 Task: Reply All to email with the signature Erica Taylor with the subject Request for project resources from softage.1@softage.net with the message Please let me know if you require any assistance with the upcoming presentation., select first 2 words, change the font color from current to red and background color to green Send the email
Action: Mouse moved to (1020, 84)
Screenshot: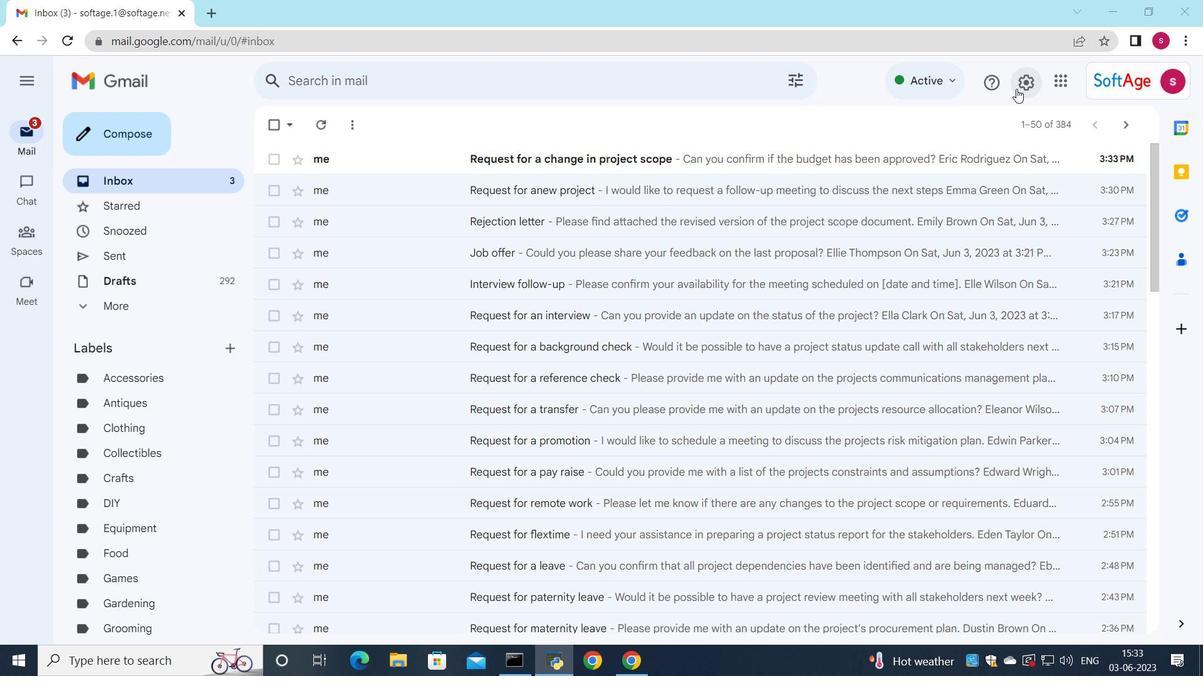 
Action: Mouse pressed left at (1020, 84)
Screenshot: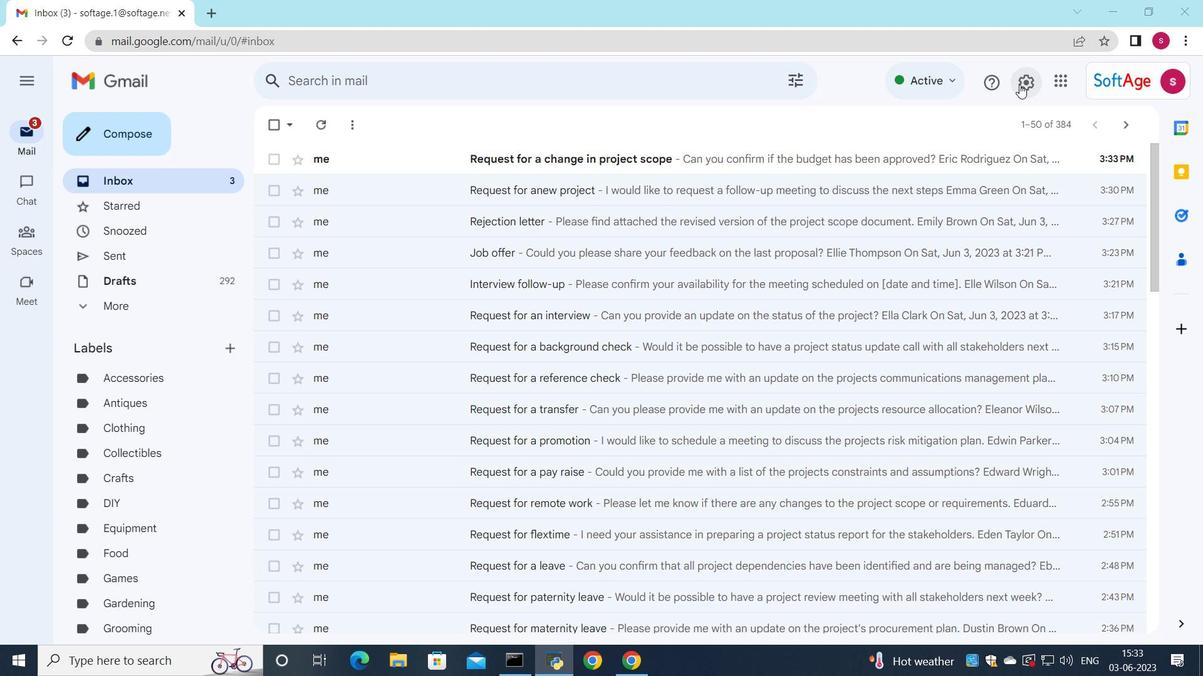 
Action: Mouse moved to (1002, 162)
Screenshot: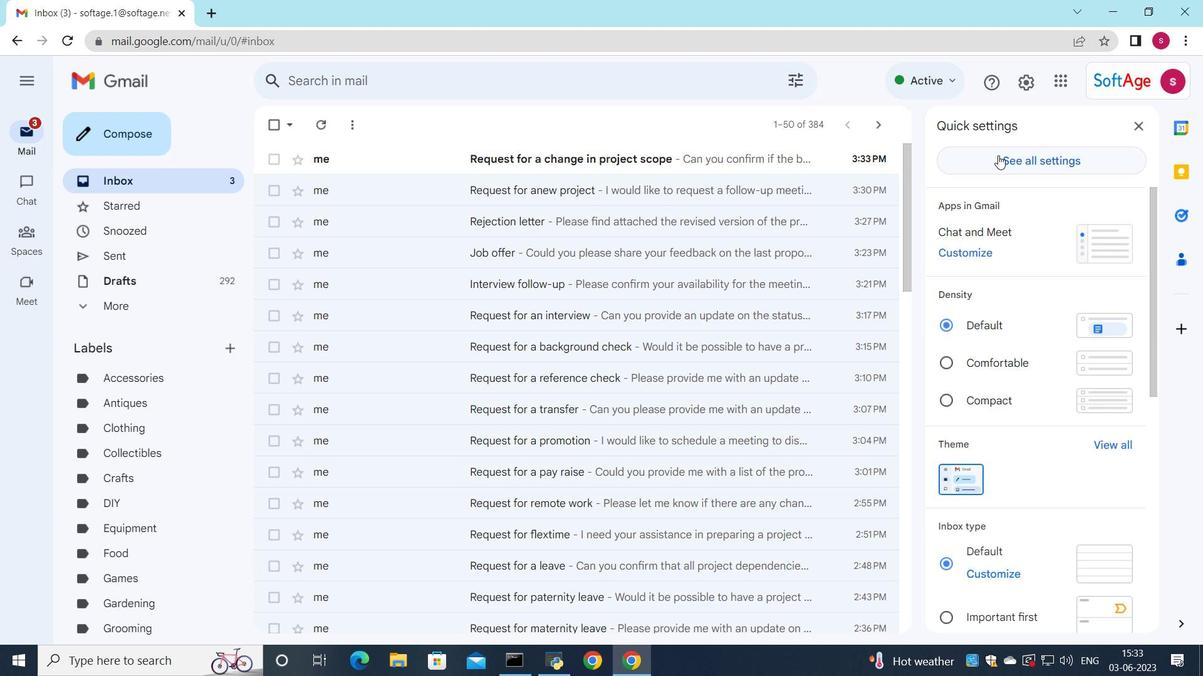 
Action: Mouse pressed left at (1002, 162)
Screenshot: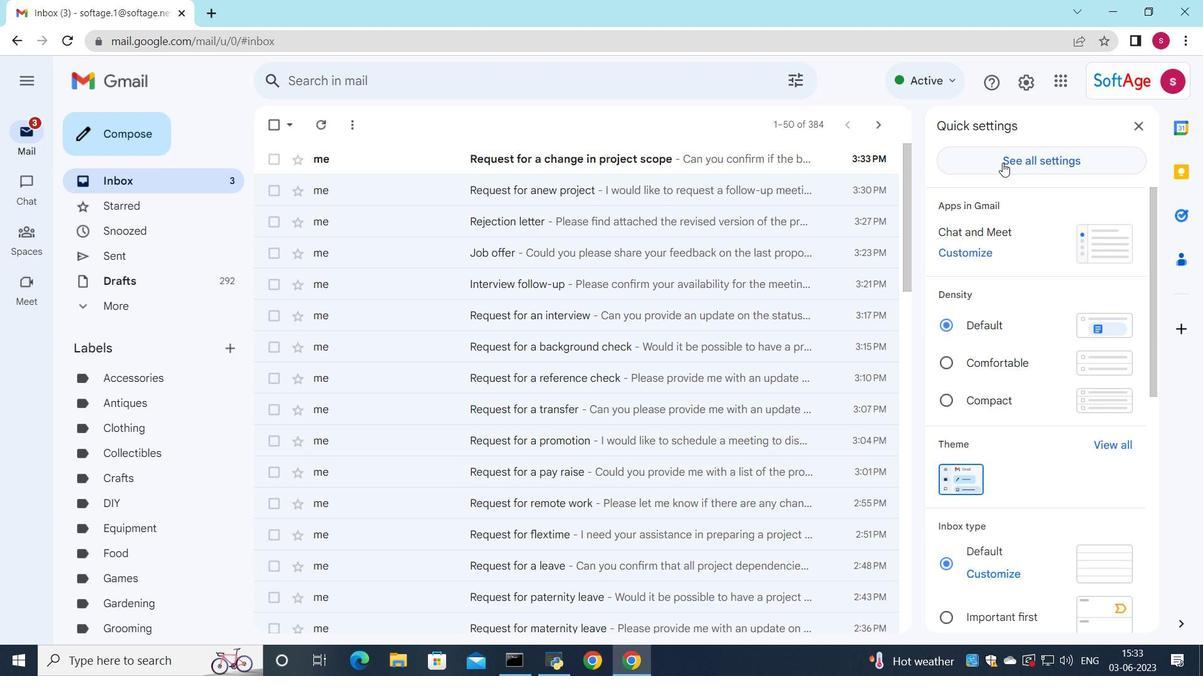 
Action: Mouse moved to (707, 278)
Screenshot: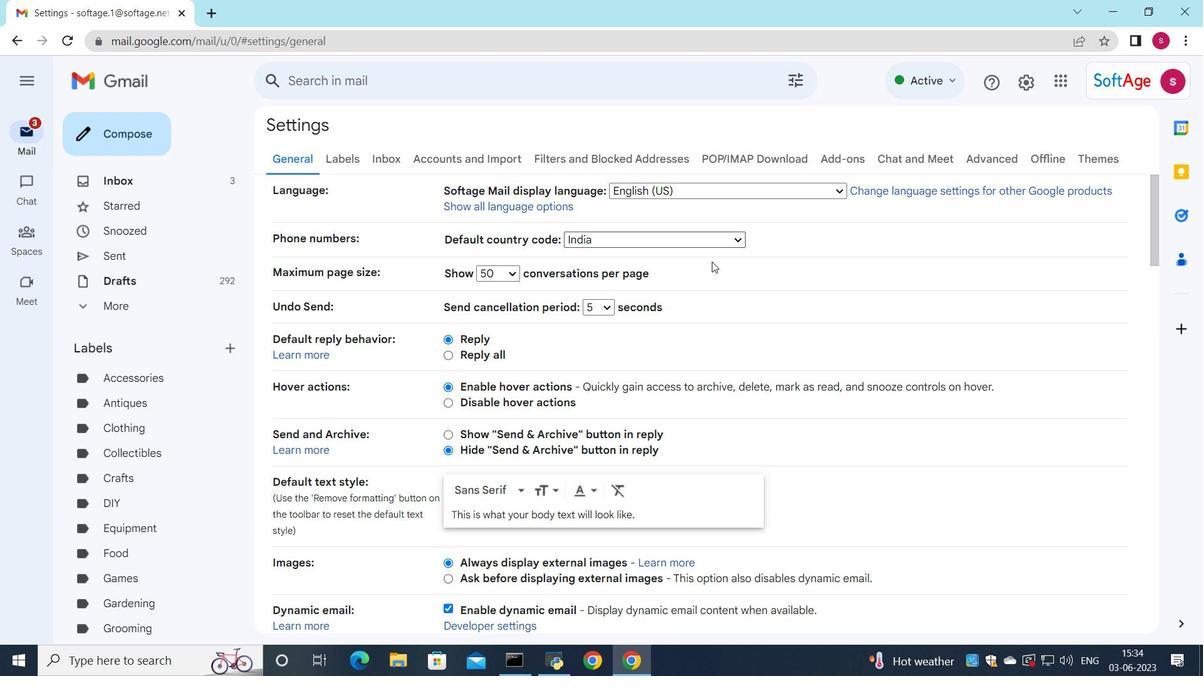 
Action: Mouse scrolled (707, 278) with delta (0, 0)
Screenshot: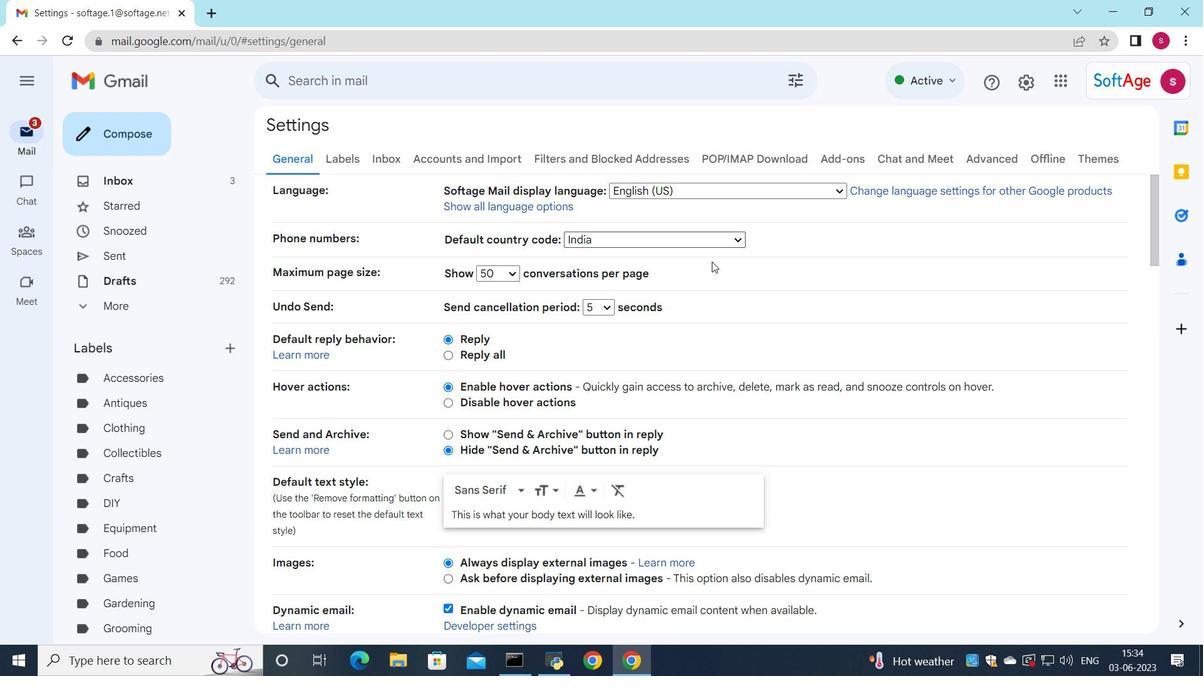 
Action: Mouse moved to (707, 280)
Screenshot: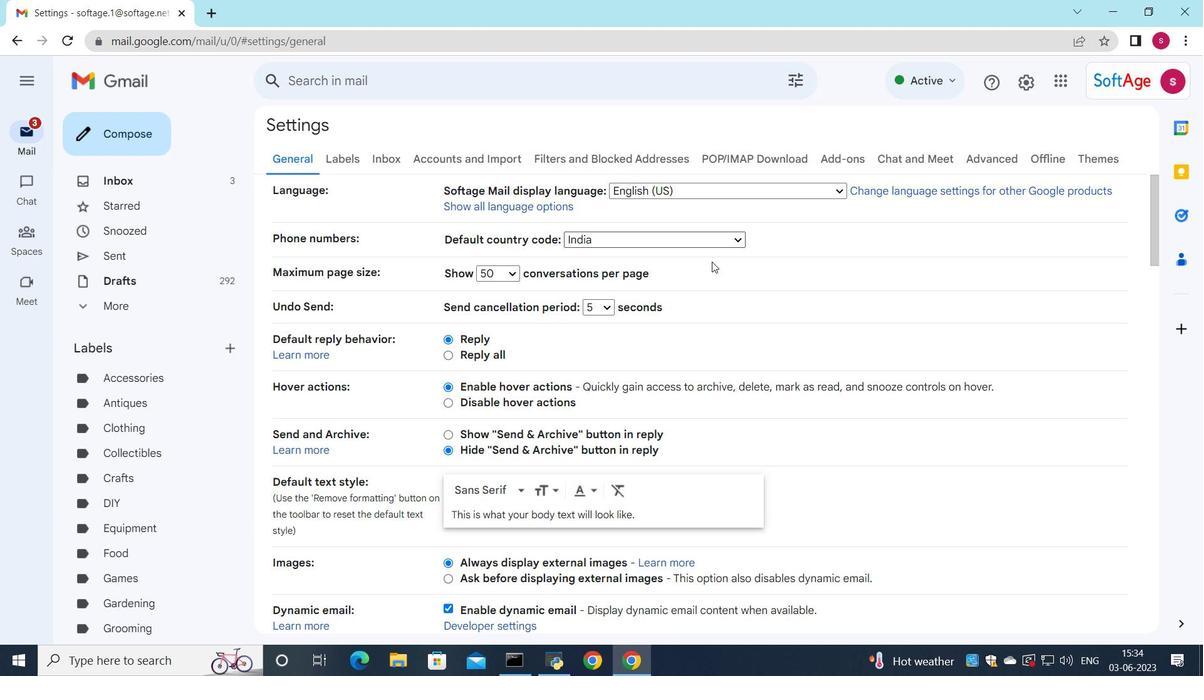 
Action: Mouse scrolled (707, 280) with delta (0, 0)
Screenshot: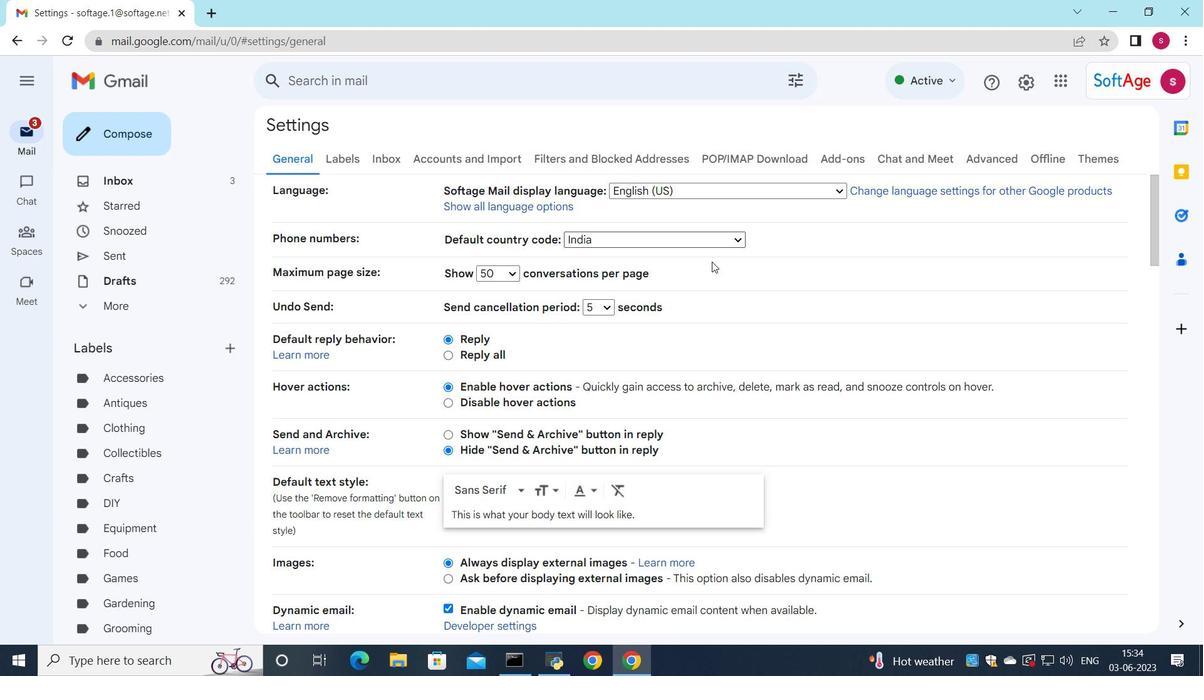 
Action: Mouse moved to (707, 280)
Screenshot: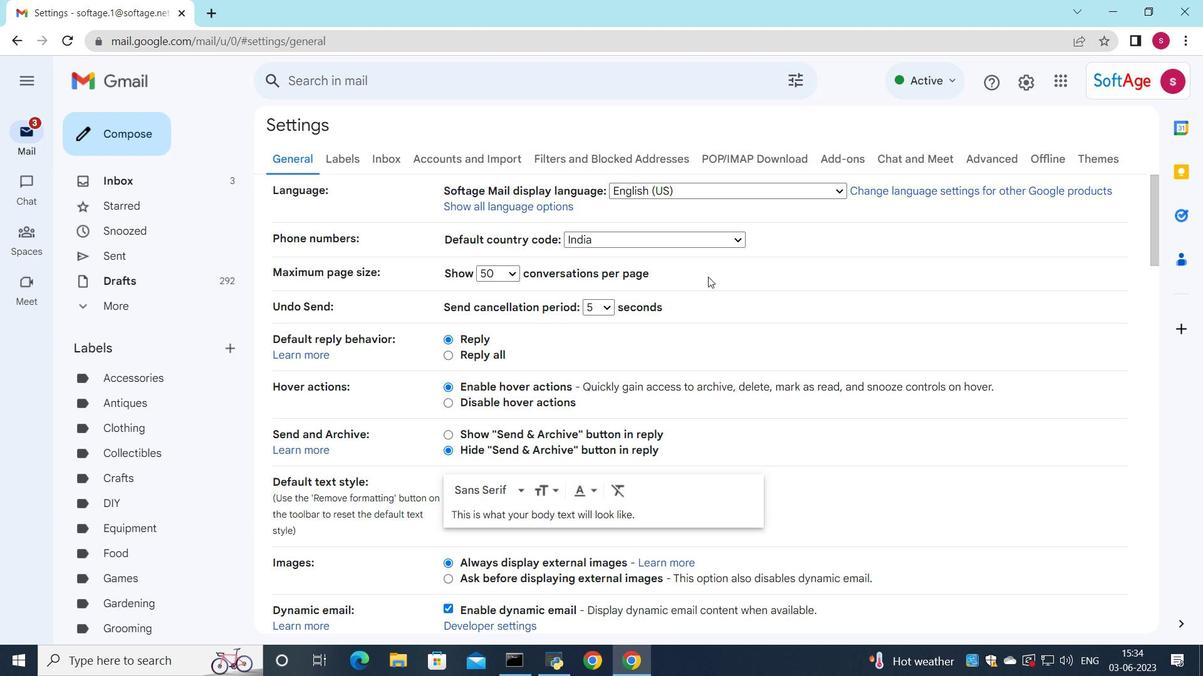 
Action: Mouse scrolled (707, 280) with delta (0, 0)
Screenshot: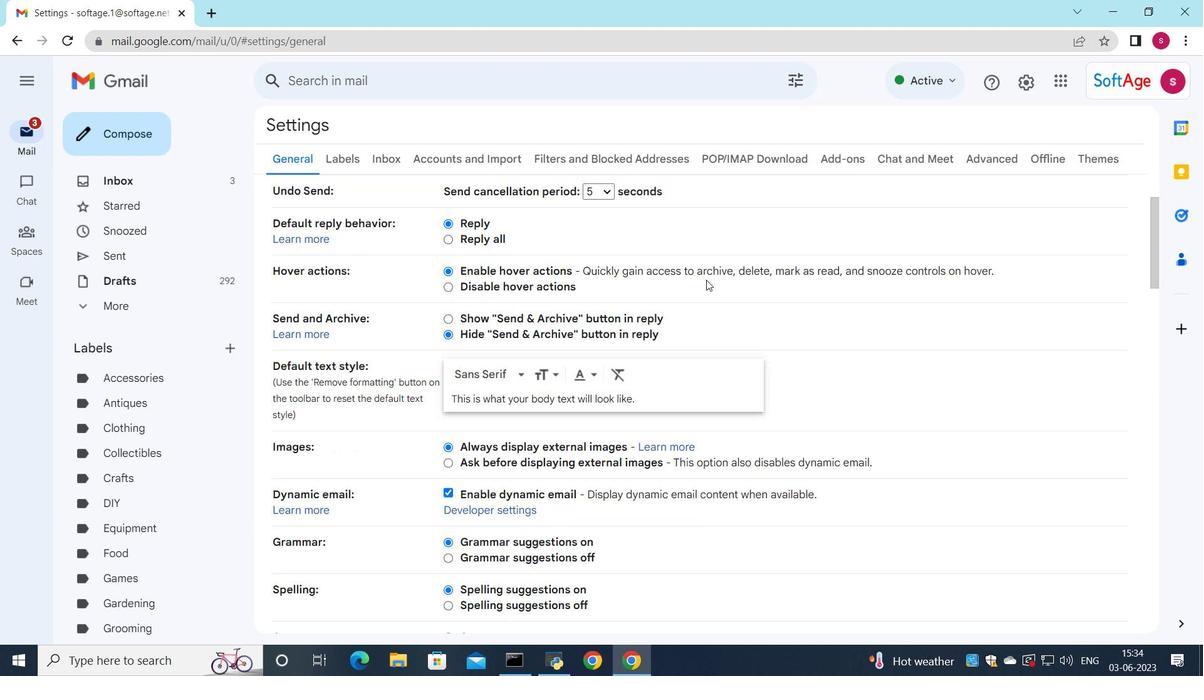 
Action: Mouse scrolled (707, 280) with delta (0, 0)
Screenshot: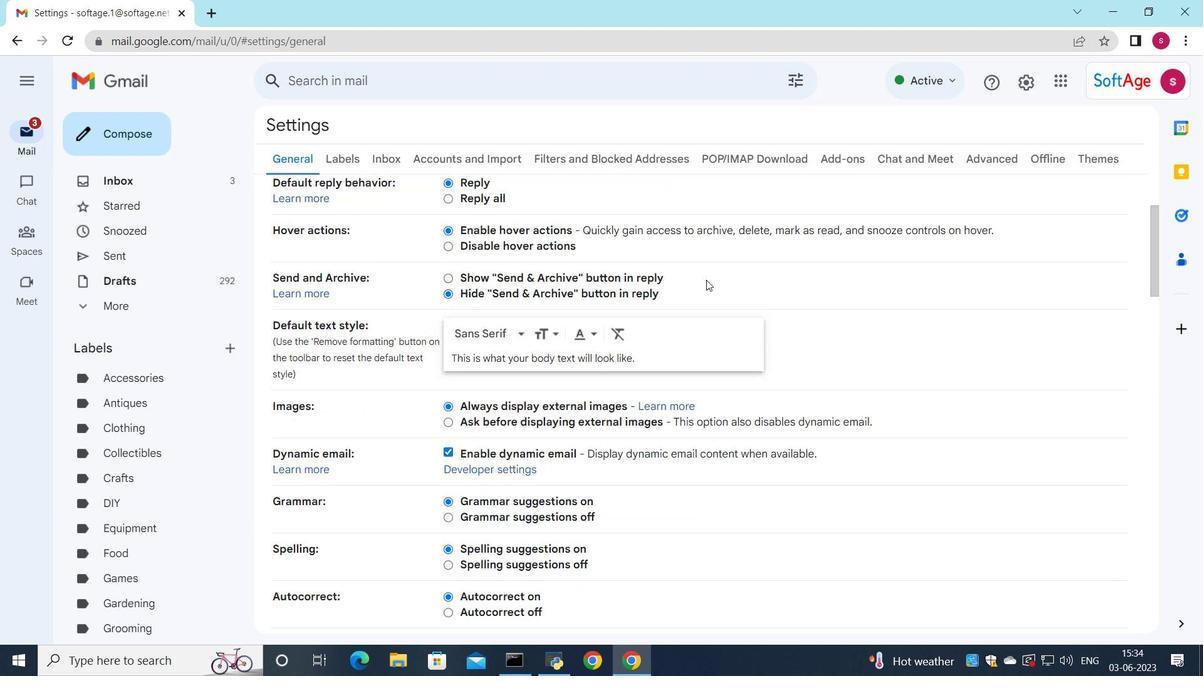 
Action: Mouse scrolled (707, 280) with delta (0, 0)
Screenshot: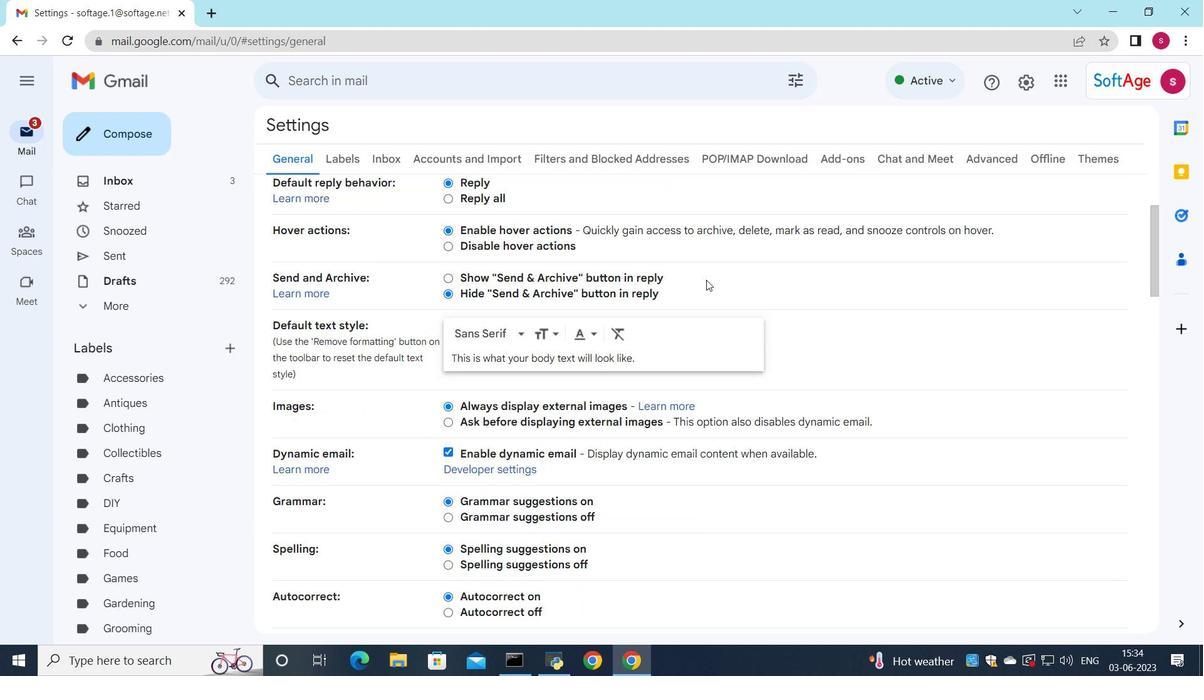 
Action: Mouse scrolled (707, 280) with delta (0, 0)
Screenshot: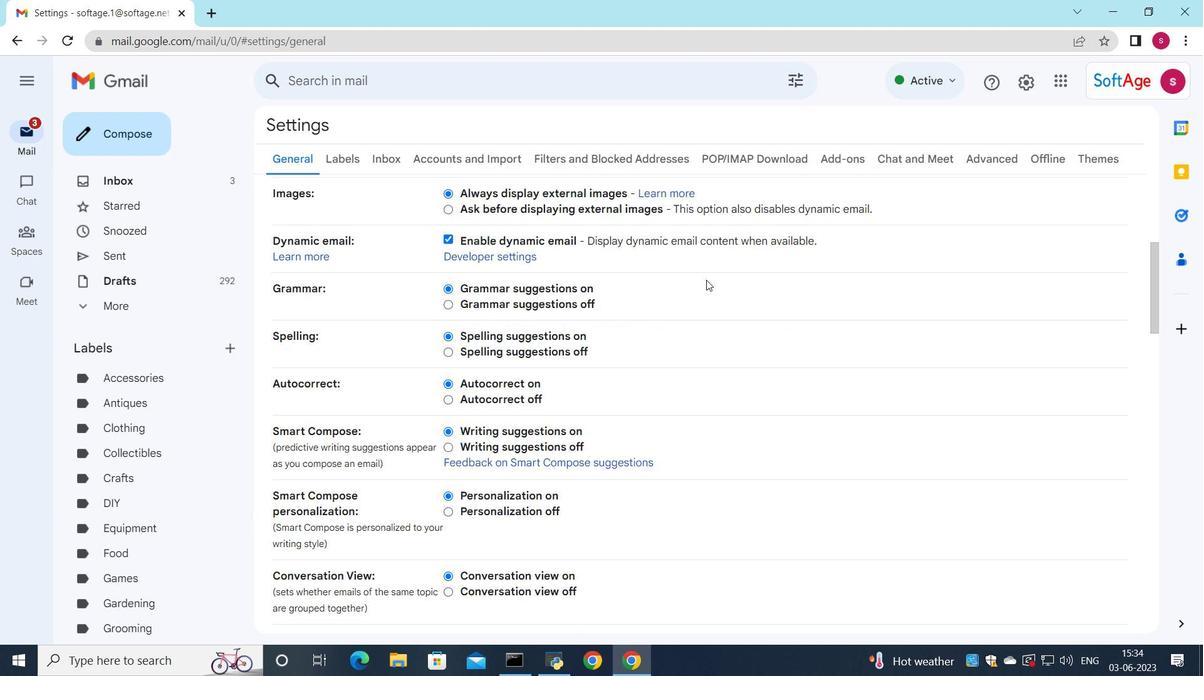 
Action: Mouse scrolled (707, 280) with delta (0, 0)
Screenshot: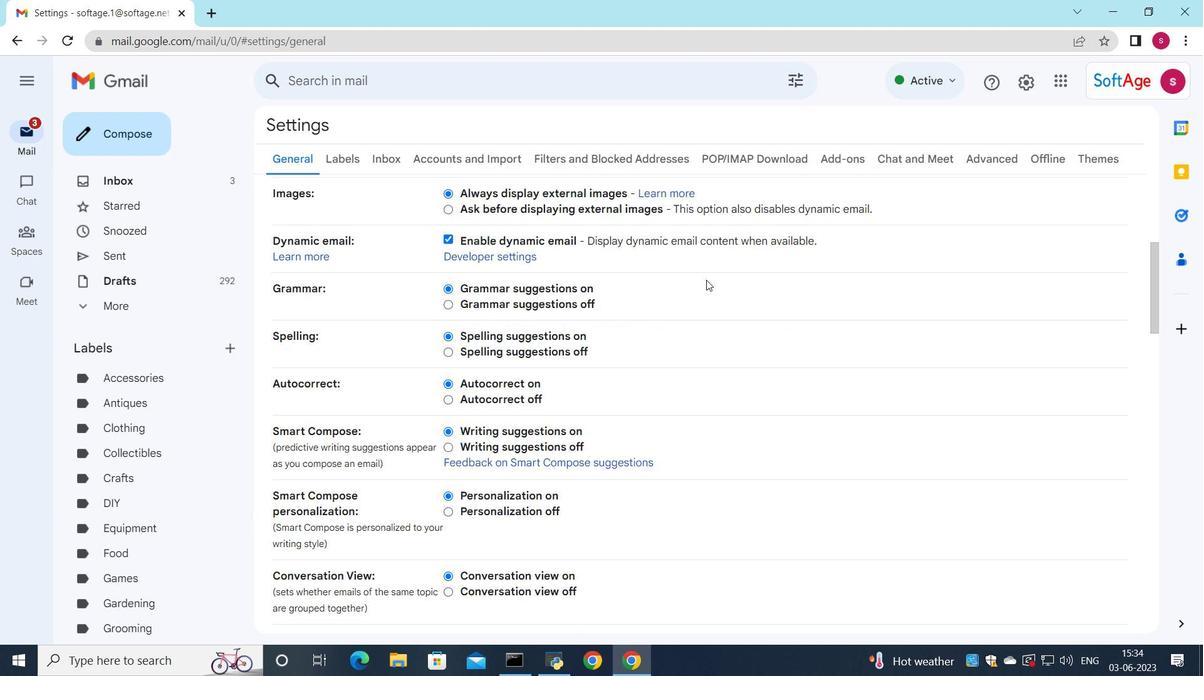 
Action: Mouse scrolled (707, 280) with delta (0, 0)
Screenshot: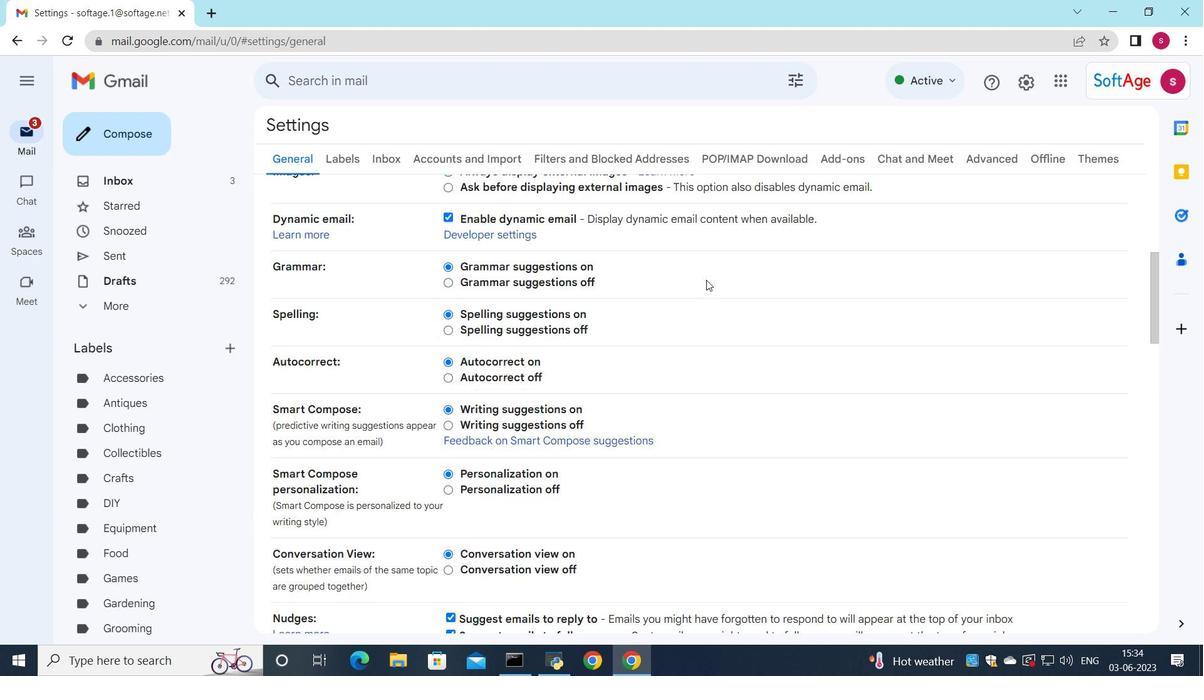 
Action: Mouse moved to (707, 280)
Screenshot: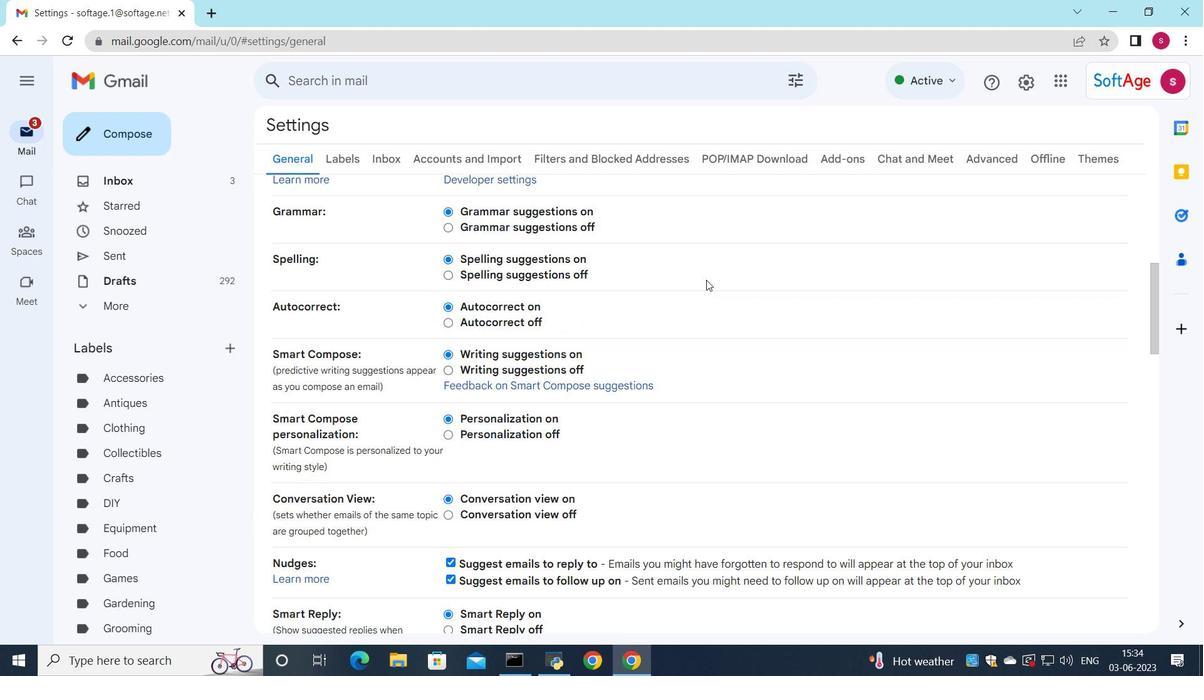 
Action: Mouse scrolled (707, 280) with delta (0, 0)
Screenshot: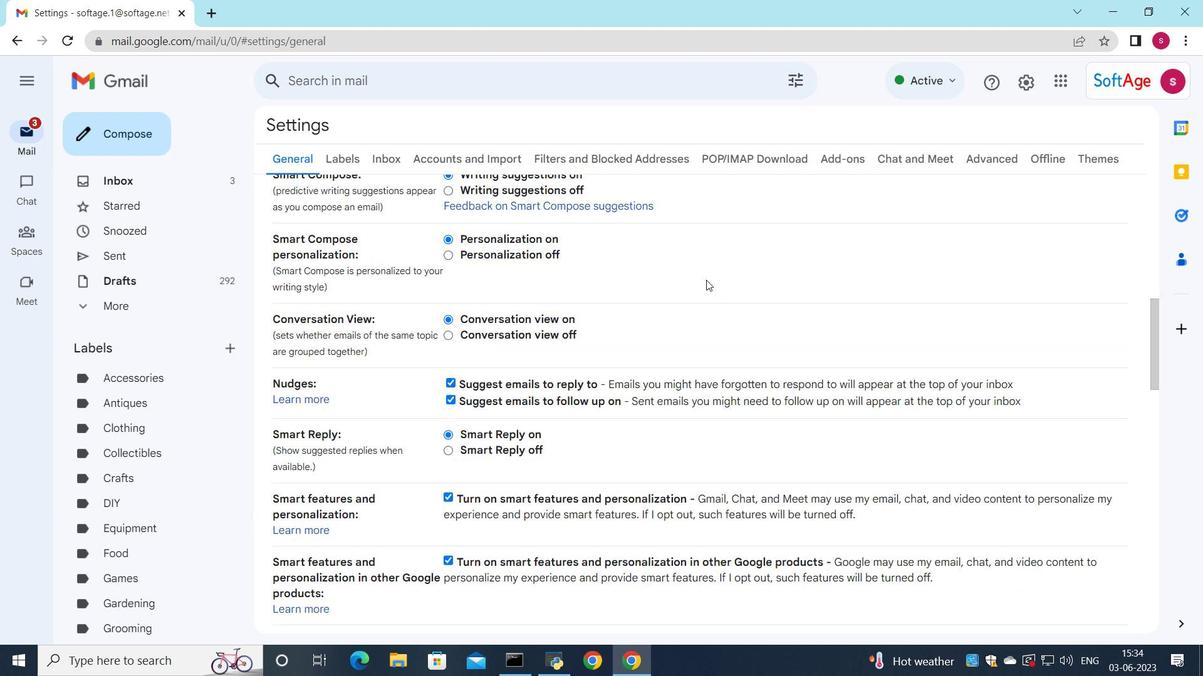 
Action: Mouse scrolled (707, 280) with delta (0, 0)
Screenshot: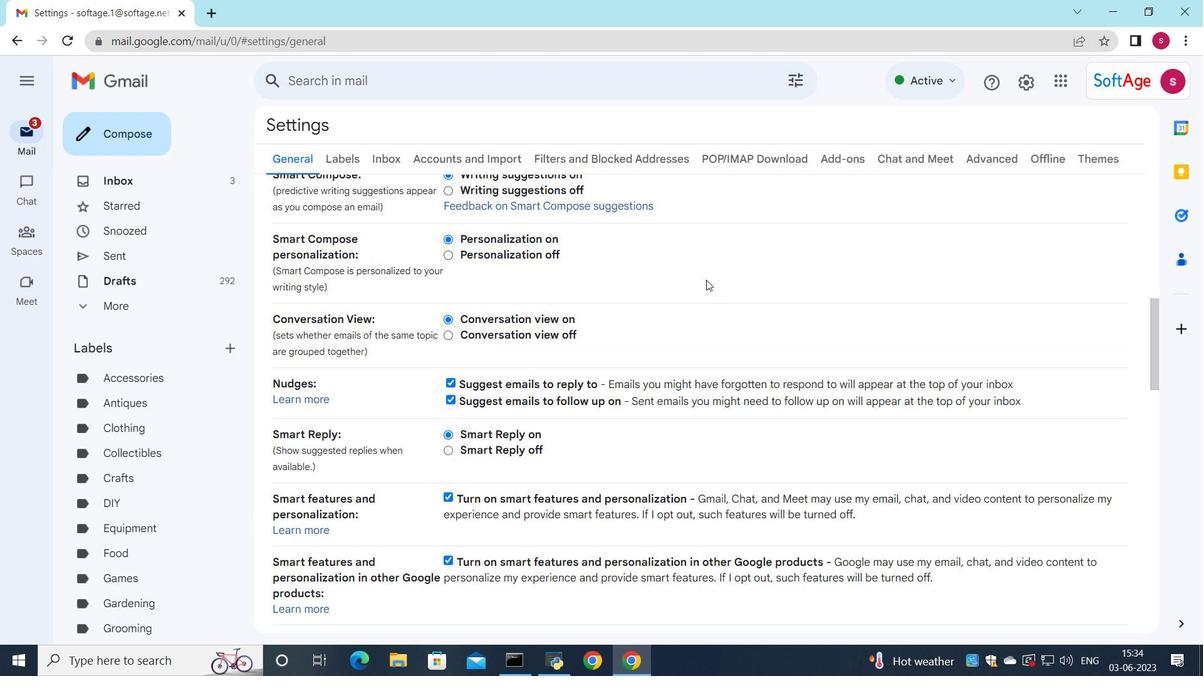 
Action: Mouse scrolled (707, 280) with delta (0, 0)
Screenshot: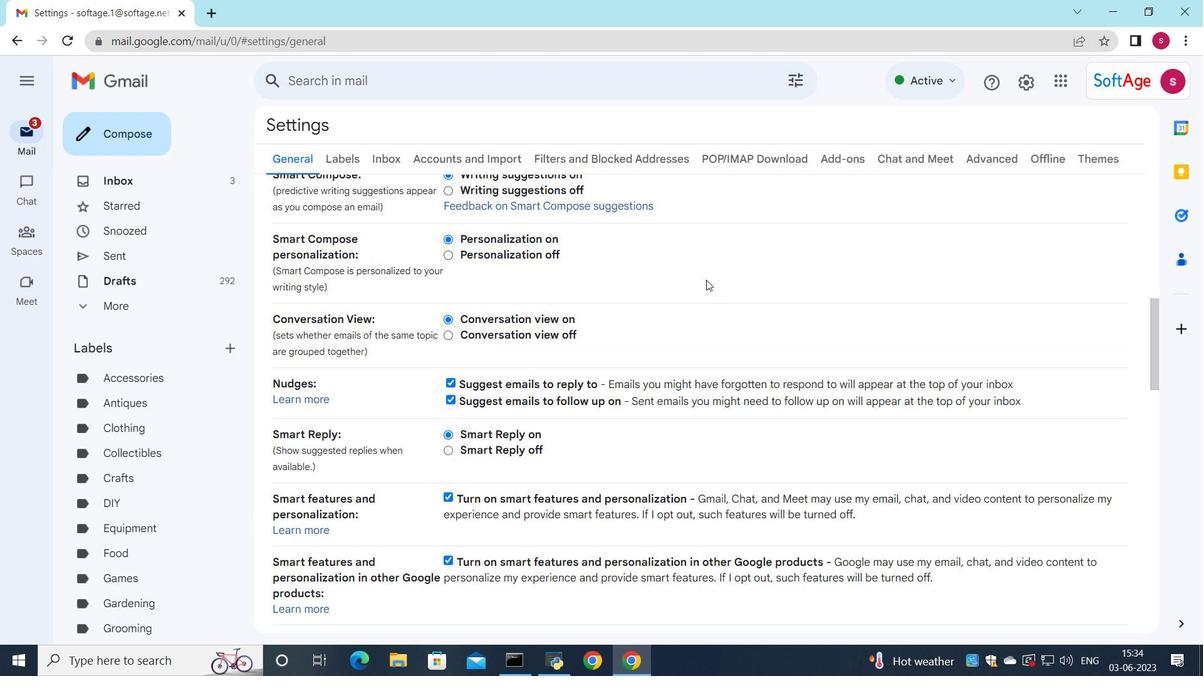 
Action: Mouse scrolled (707, 280) with delta (0, 0)
Screenshot: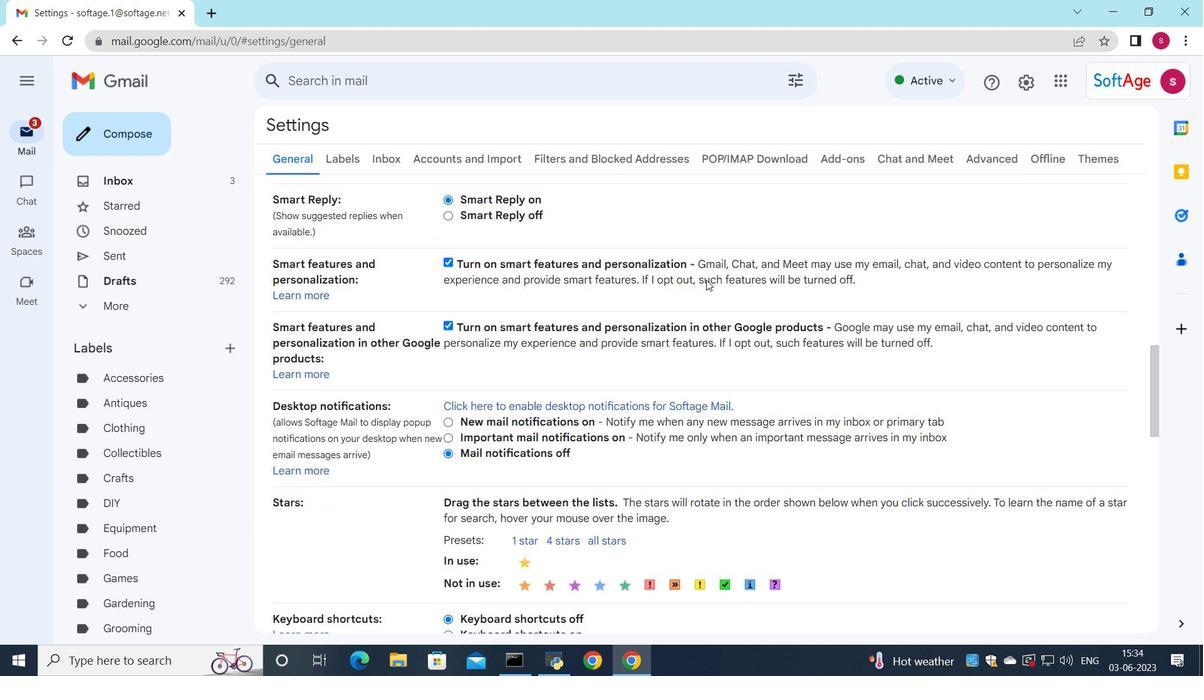 
Action: Mouse scrolled (707, 280) with delta (0, 0)
Screenshot: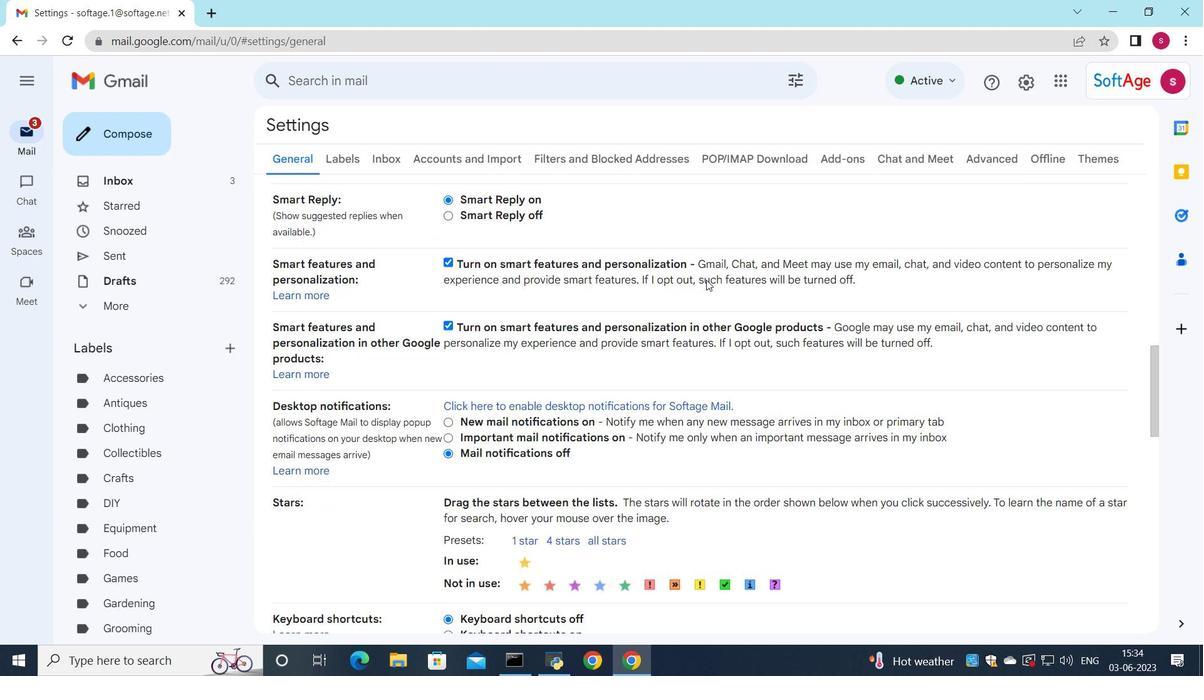 
Action: Mouse moved to (707, 281)
Screenshot: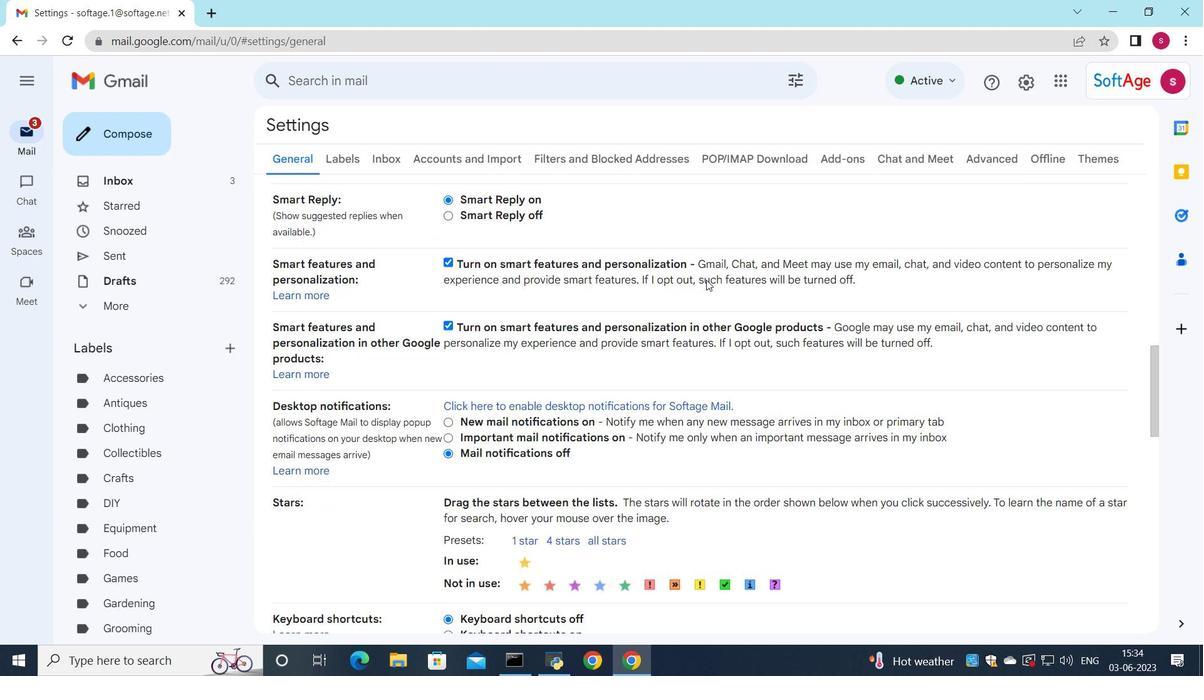 
Action: Mouse scrolled (707, 280) with delta (0, 0)
Screenshot: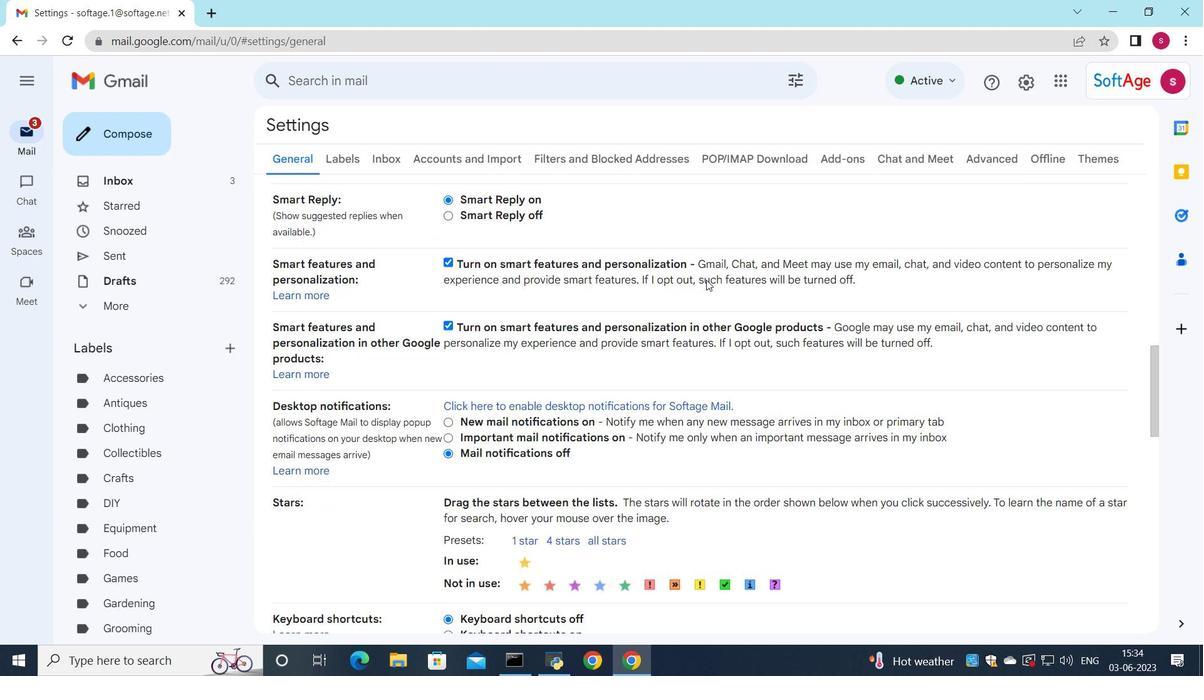 
Action: Mouse moved to (707, 294)
Screenshot: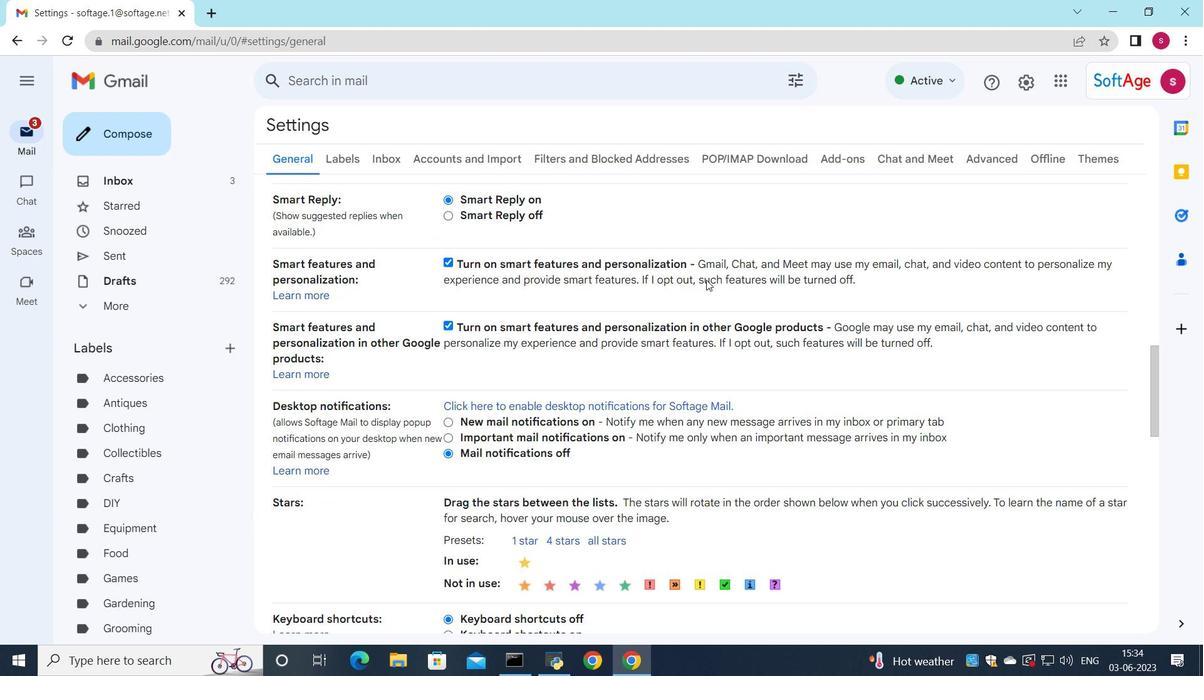 
Action: Mouse scrolled (707, 293) with delta (0, 0)
Screenshot: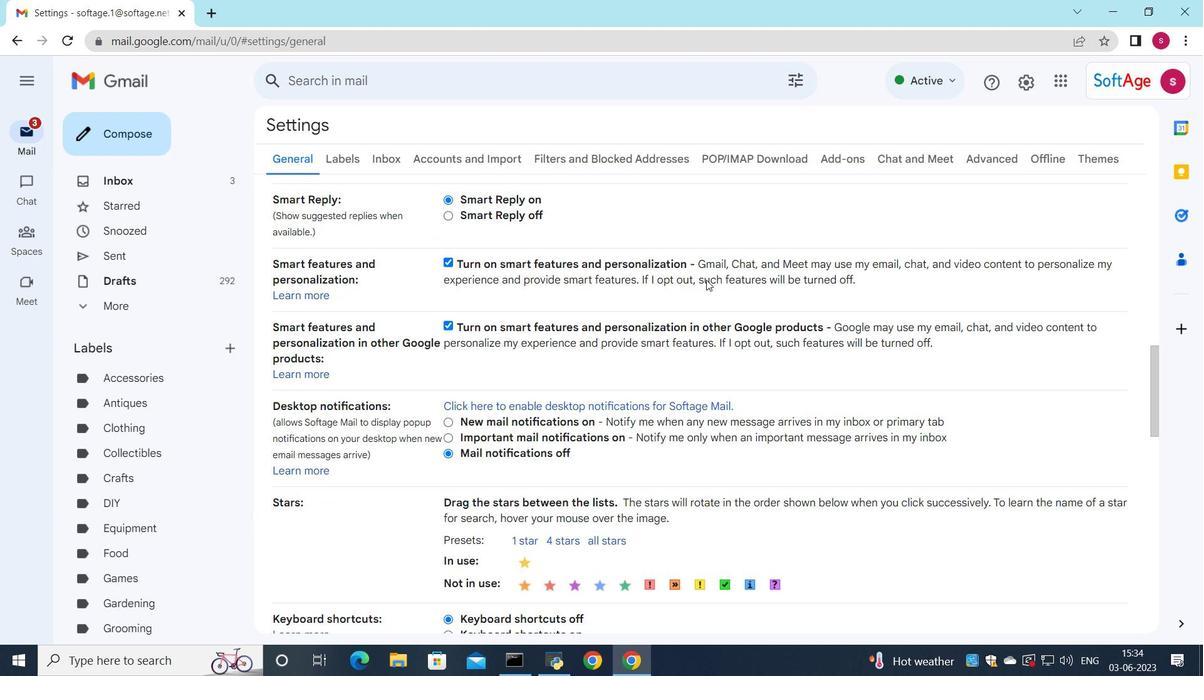 
Action: Mouse moved to (707, 298)
Screenshot: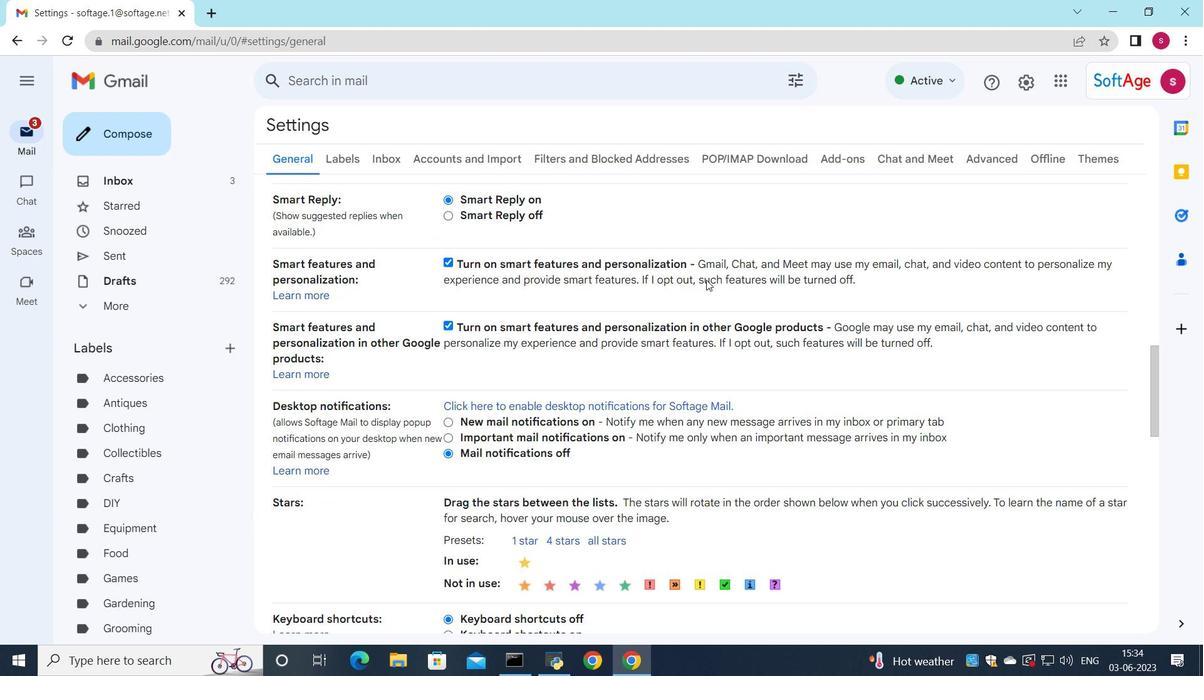 
Action: Mouse scrolled (707, 297) with delta (0, 0)
Screenshot: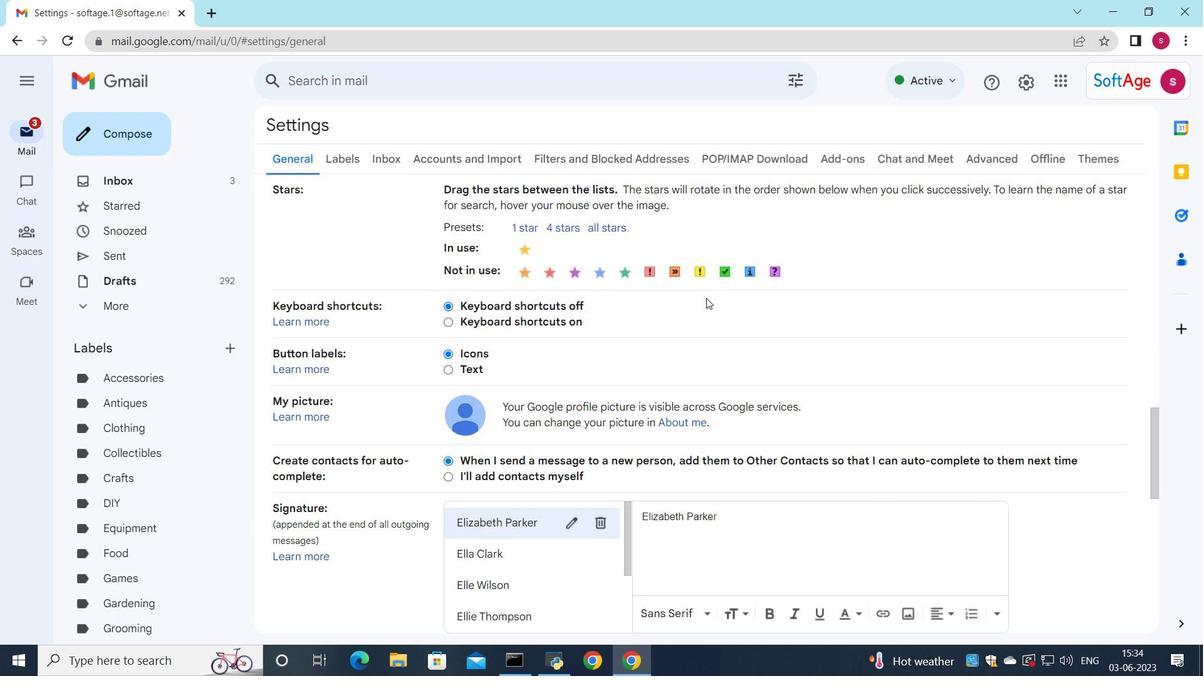 
Action: Mouse scrolled (707, 297) with delta (0, 0)
Screenshot: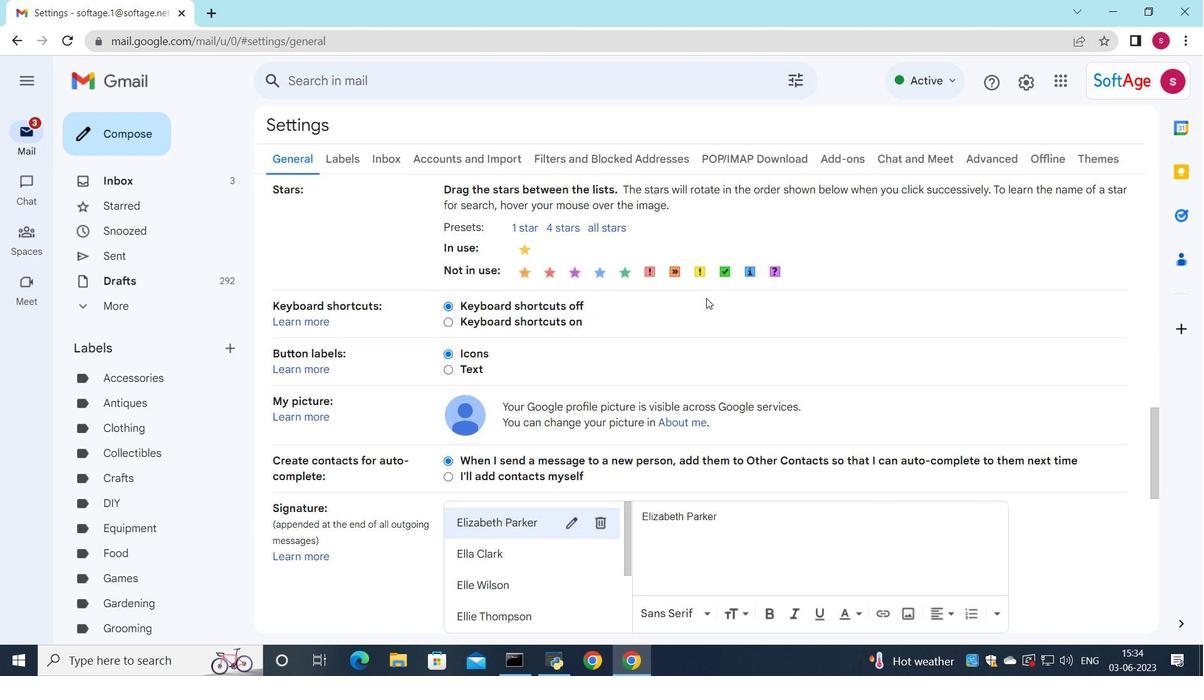 
Action: Mouse scrolled (707, 297) with delta (0, 0)
Screenshot: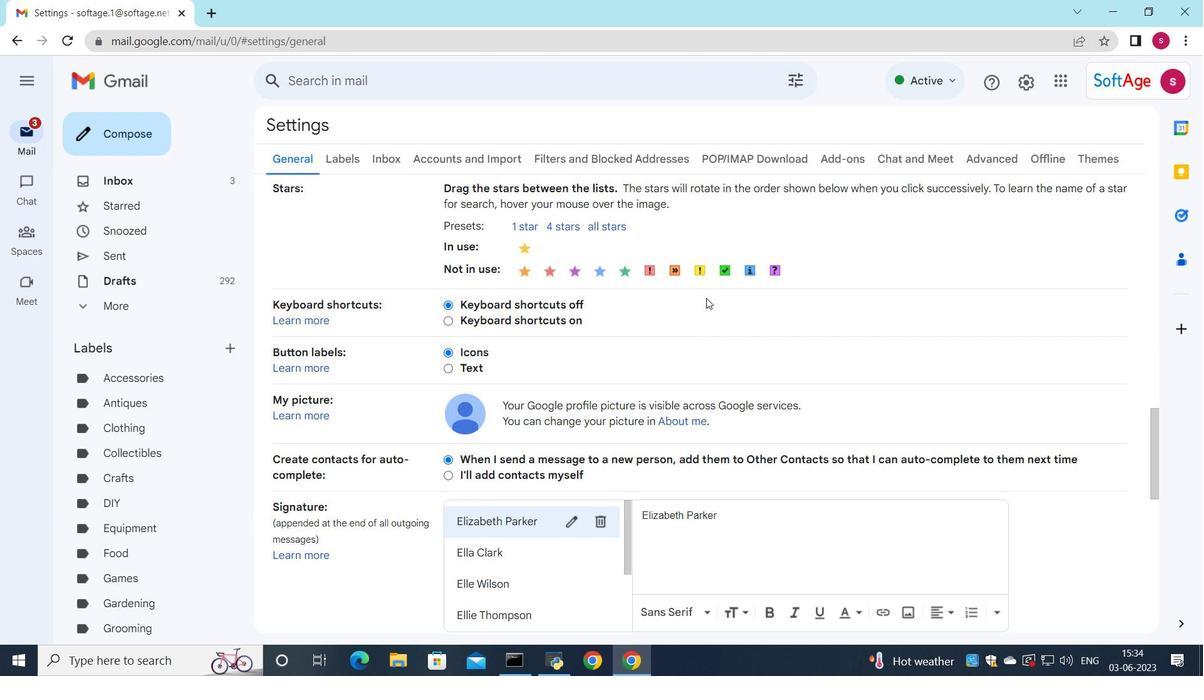 
Action: Mouse moved to (579, 464)
Screenshot: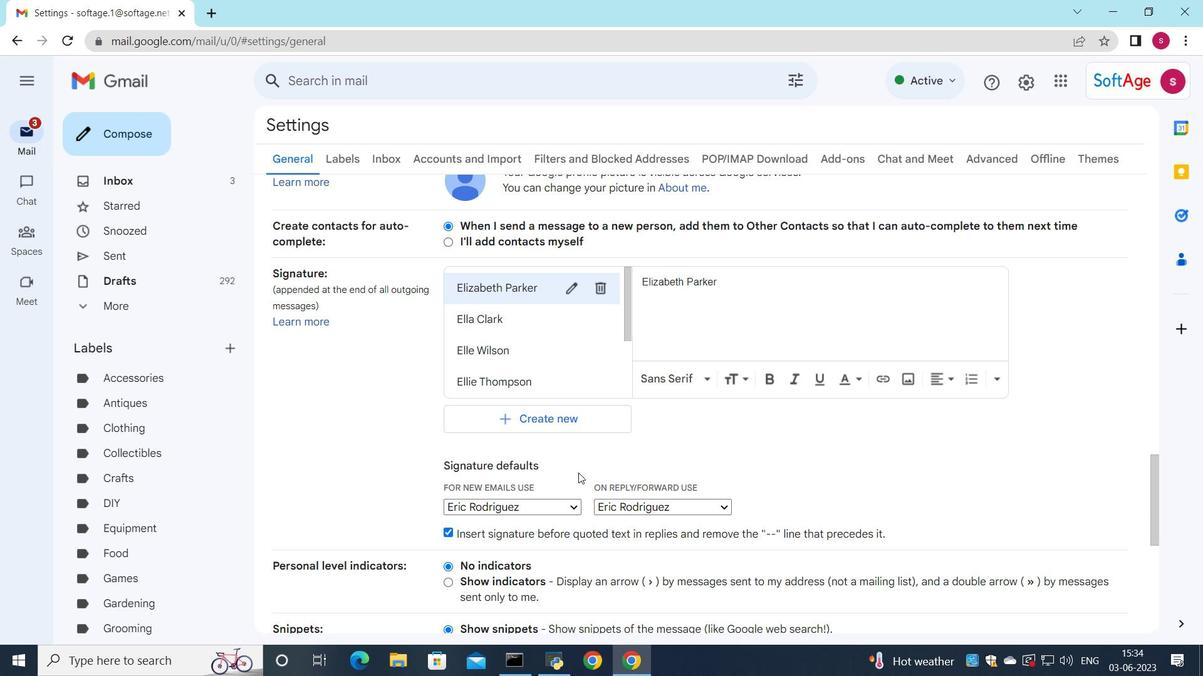 
Action: Mouse scrolled (579, 468) with delta (0, 0)
Screenshot: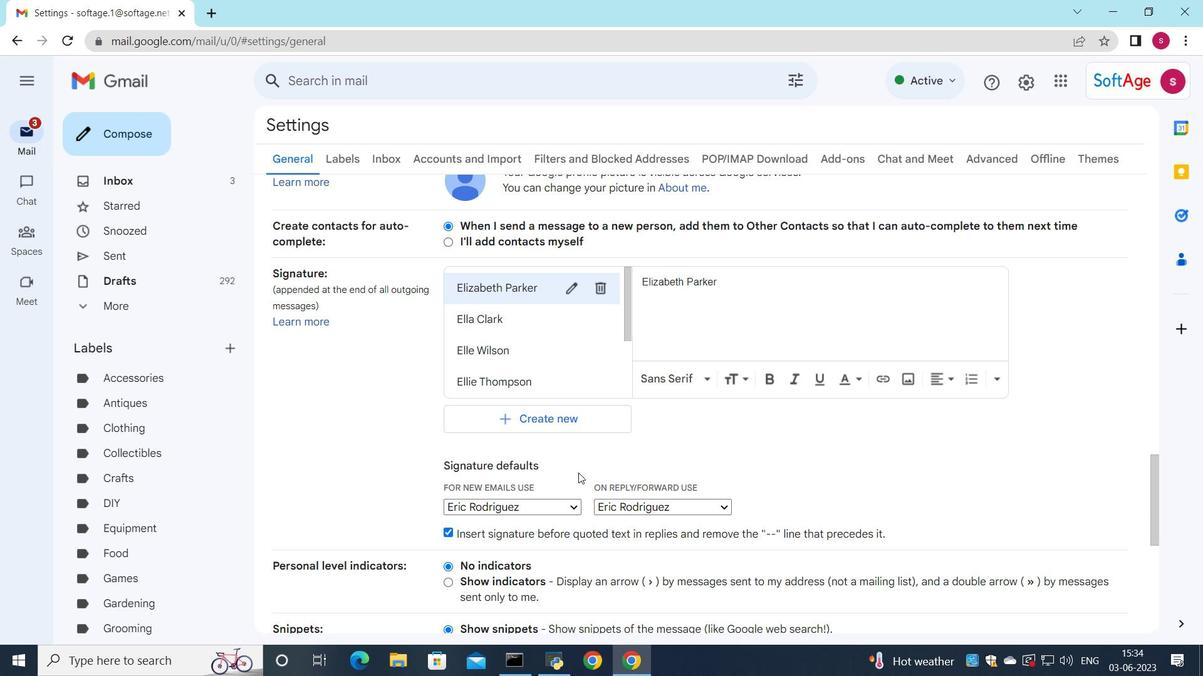 
Action: Mouse moved to (605, 331)
Screenshot: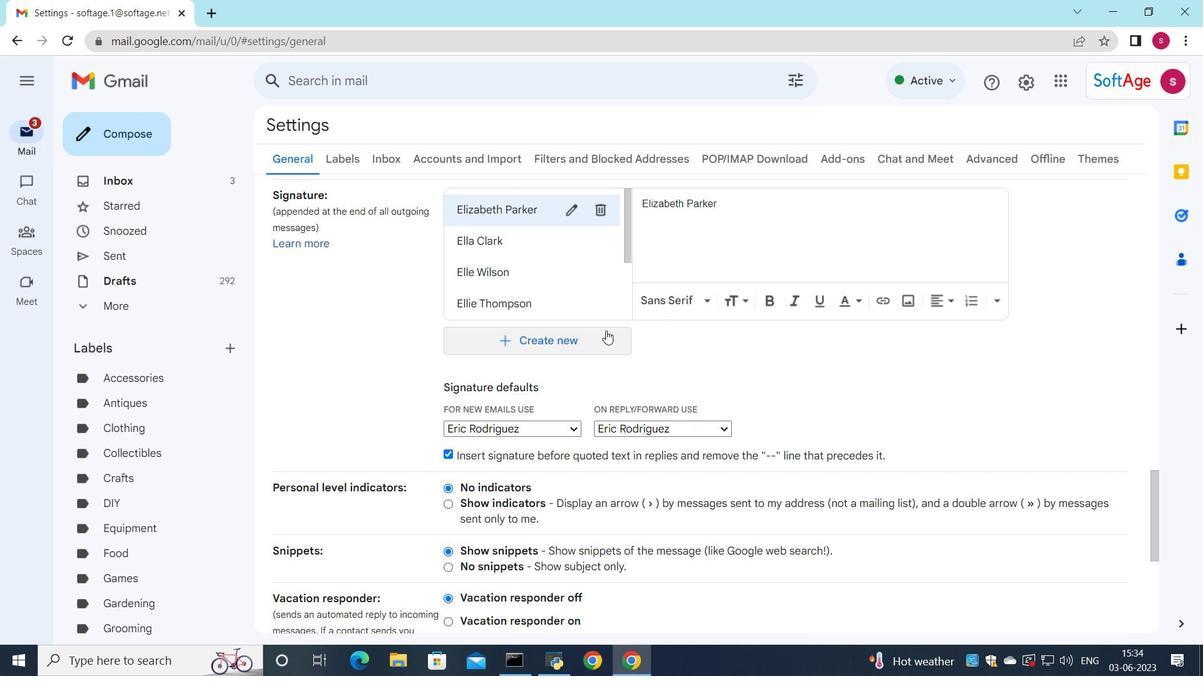 
Action: Mouse pressed left at (605, 331)
Screenshot: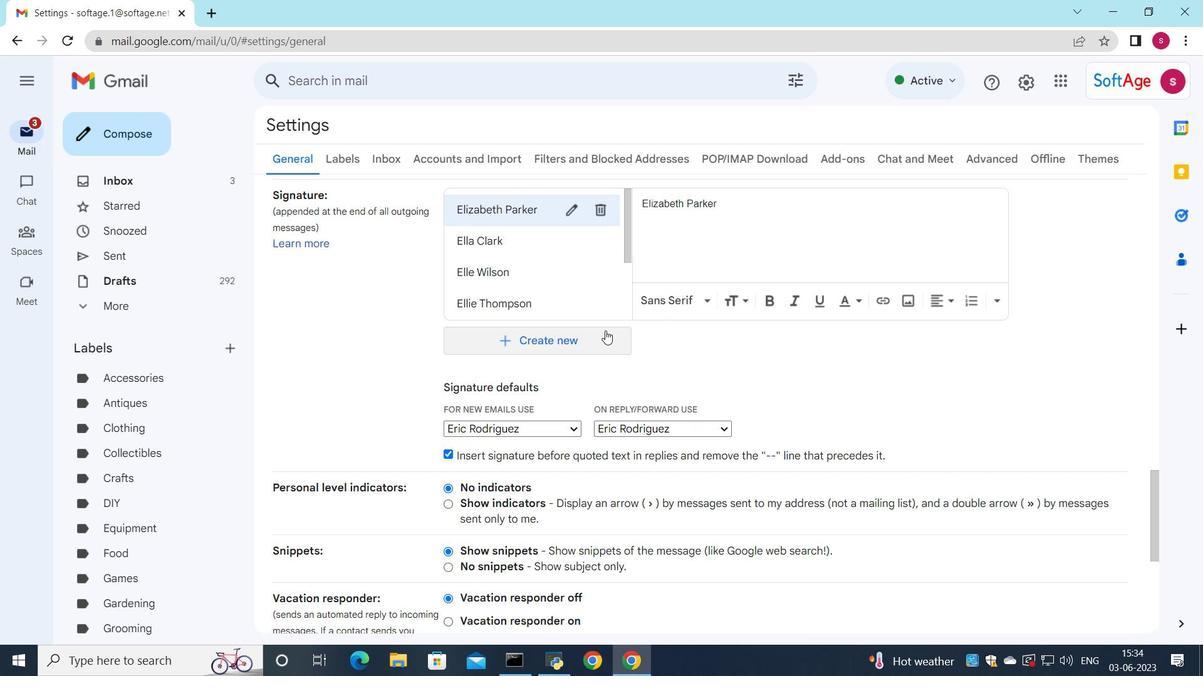 
Action: Mouse moved to (596, 351)
Screenshot: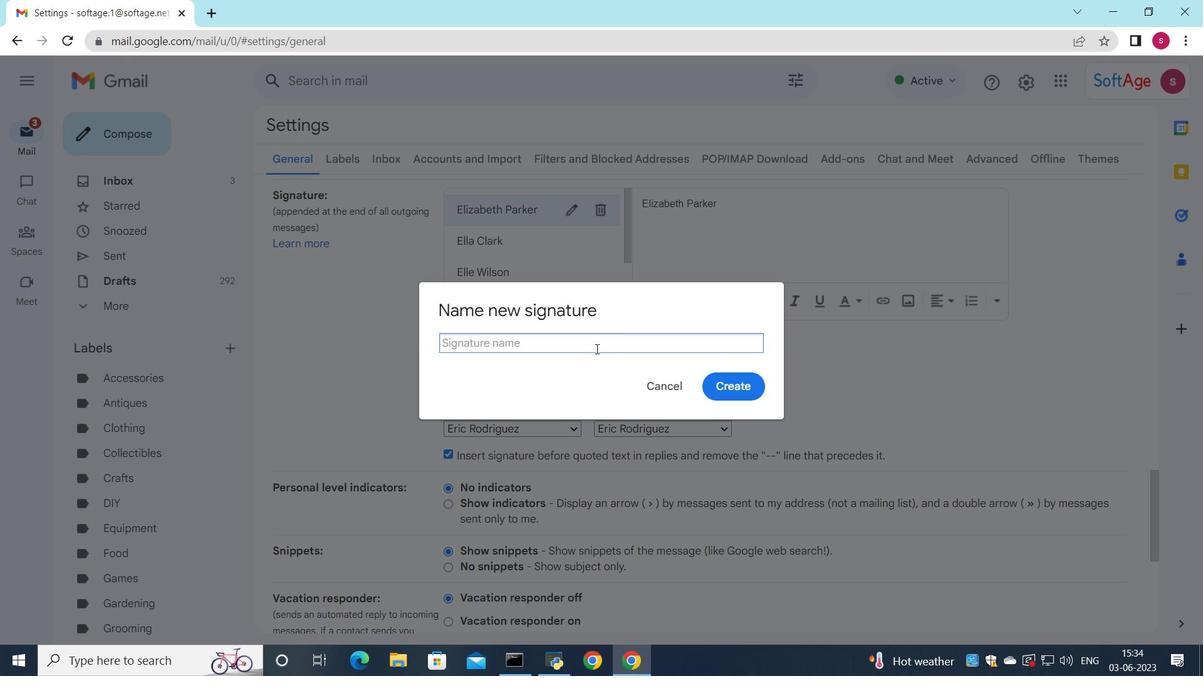 
Action: Key pressed <Key.shift>erica<Key.space><Key.shift>Taylor
Screenshot: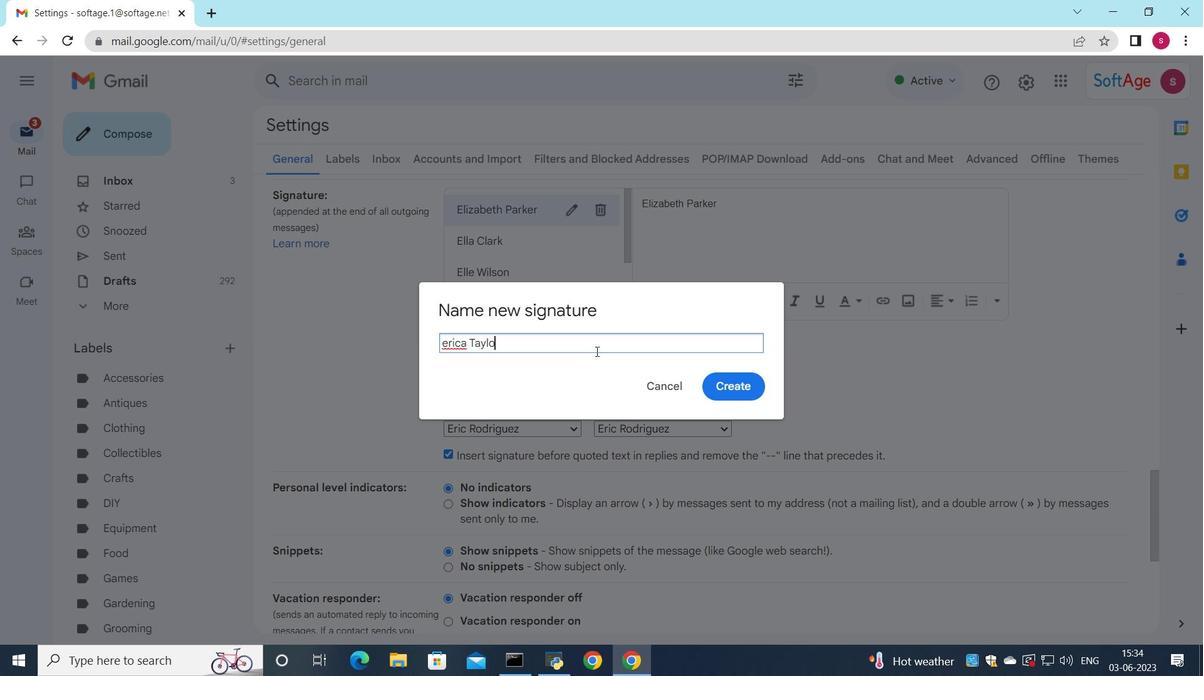 
Action: Mouse moved to (448, 345)
Screenshot: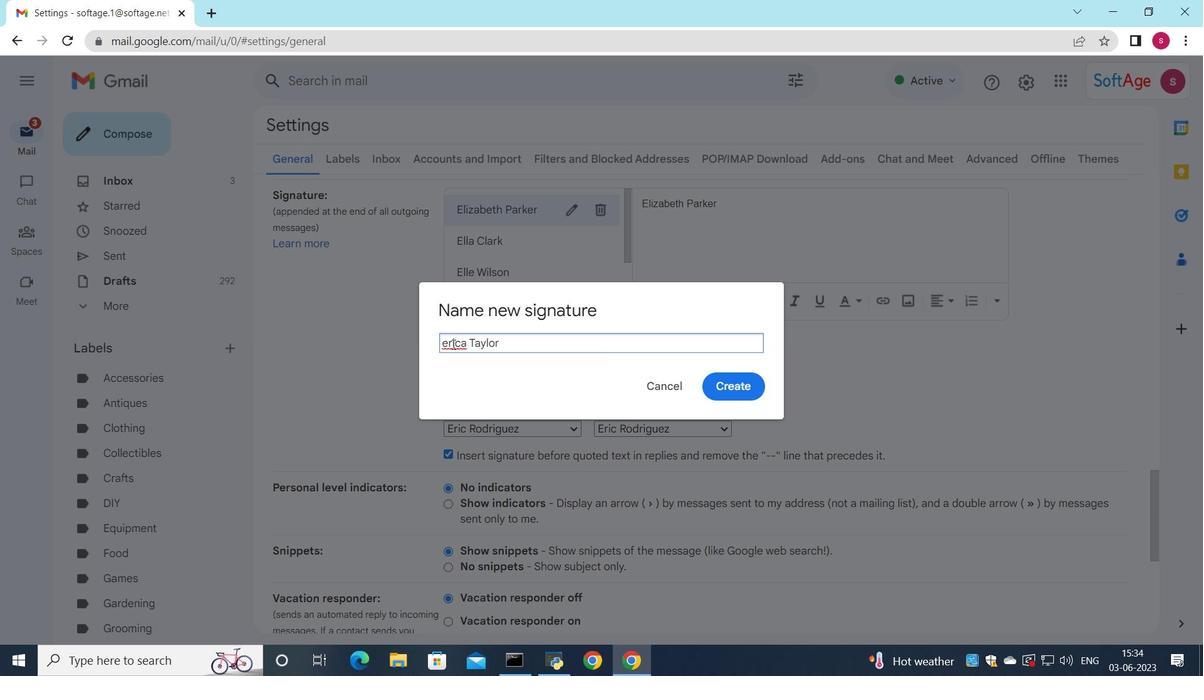 
Action: Mouse pressed left at (448, 345)
Screenshot: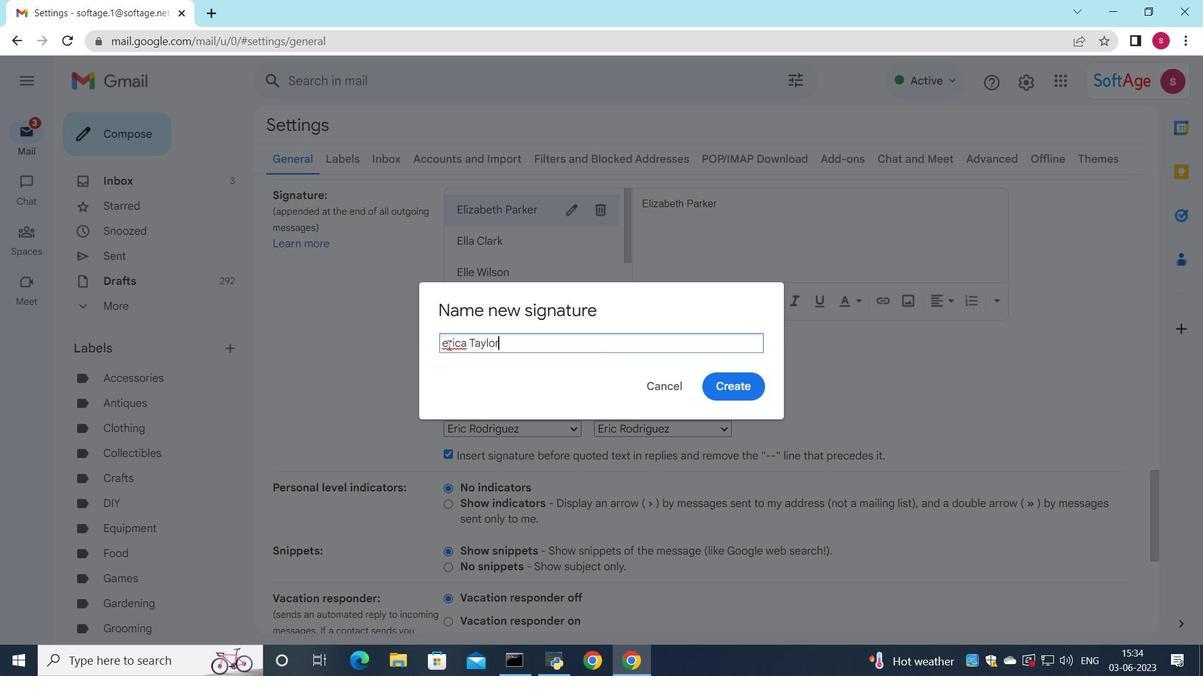 
Action: Key pressed <Key.backspace><Key.shift>E
Screenshot: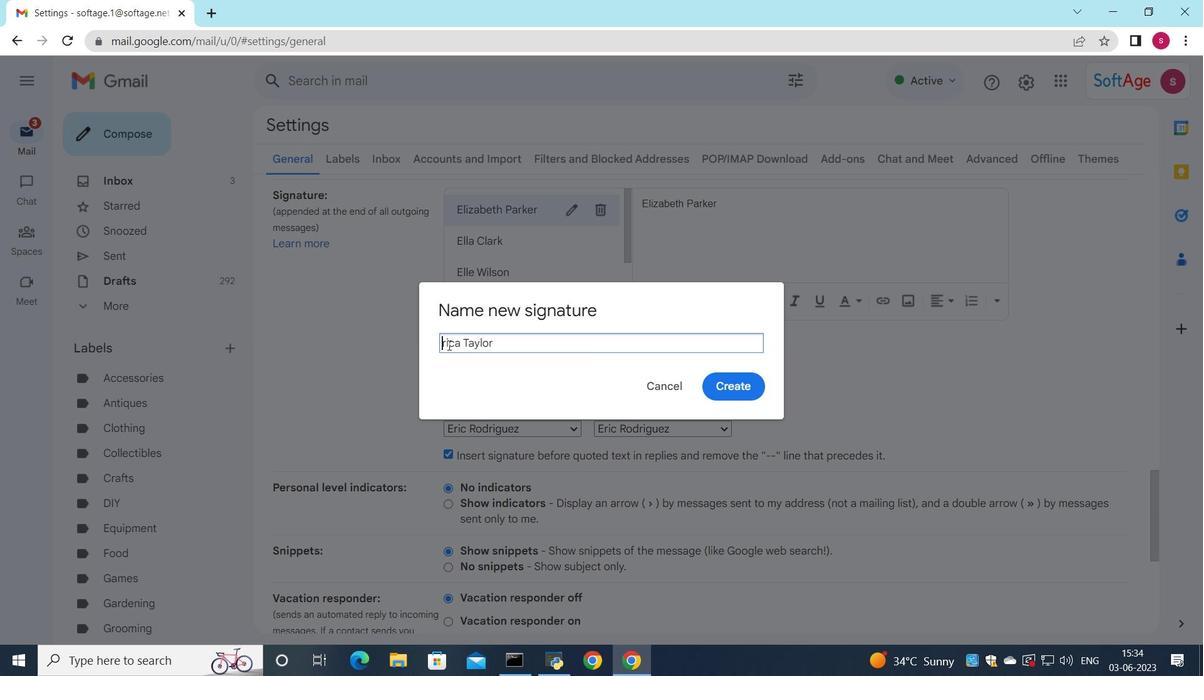 
Action: Mouse moved to (743, 381)
Screenshot: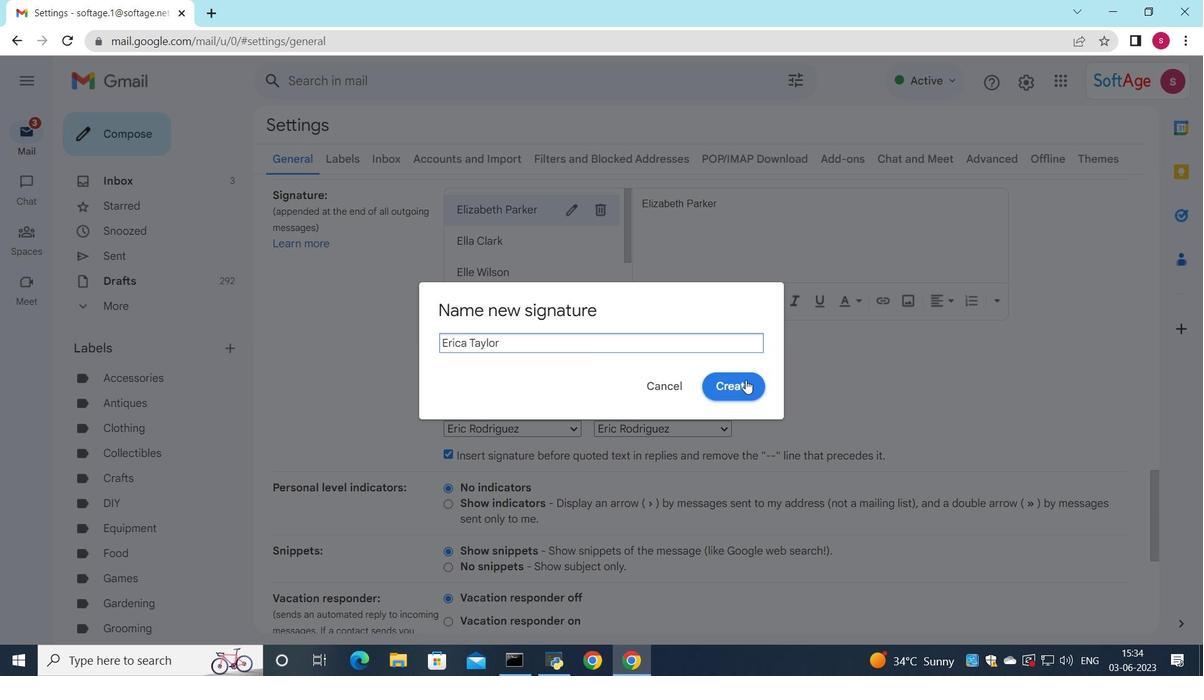 
Action: Mouse pressed left at (743, 381)
Screenshot: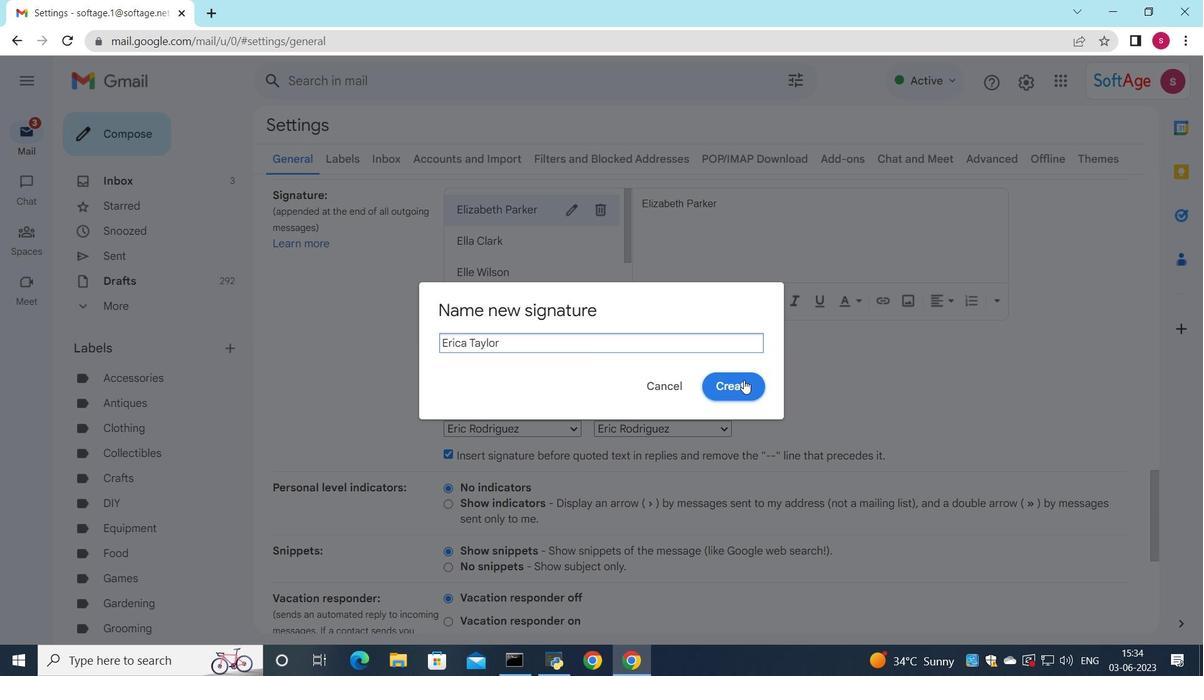 
Action: Mouse moved to (728, 240)
Screenshot: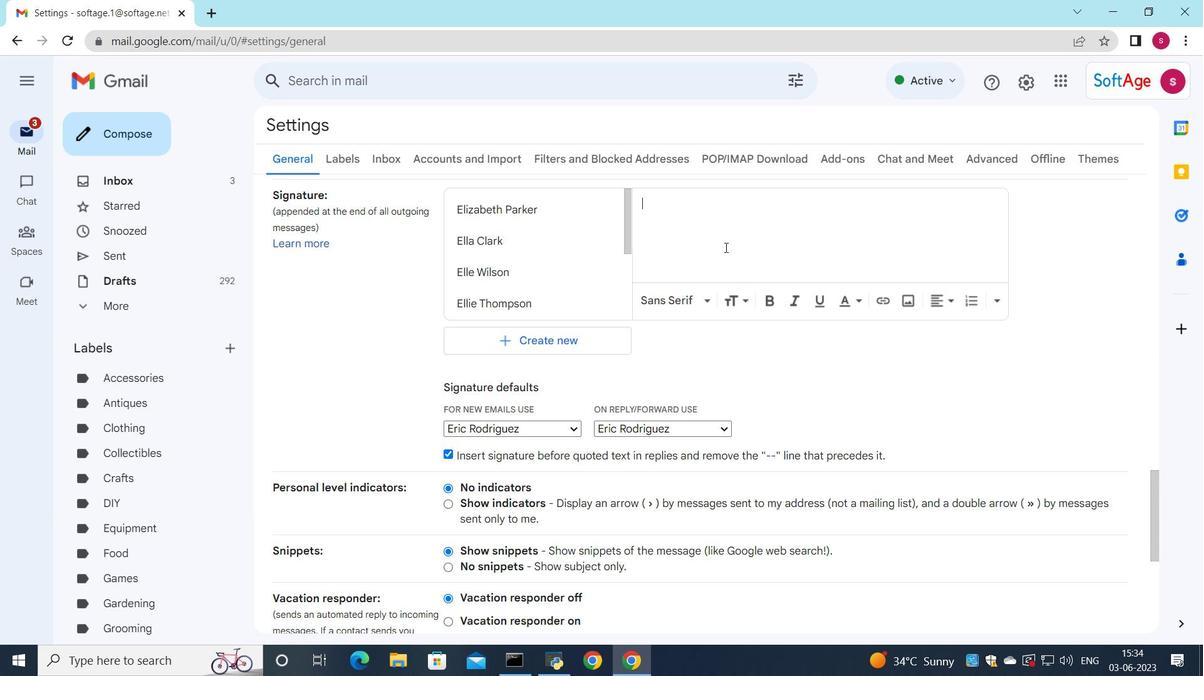 
Action: Key pressed <Key.shift>Erica<Key.space><Key.shift>Taylor
Screenshot: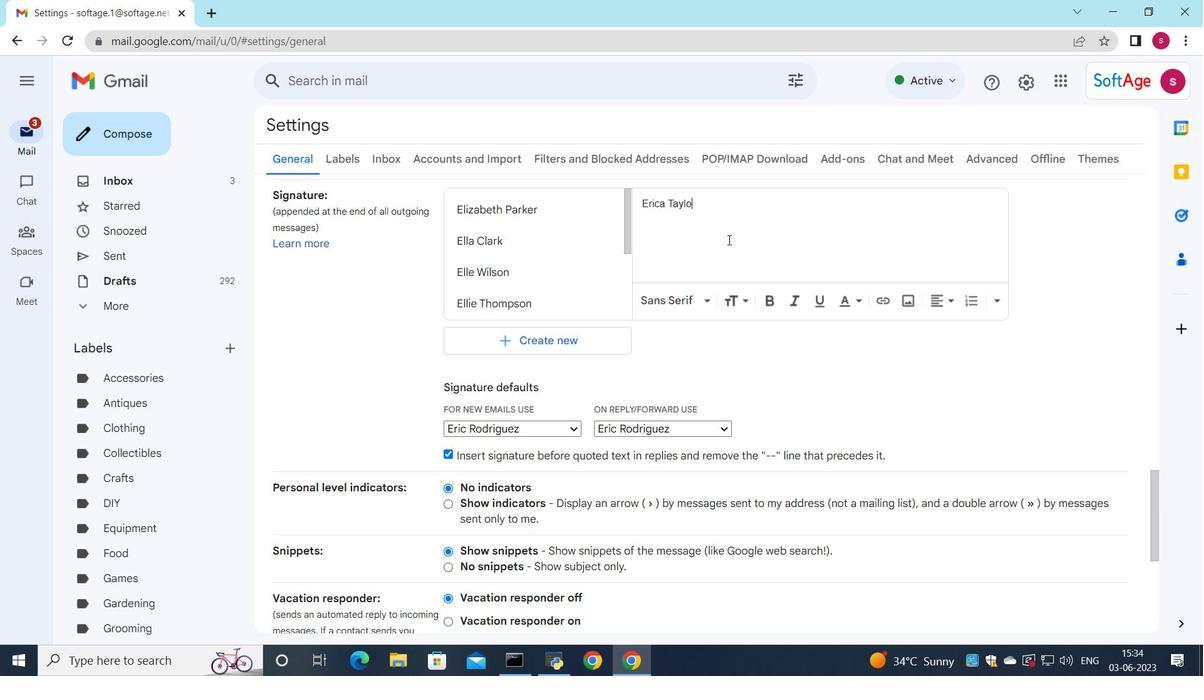 
Action: Mouse moved to (571, 433)
Screenshot: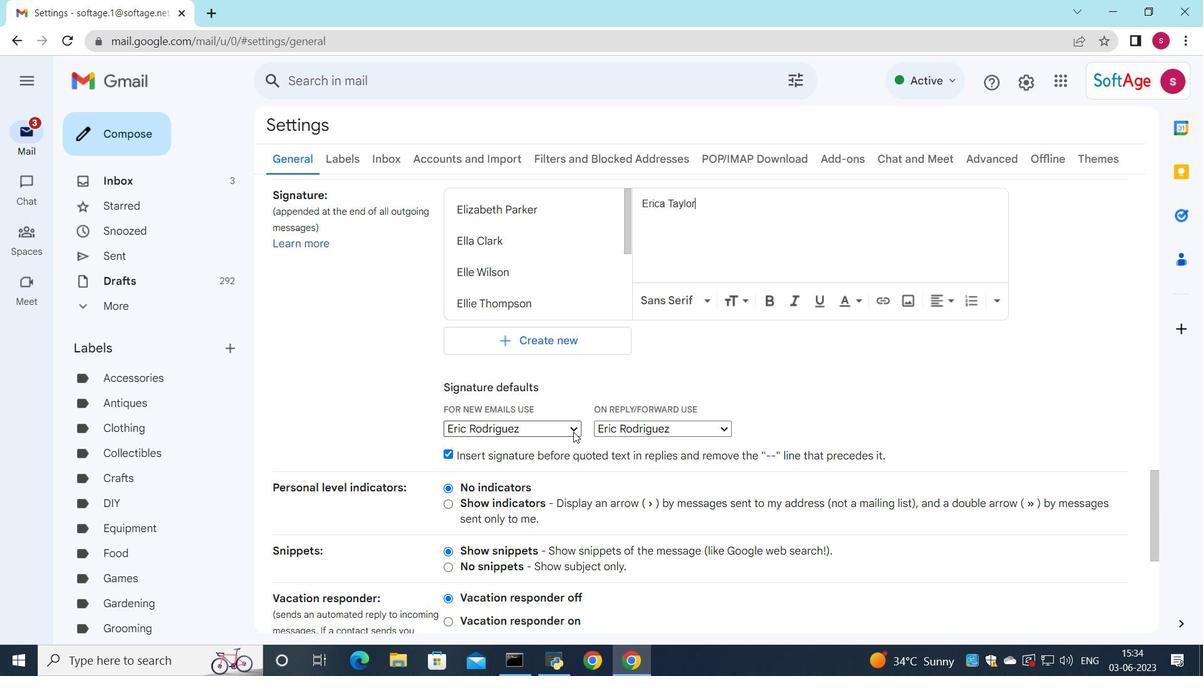 
Action: Mouse pressed left at (571, 433)
Screenshot: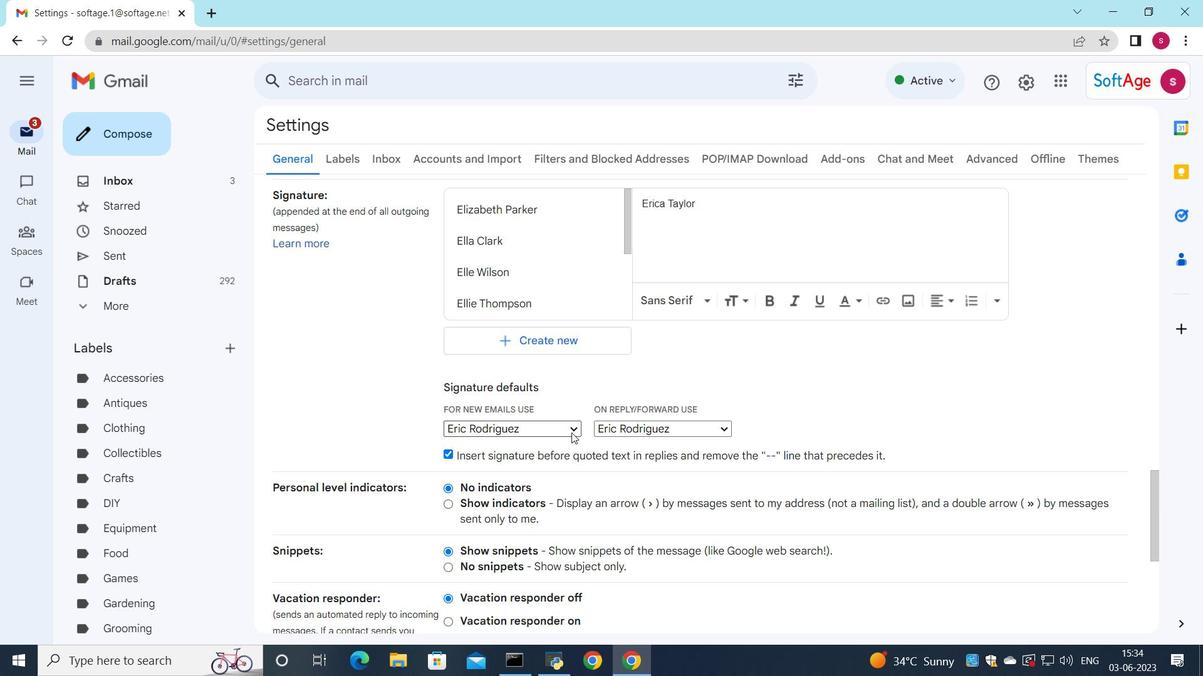 
Action: Mouse moved to (550, 555)
Screenshot: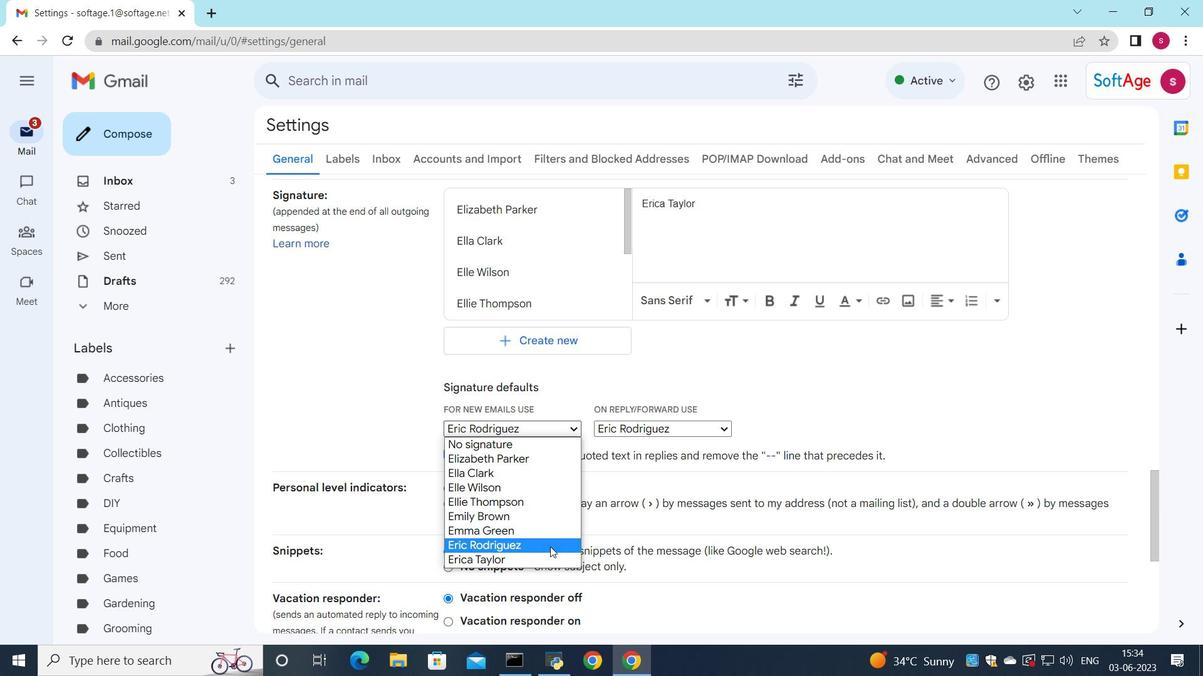 
Action: Mouse pressed left at (550, 555)
Screenshot: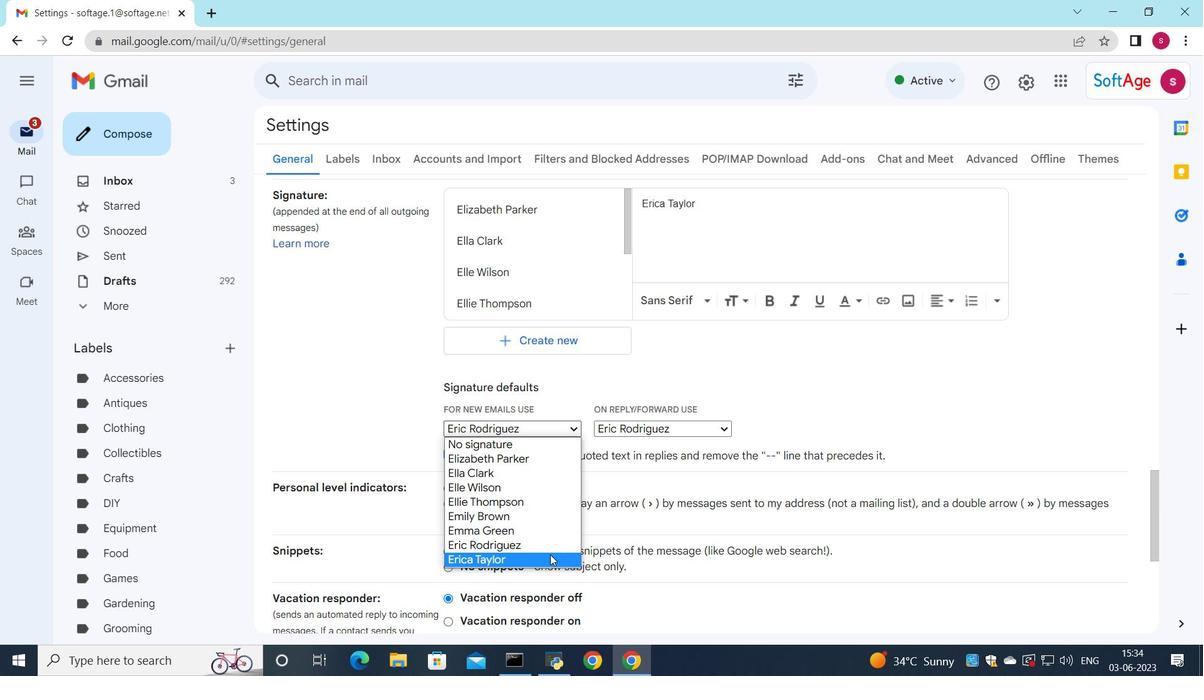 
Action: Mouse moved to (682, 423)
Screenshot: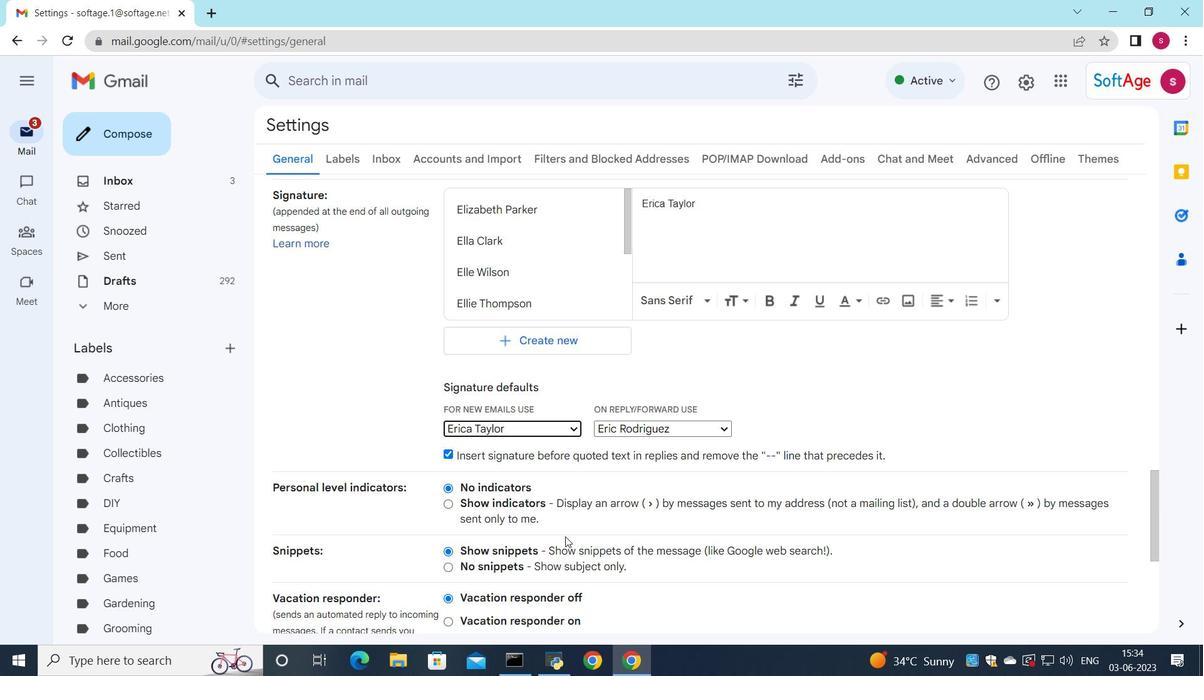 
Action: Mouse pressed left at (682, 423)
Screenshot: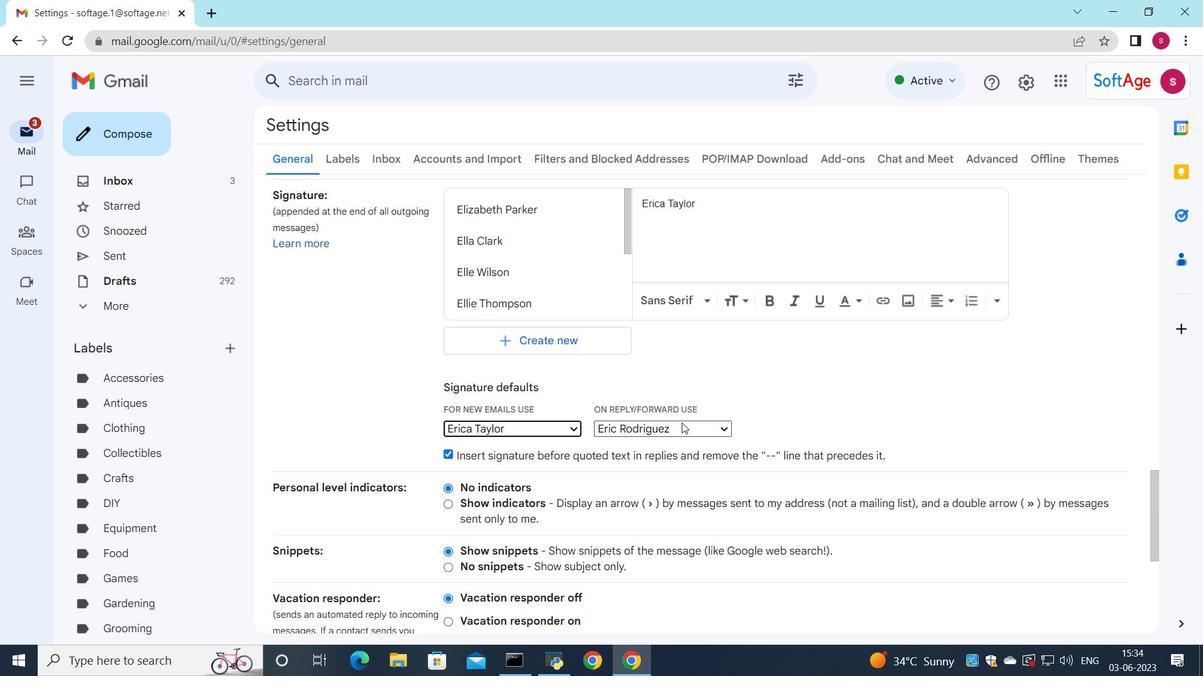 
Action: Mouse moved to (638, 558)
Screenshot: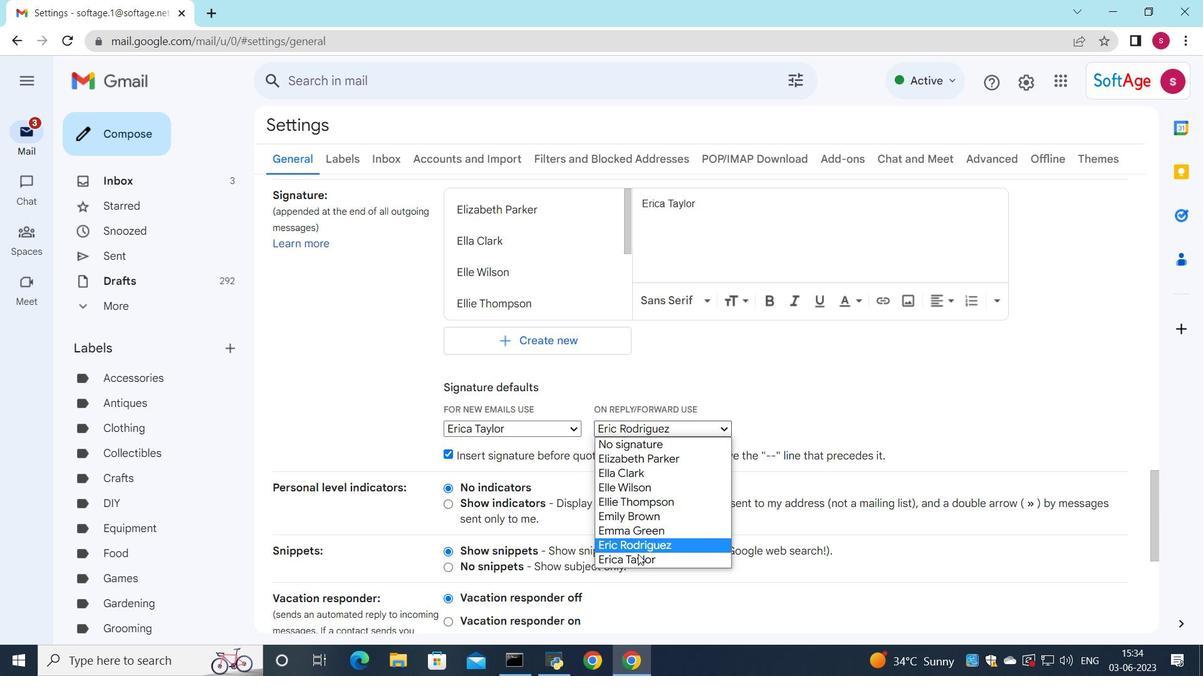 
Action: Mouse pressed left at (638, 558)
Screenshot: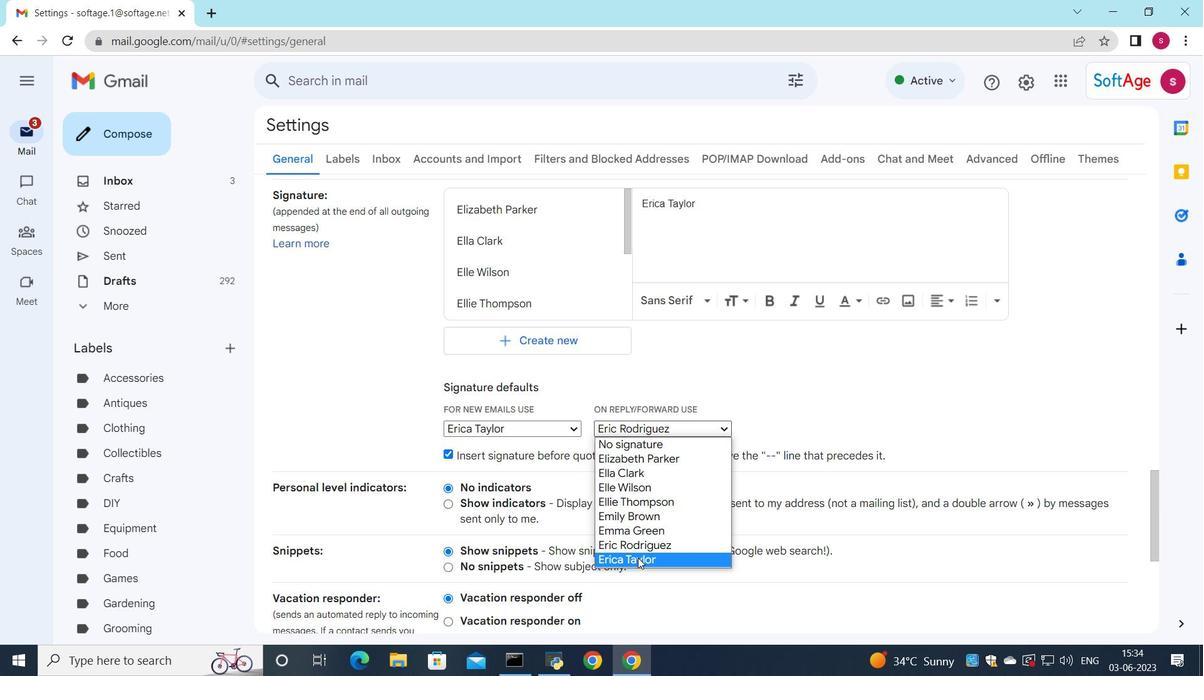 
Action: Mouse moved to (629, 483)
Screenshot: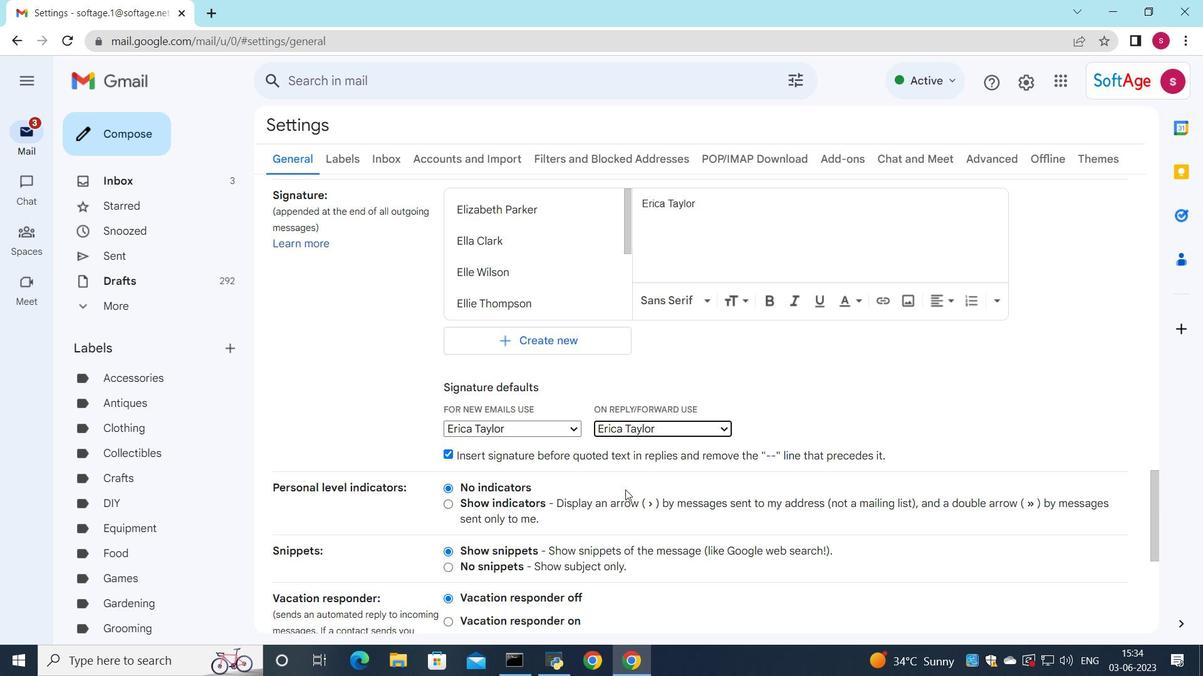 
Action: Mouse scrolled (629, 483) with delta (0, 0)
Screenshot: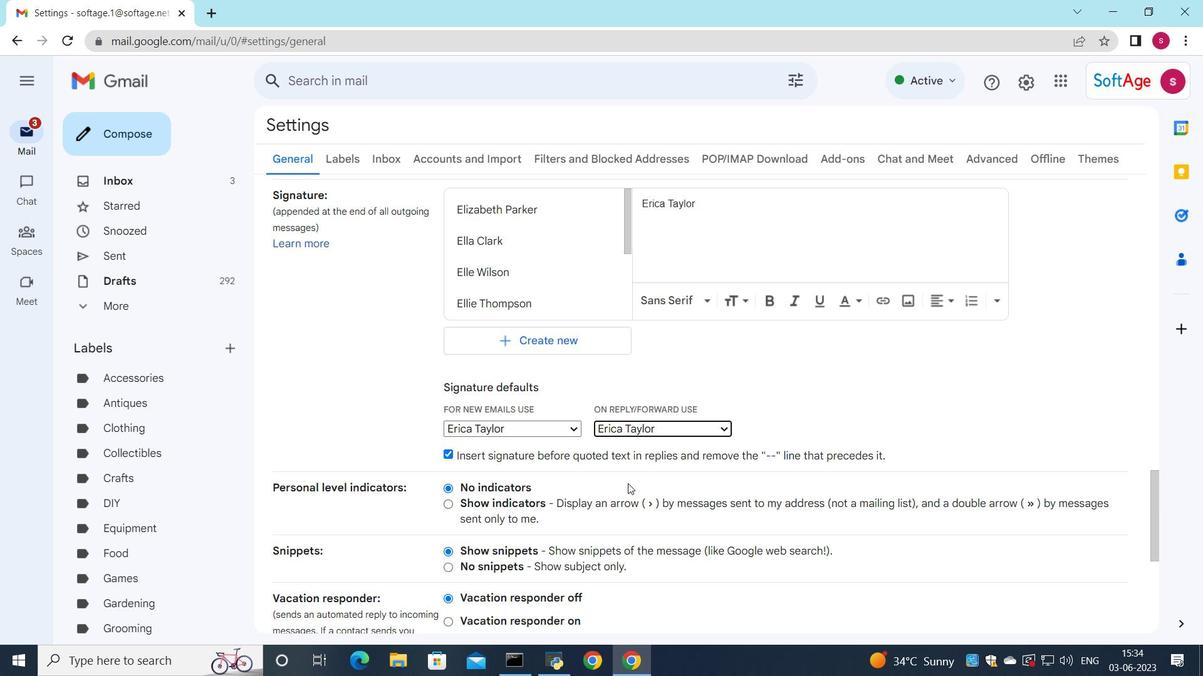 
Action: Mouse scrolled (629, 483) with delta (0, 0)
Screenshot: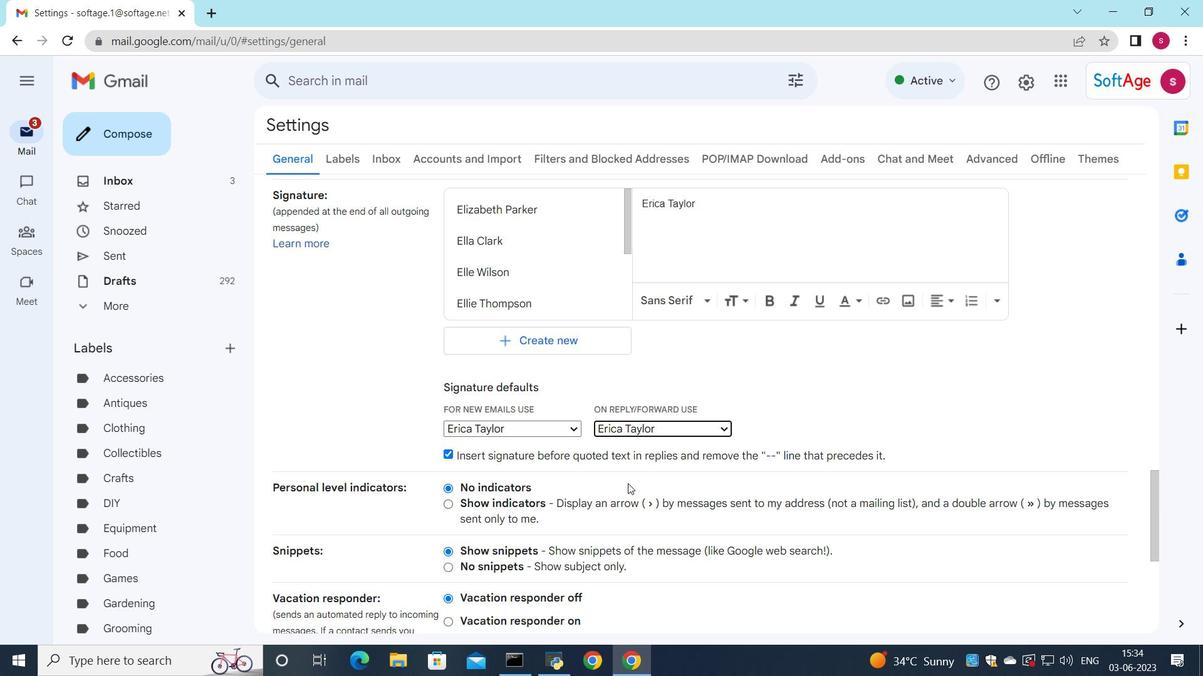 
Action: Mouse scrolled (629, 483) with delta (0, 0)
Screenshot: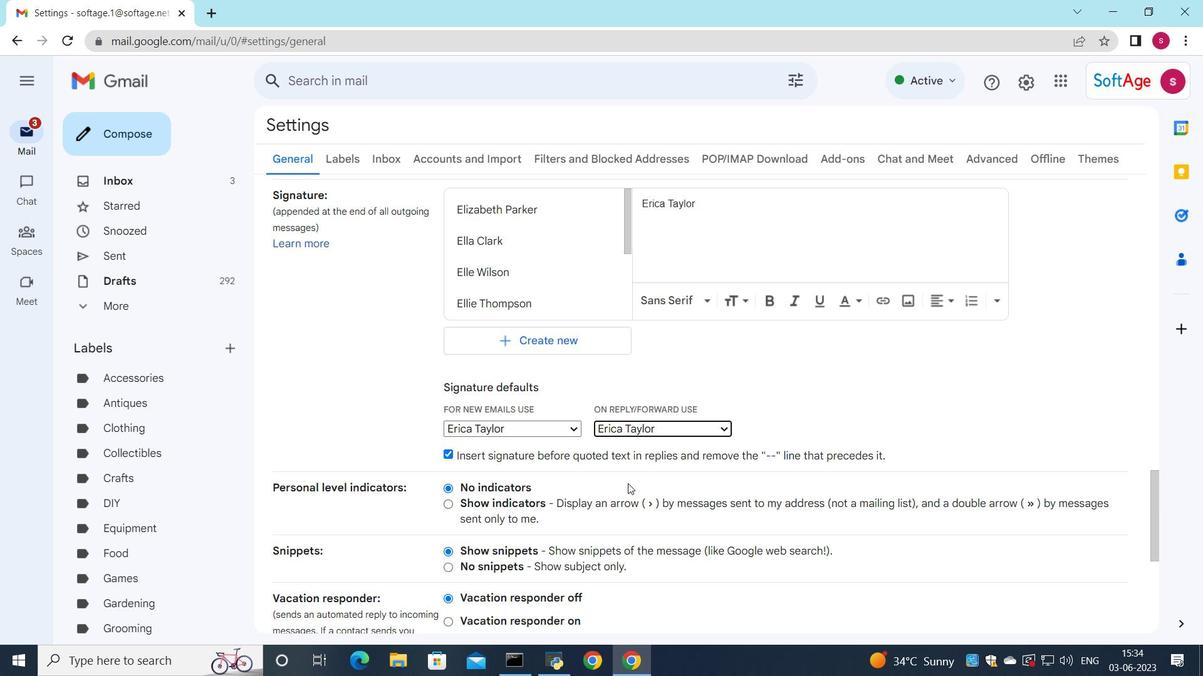 
Action: Mouse moved to (624, 483)
Screenshot: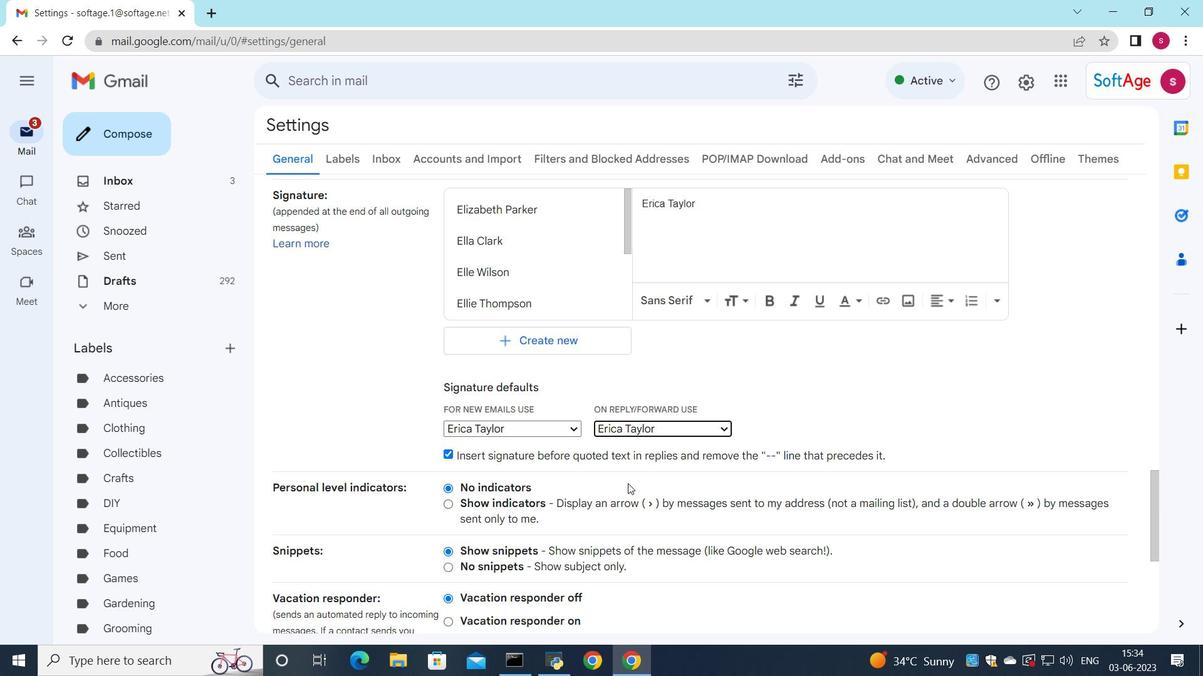 
Action: Mouse scrolled (624, 483) with delta (0, 0)
Screenshot: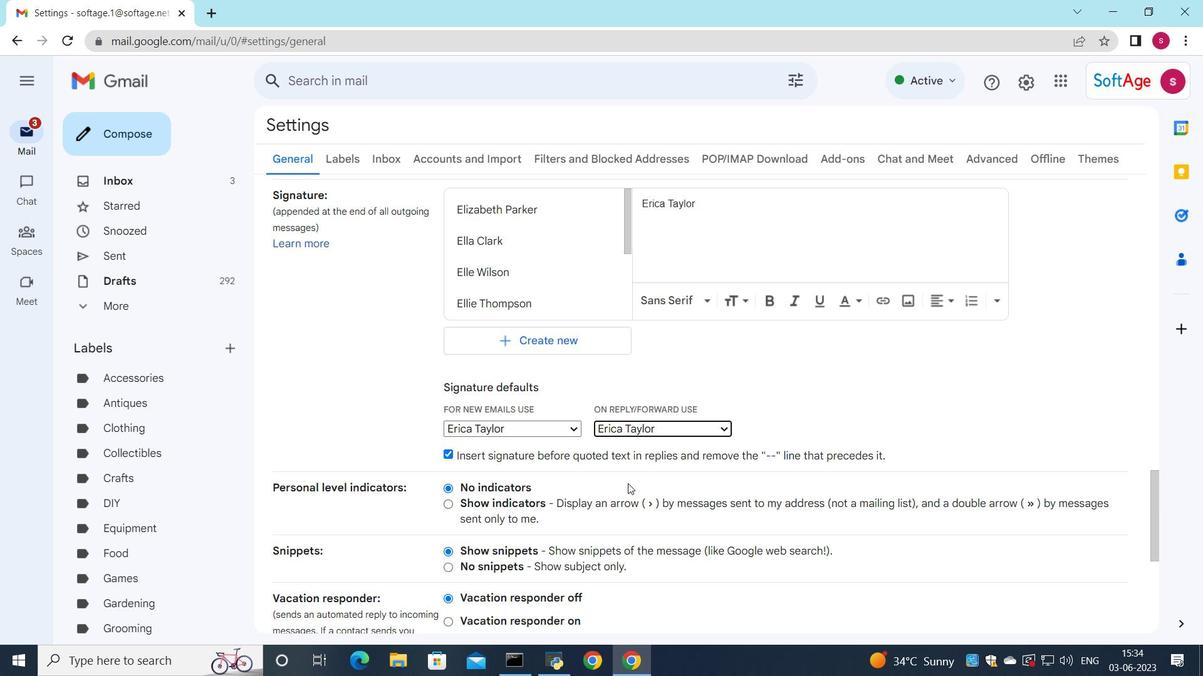 
Action: Mouse moved to (604, 462)
Screenshot: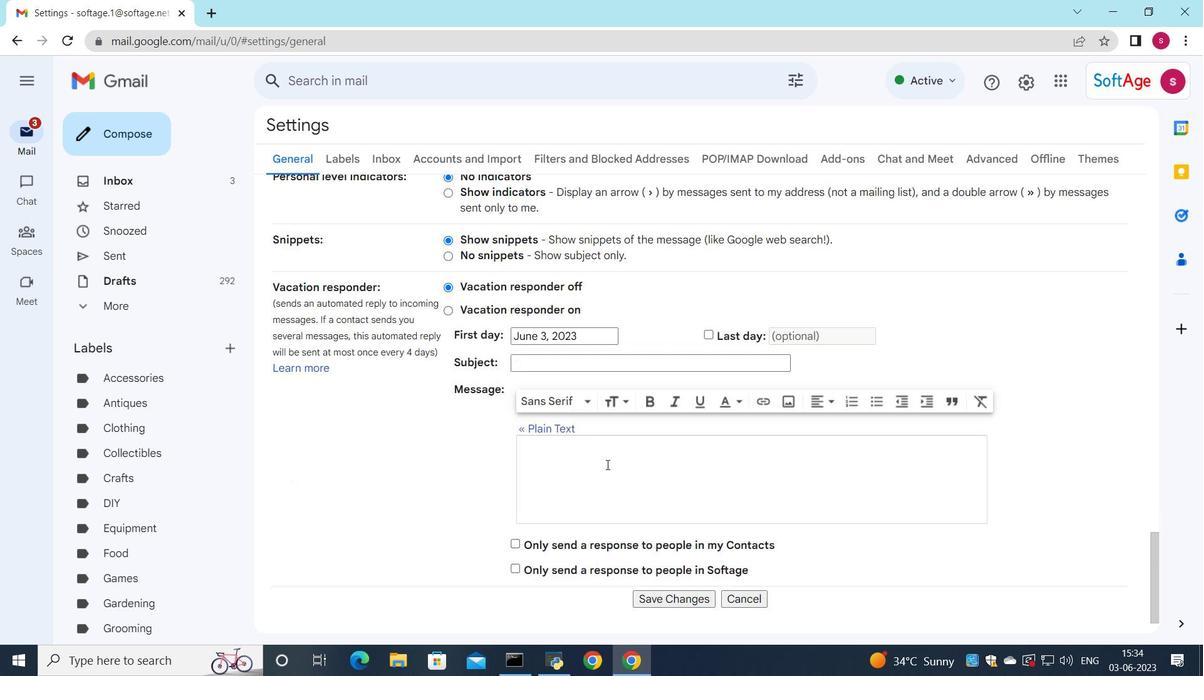 
Action: Mouse scrolled (604, 461) with delta (0, 0)
Screenshot: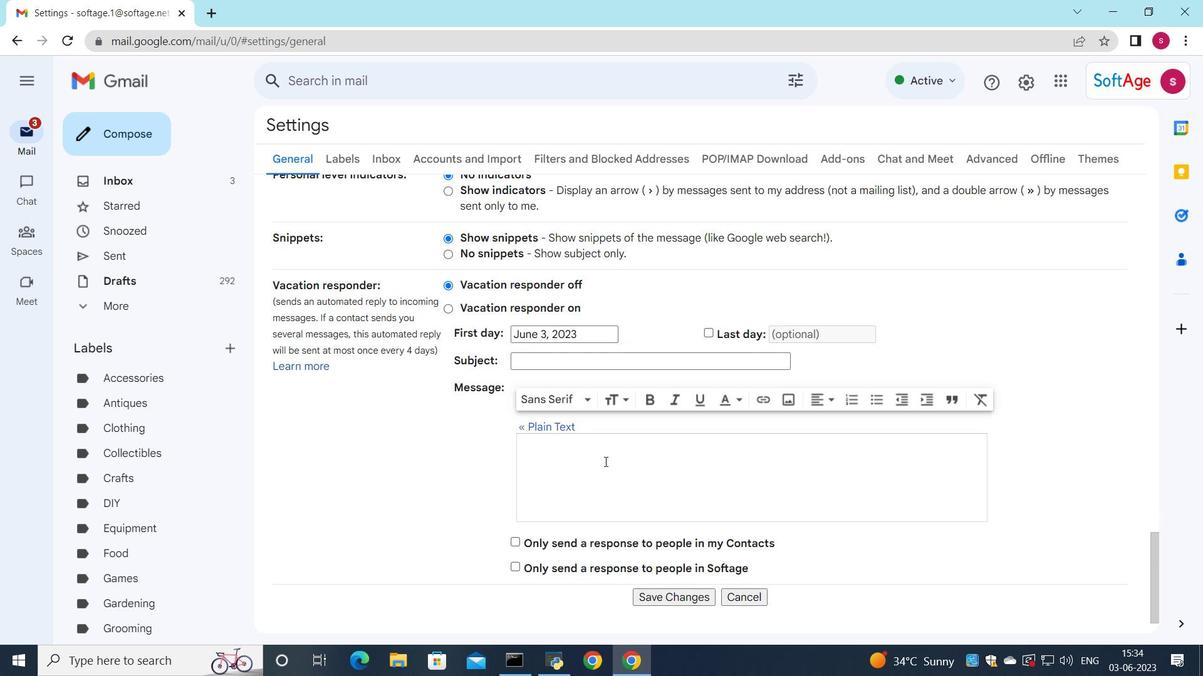 
Action: Mouse scrolled (604, 461) with delta (0, 0)
Screenshot: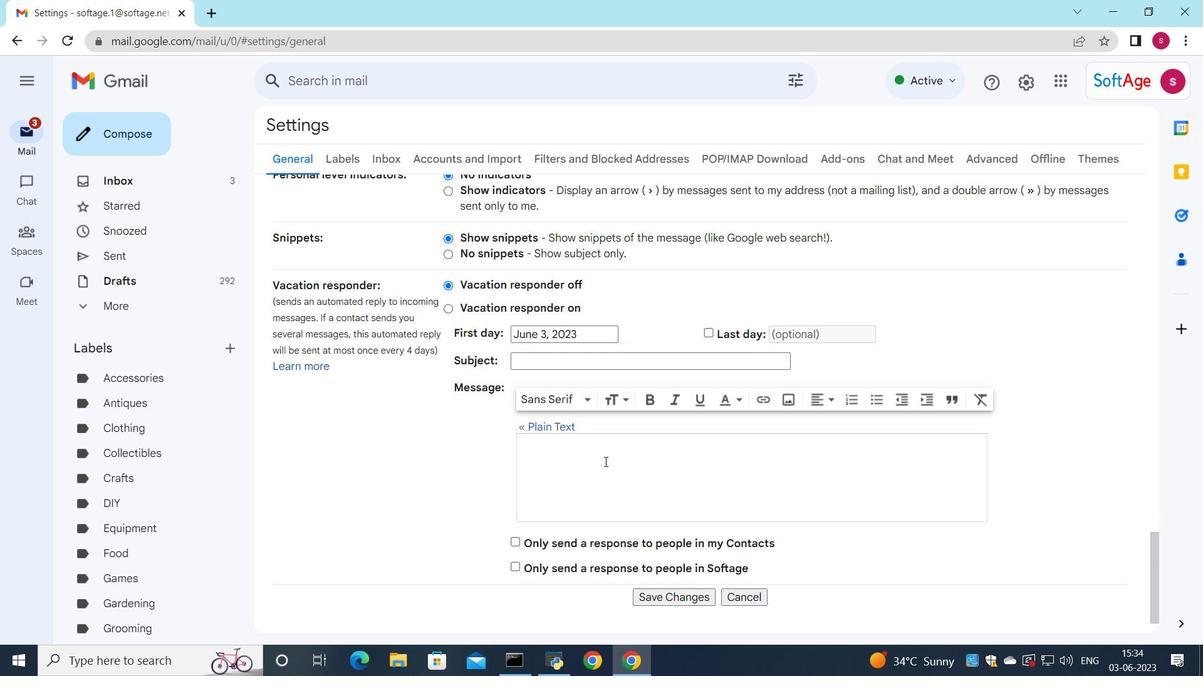 
Action: Mouse scrolled (604, 461) with delta (0, 0)
Screenshot: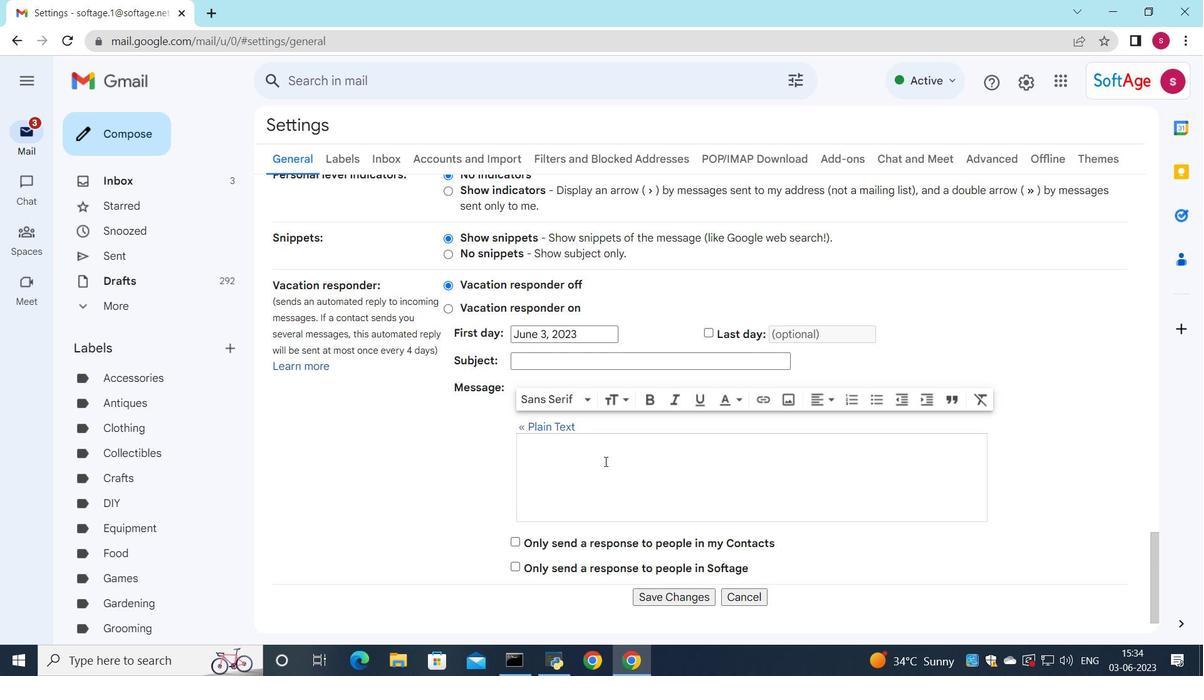 
Action: Mouse moved to (638, 545)
Screenshot: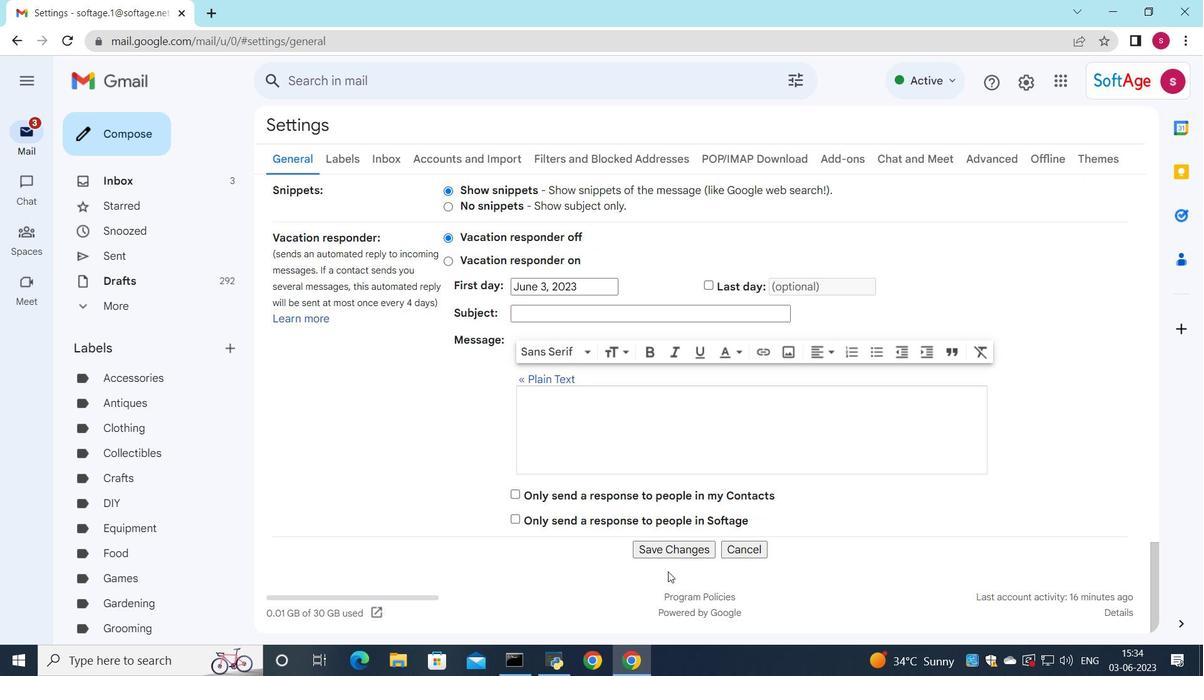 
Action: Mouse pressed left at (638, 545)
Screenshot: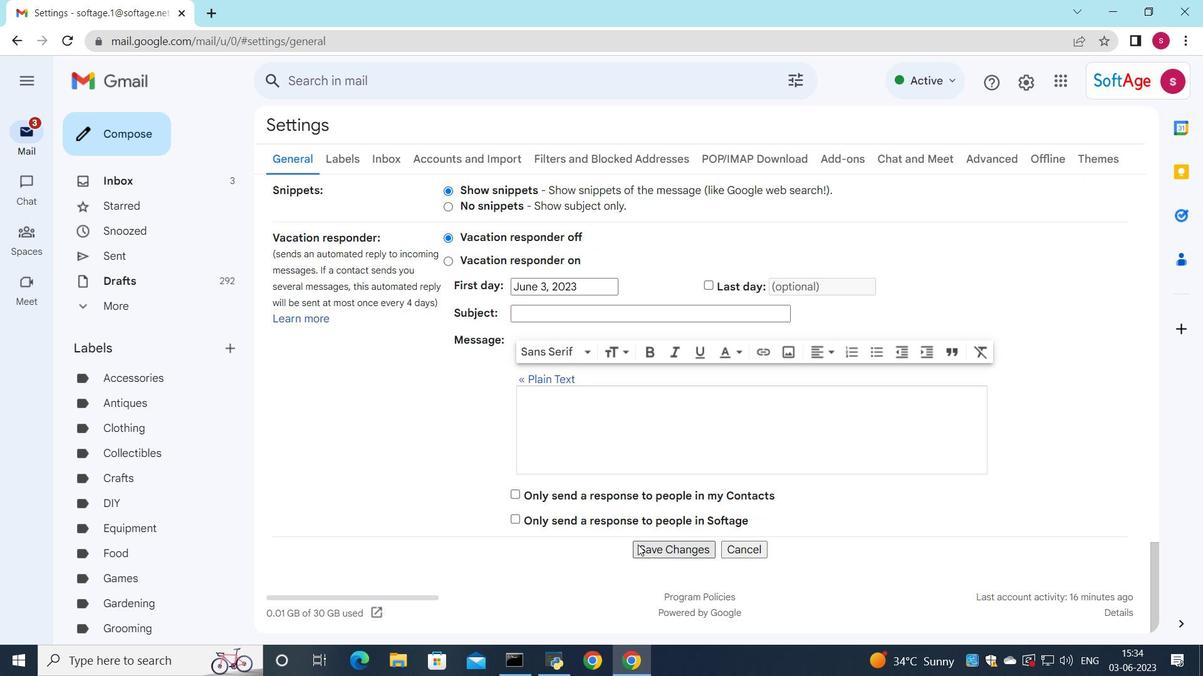 
Action: Mouse moved to (676, 161)
Screenshot: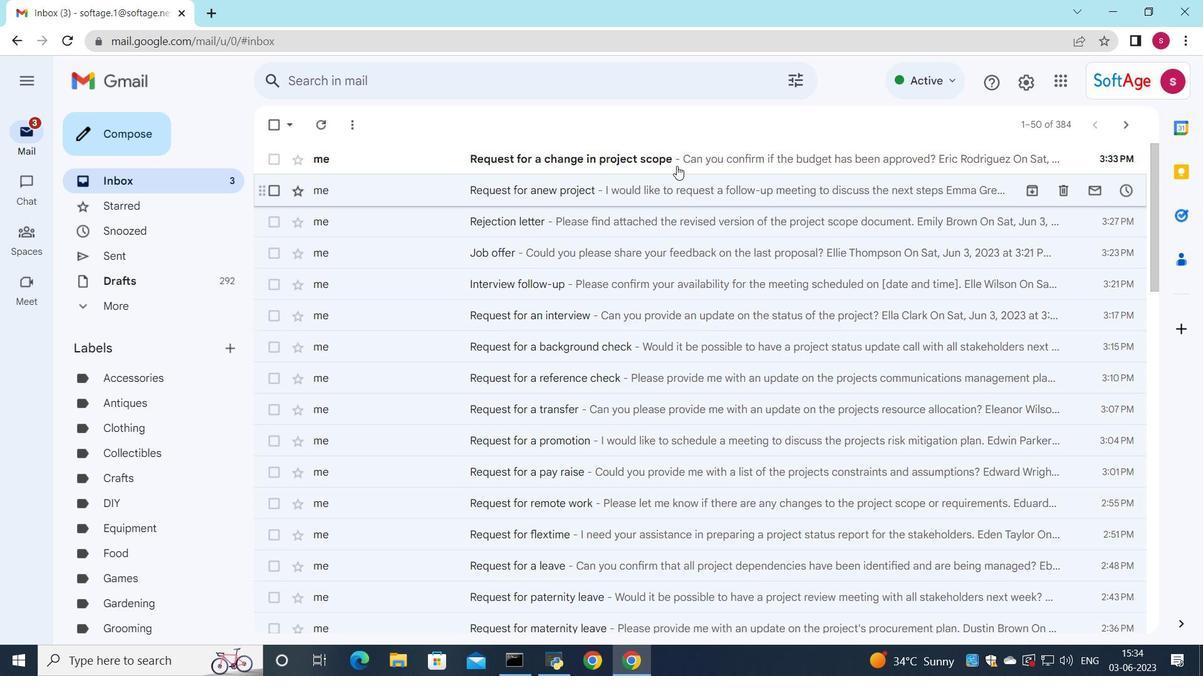 
Action: Mouse pressed left at (676, 161)
Screenshot: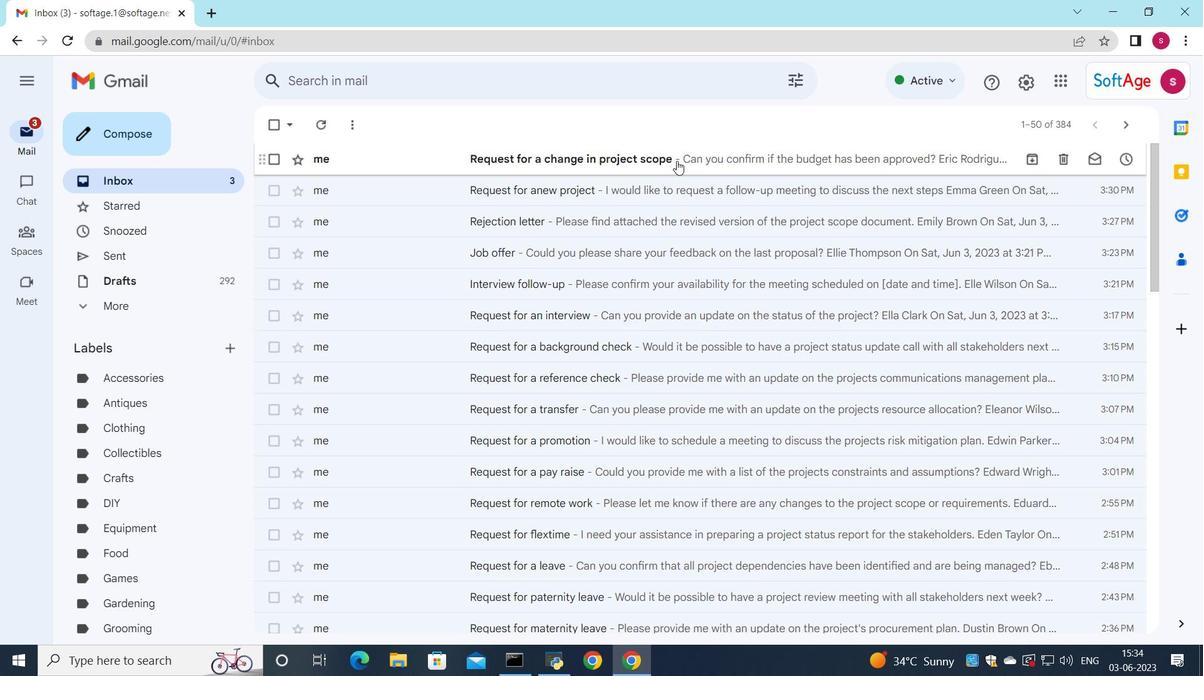 
Action: Mouse moved to (508, 372)
Screenshot: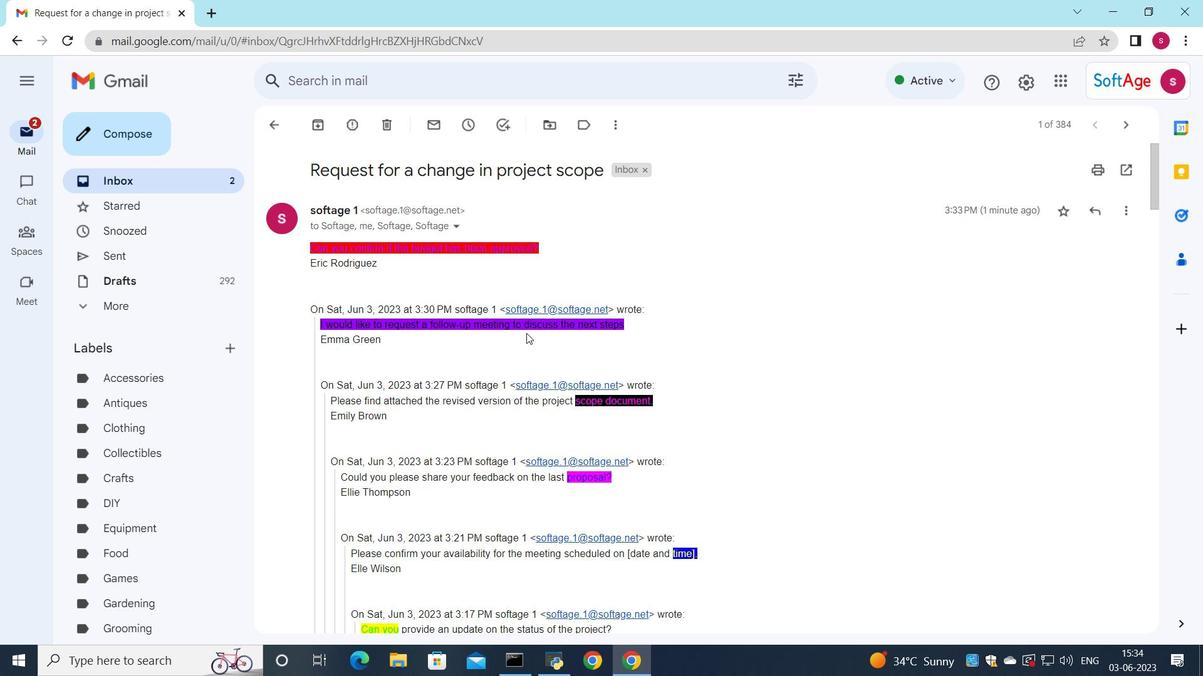 
Action: Mouse scrolled (508, 371) with delta (0, 0)
Screenshot: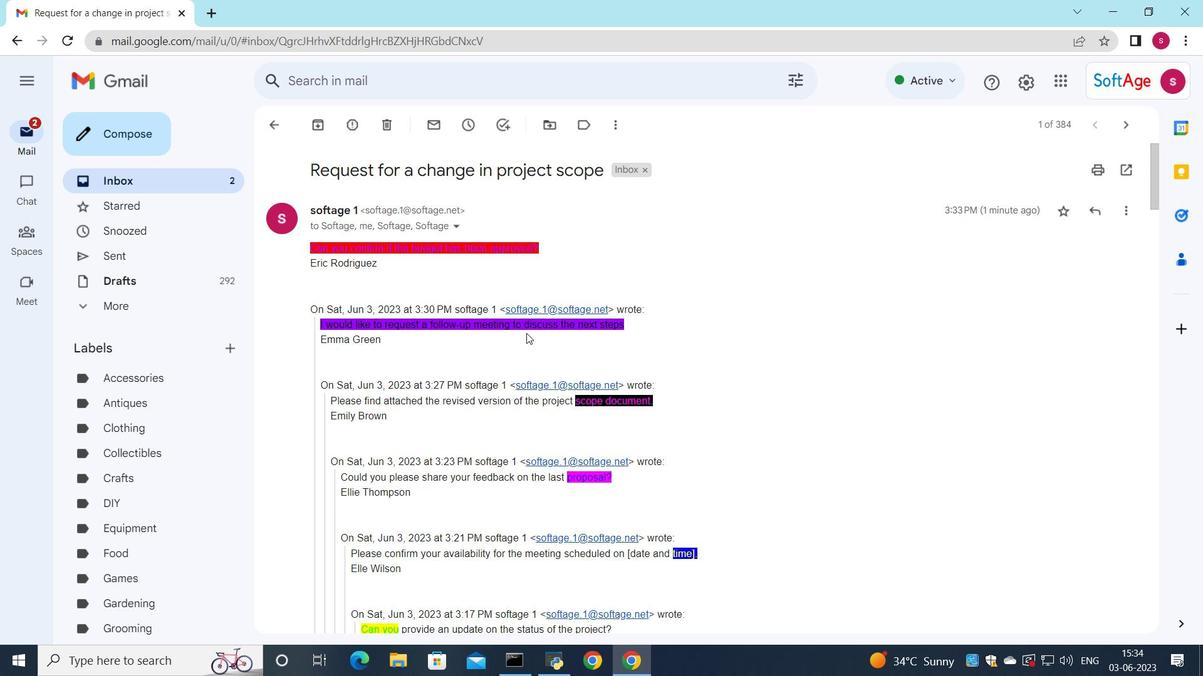 
Action: Mouse moved to (507, 373)
Screenshot: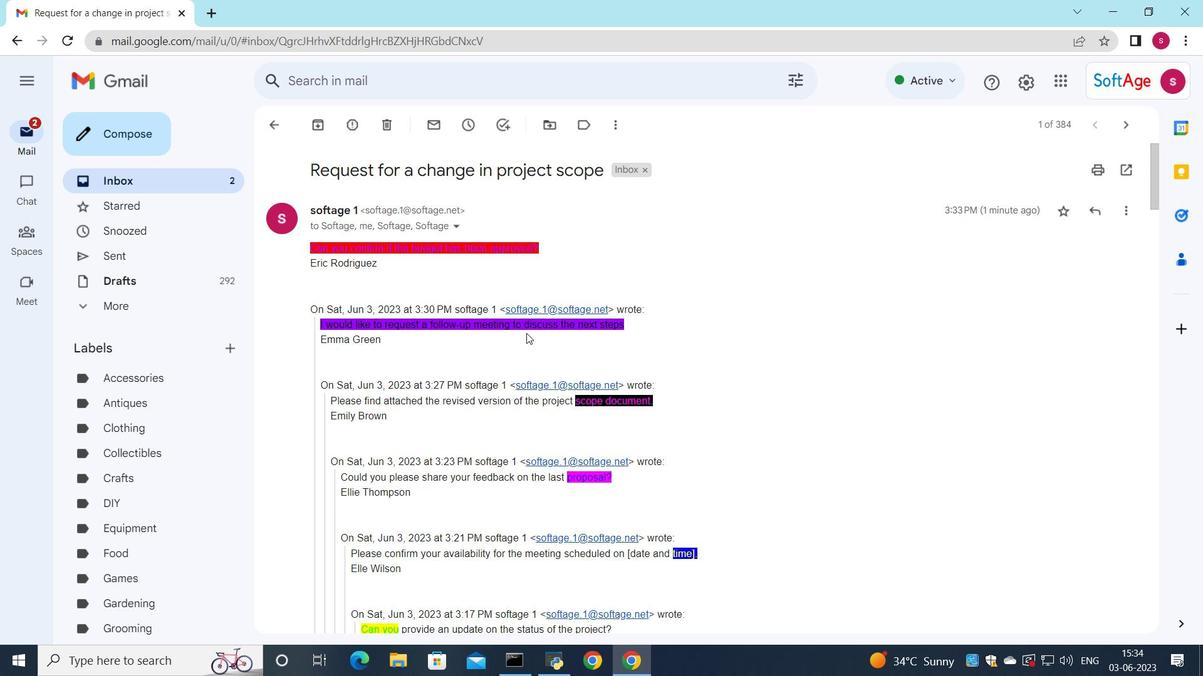 
Action: Mouse scrolled (507, 372) with delta (0, 0)
Screenshot: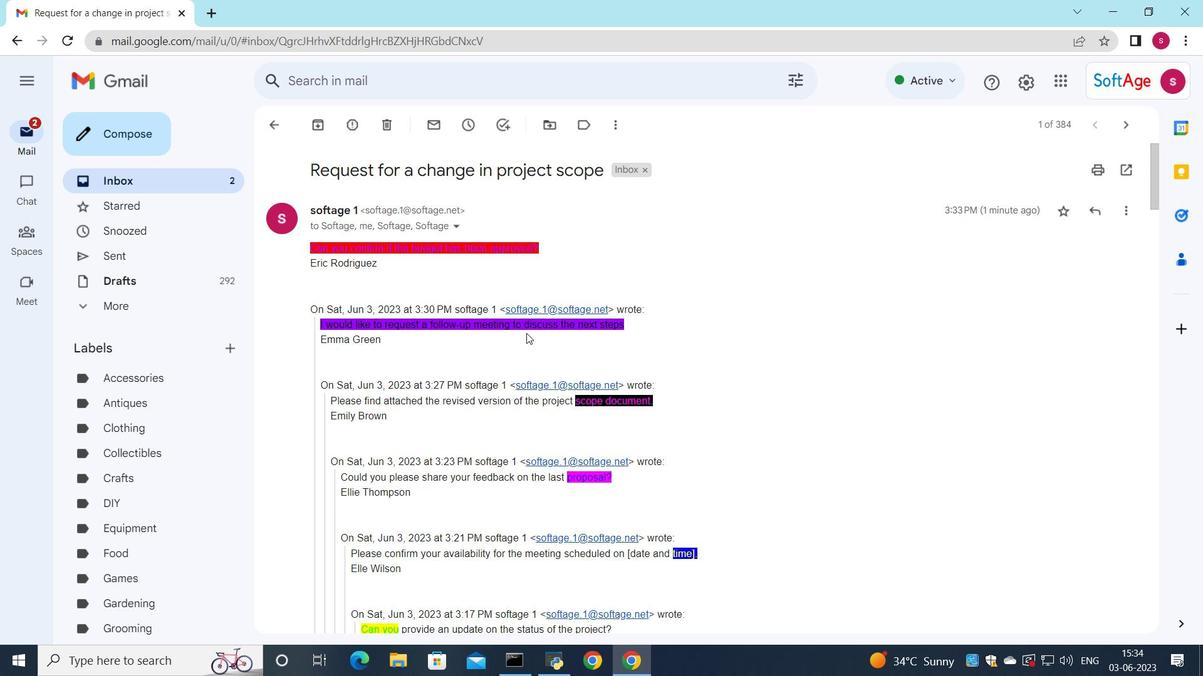 
Action: Mouse moved to (507, 374)
Screenshot: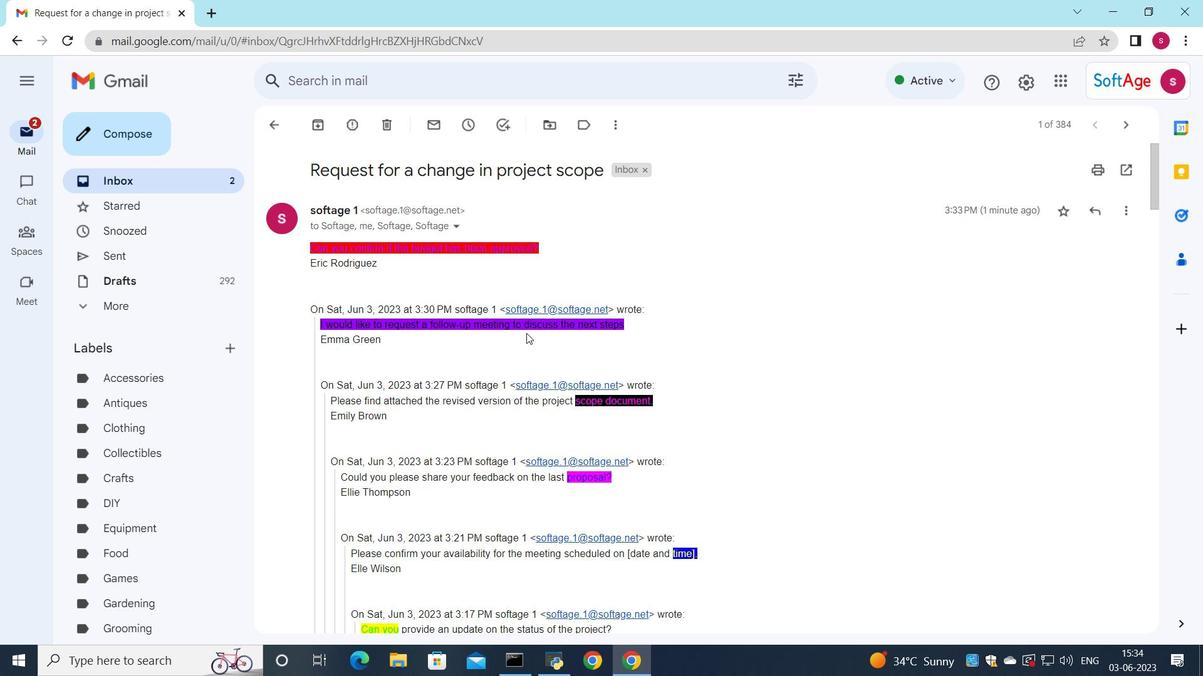 
Action: Mouse scrolled (507, 373) with delta (0, 0)
Screenshot: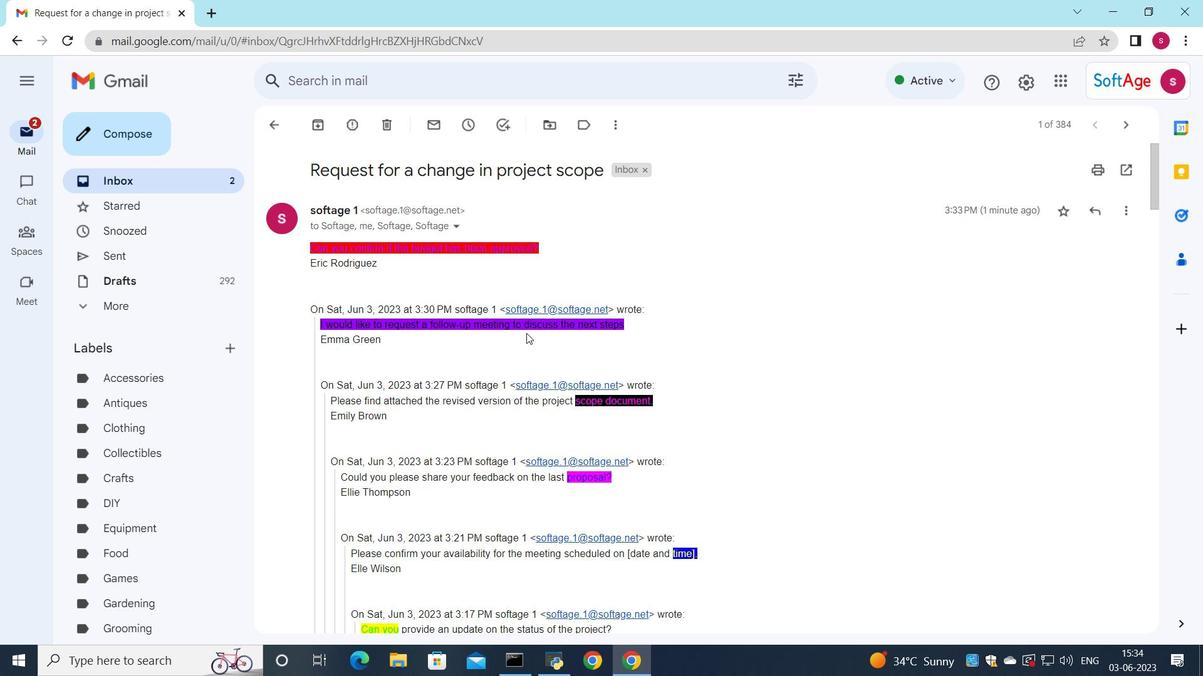 
Action: Mouse moved to (507, 379)
Screenshot: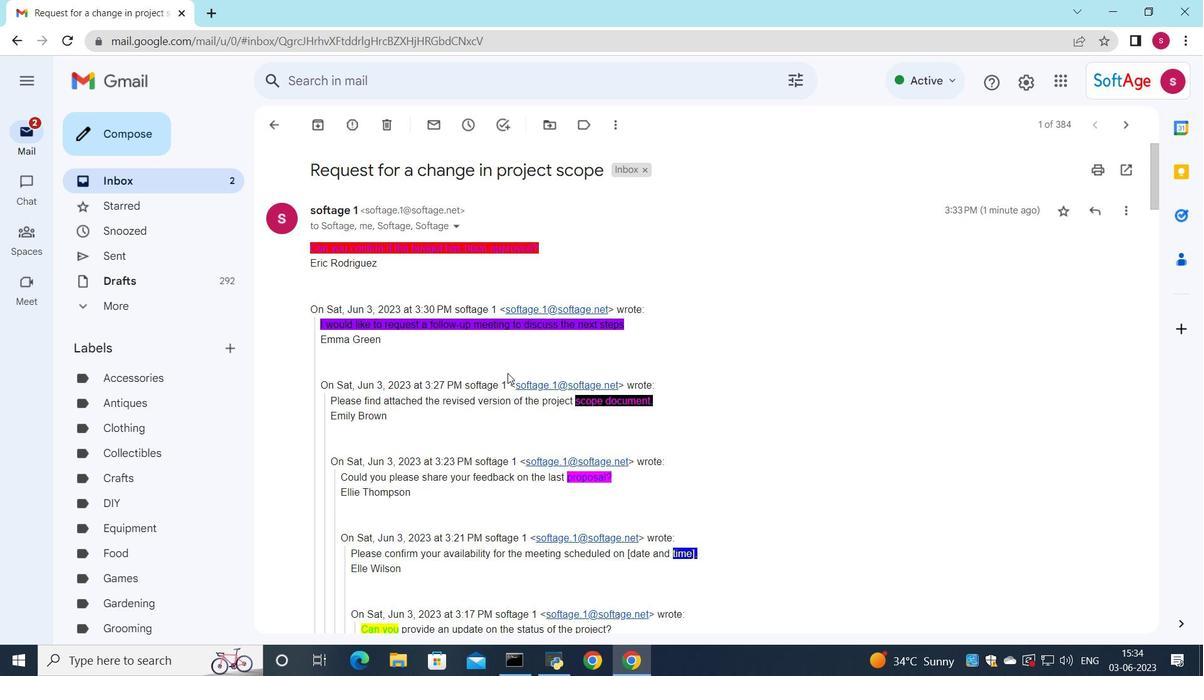 
Action: Mouse scrolled (507, 377) with delta (0, 0)
Screenshot: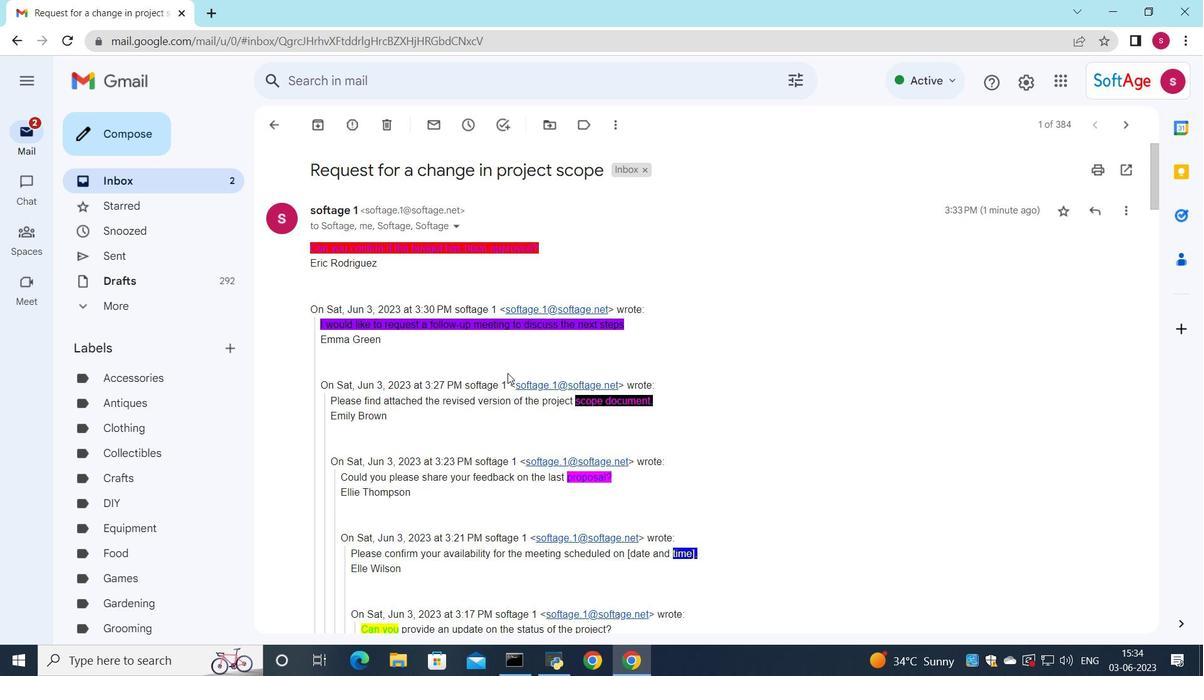 
Action: Mouse moved to (507, 381)
Screenshot: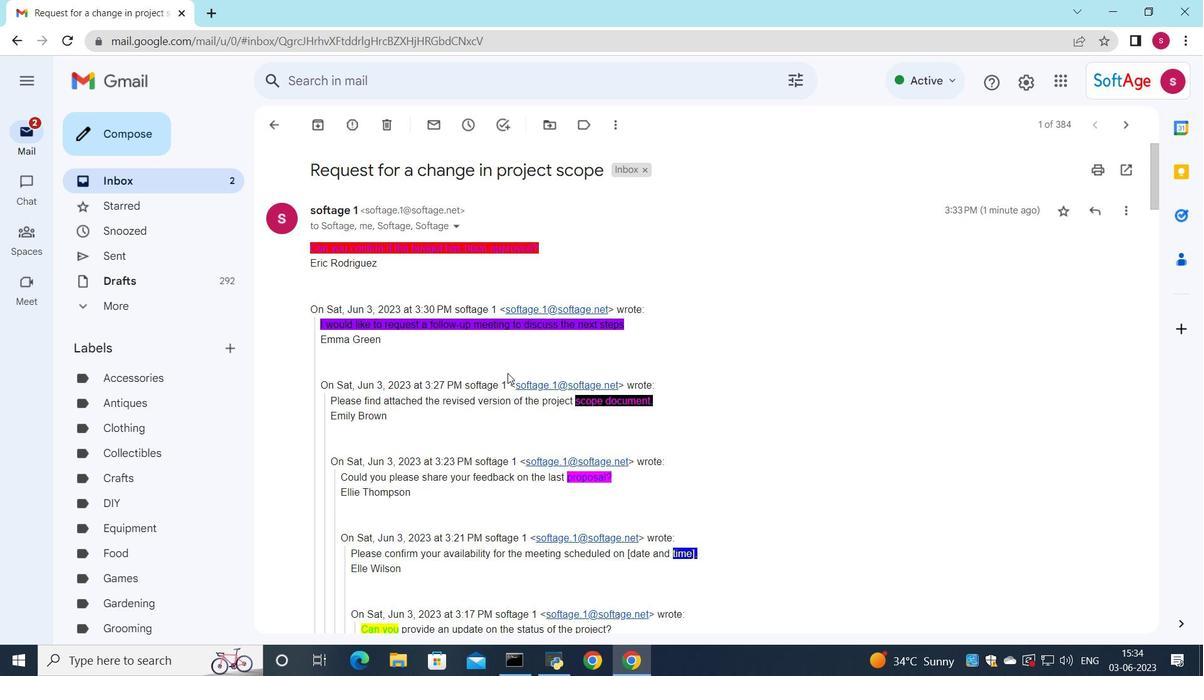 
Action: Mouse scrolled (507, 380) with delta (0, 0)
Screenshot: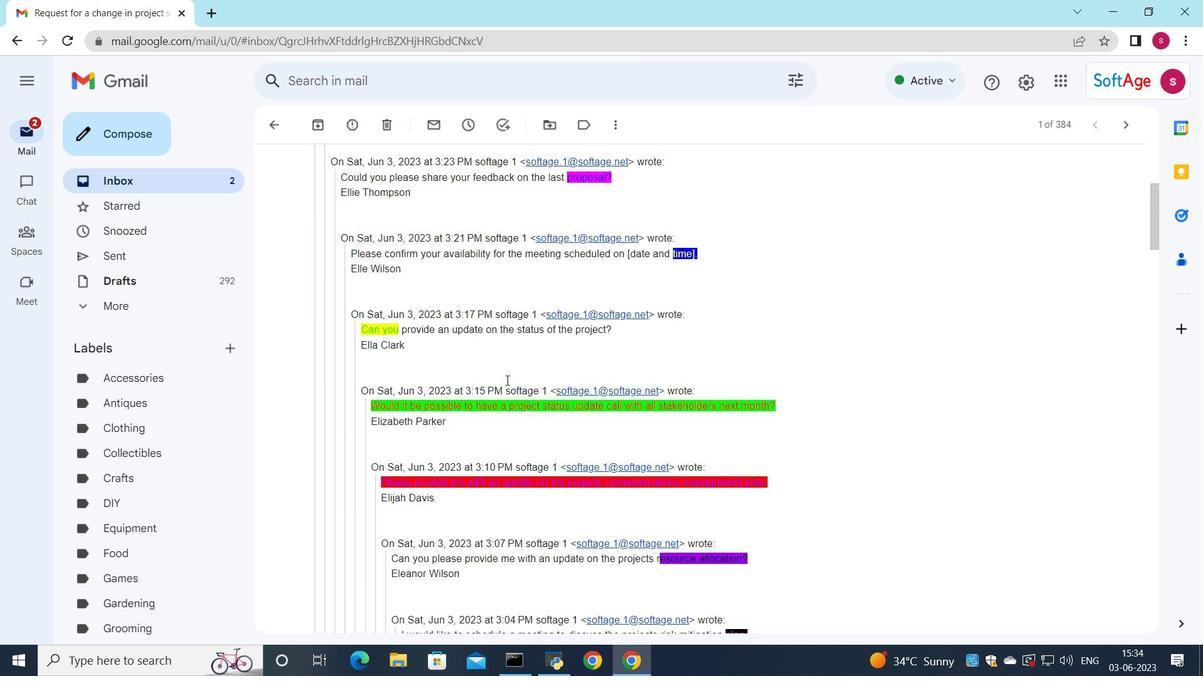 
Action: Mouse scrolled (507, 380) with delta (0, 0)
Screenshot: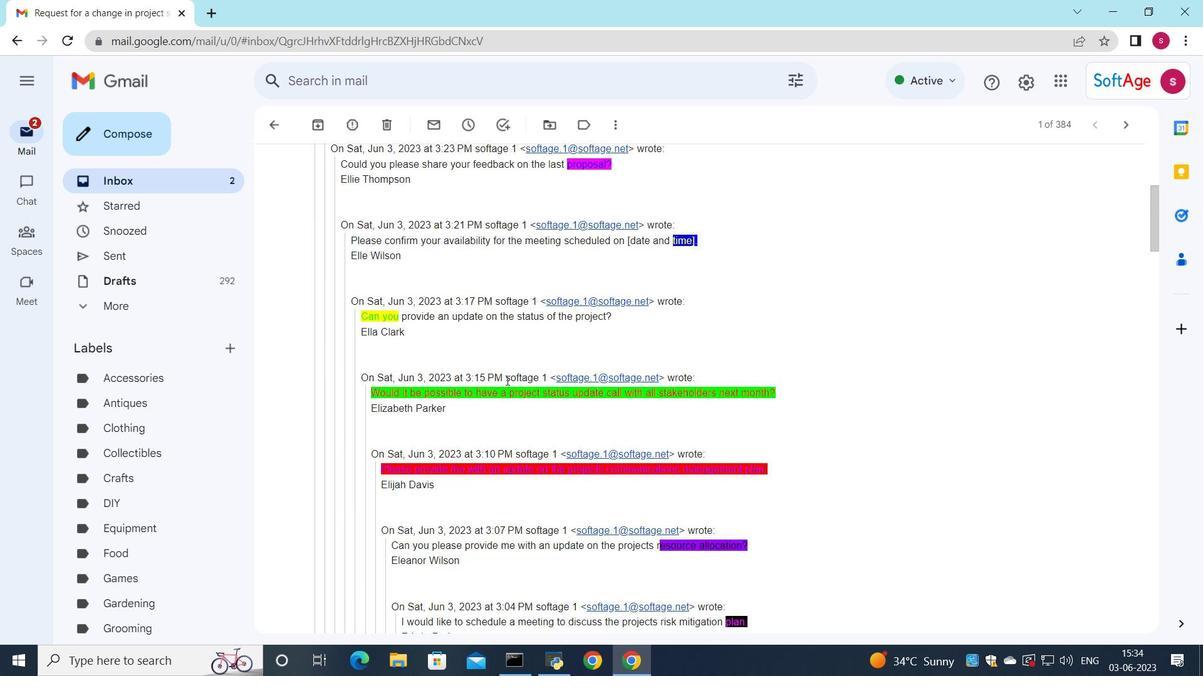 
Action: Mouse scrolled (507, 380) with delta (0, 0)
Screenshot: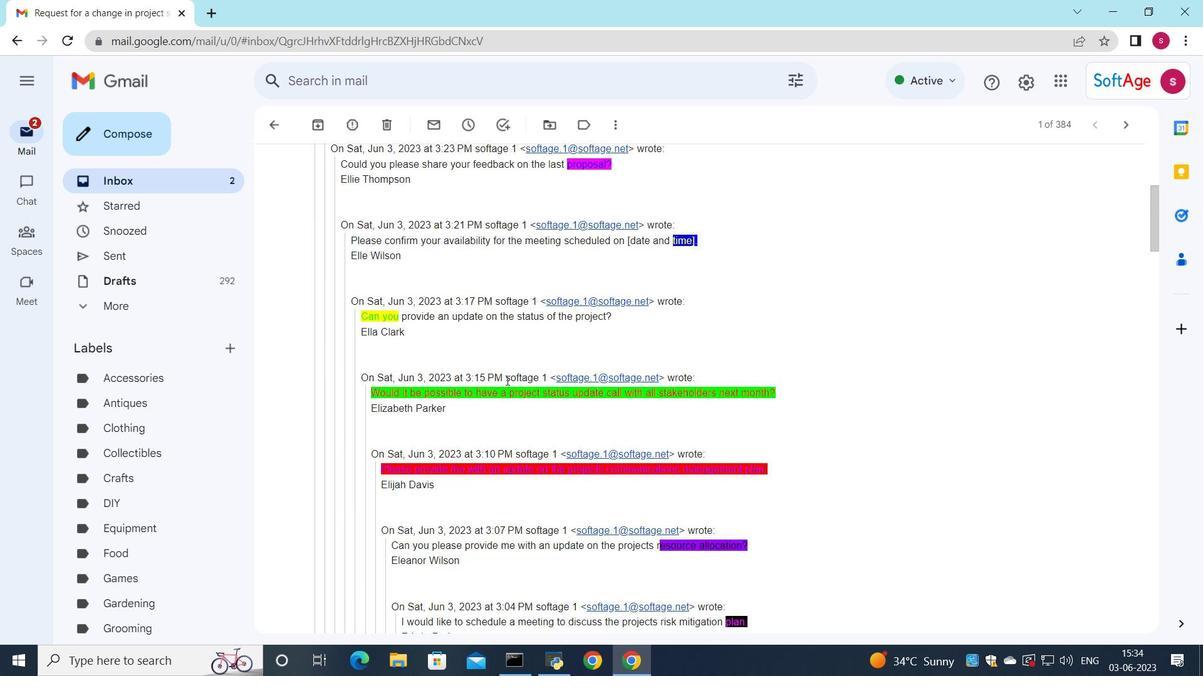 
Action: Mouse scrolled (507, 380) with delta (0, 0)
Screenshot: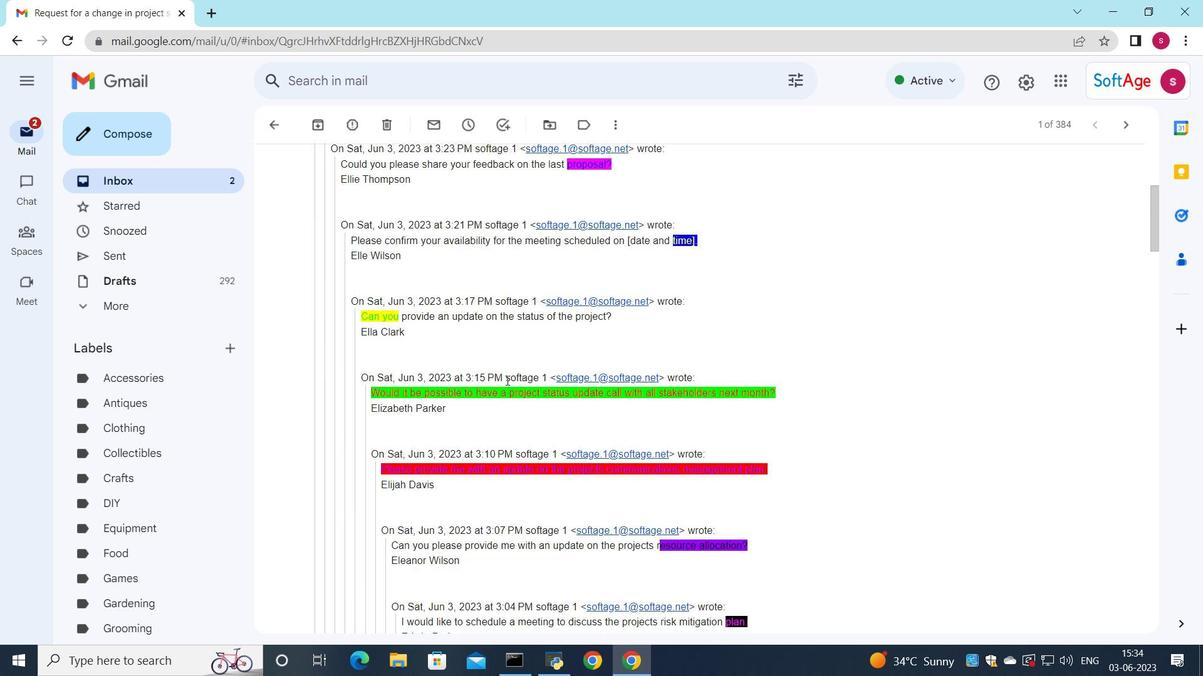 
Action: Mouse moved to (507, 382)
Screenshot: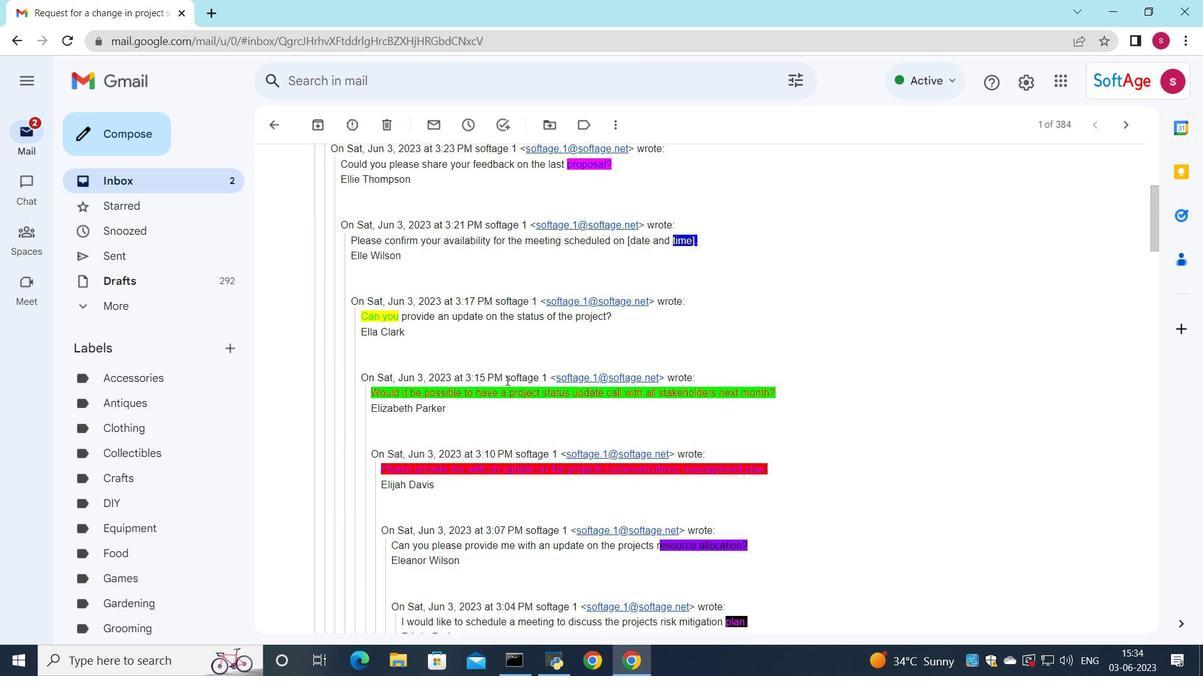 
Action: Mouse scrolled (507, 382) with delta (0, 0)
Screenshot: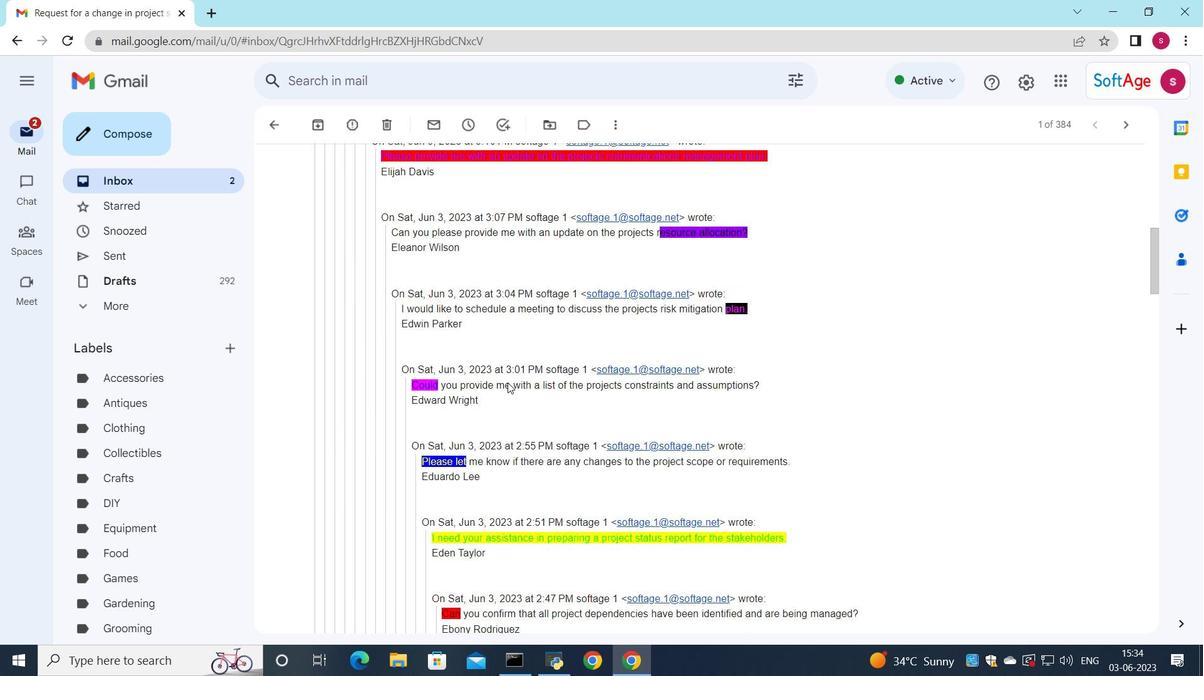 
Action: Mouse scrolled (507, 382) with delta (0, 0)
Screenshot: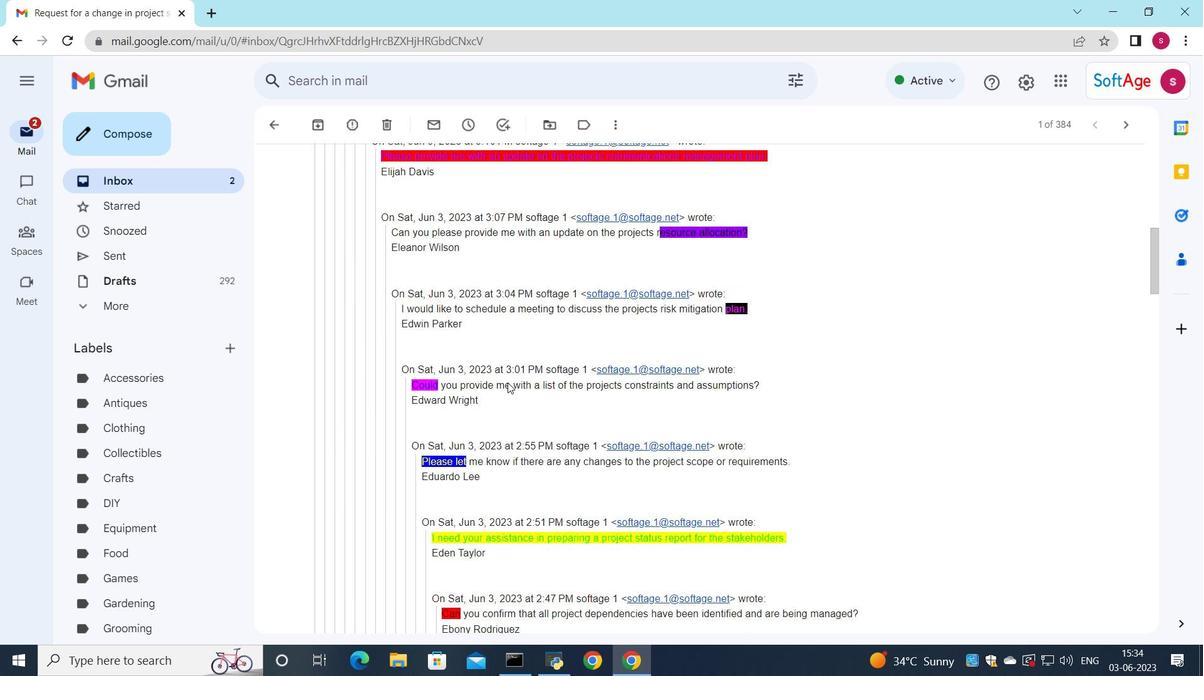 
Action: Mouse scrolled (507, 382) with delta (0, 0)
Screenshot: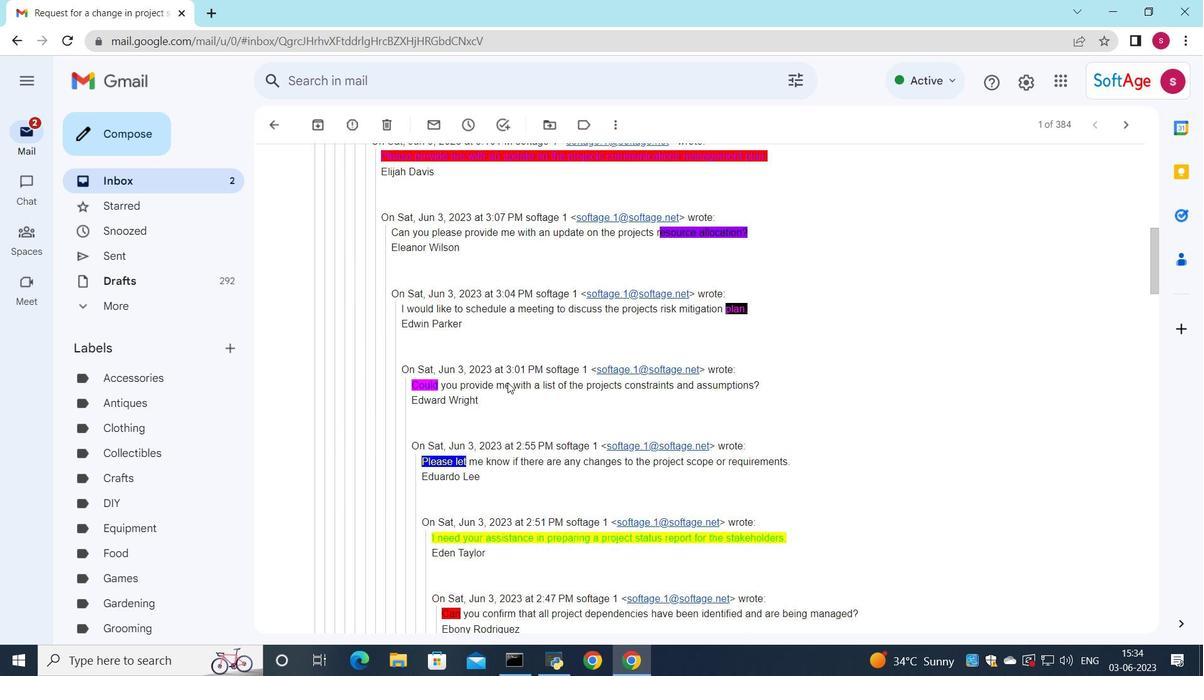 
Action: Mouse scrolled (507, 382) with delta (0, 0)
Screenshot: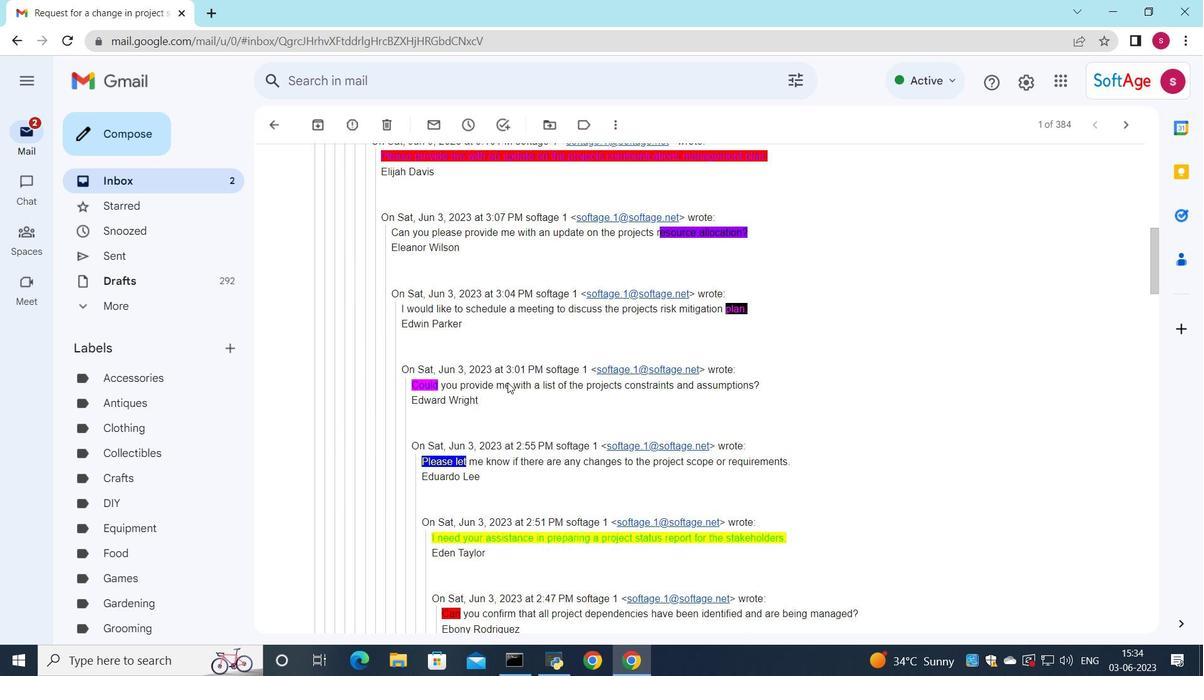 
Action: Mouse scrolled (507, 382) with delta (0, 0)
Screenshot: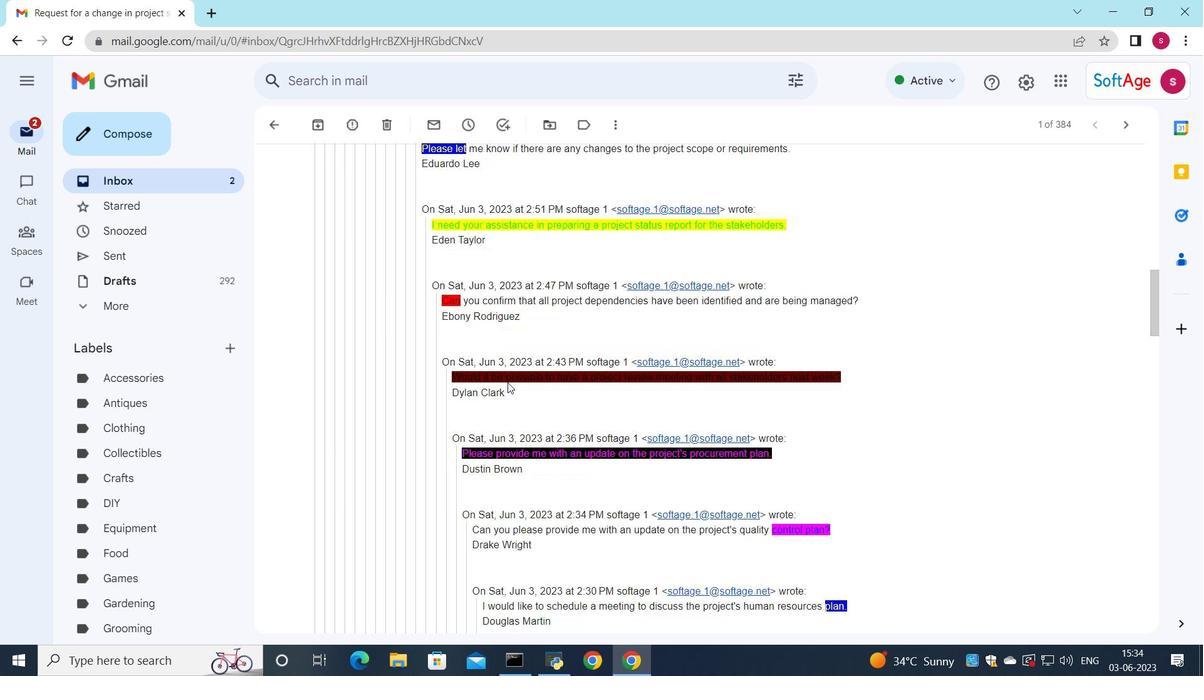 
Action: Mouse scrolled (507, 382) with delta (0, 0)
Screenshot: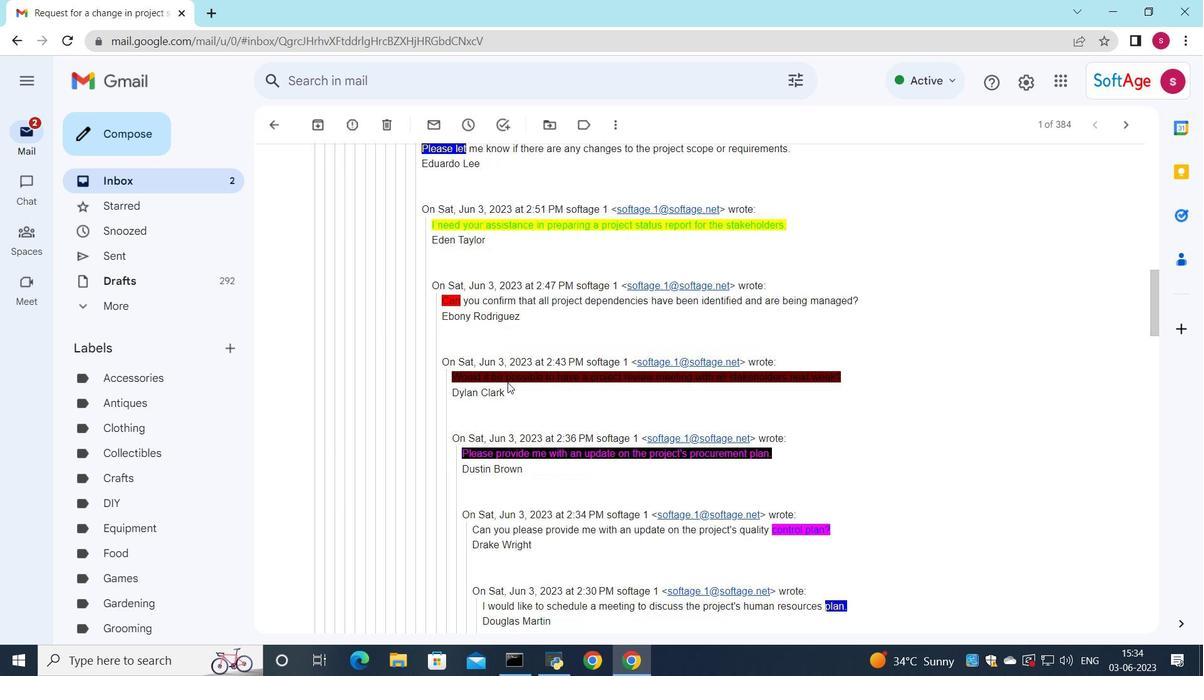 
Action: Mouse scrolled (507, 382) with delta (0, 0)
Screenshot: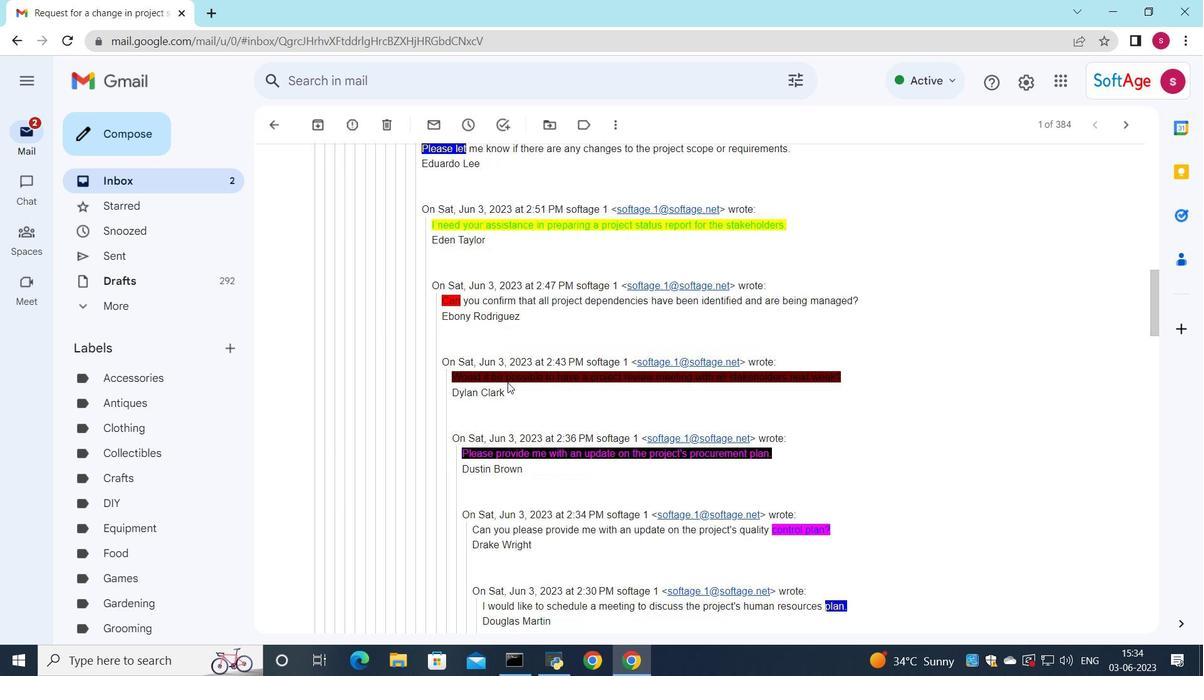 
Action: Mouse scrolled (507, 382) with delta (0, 0)
Screenshot: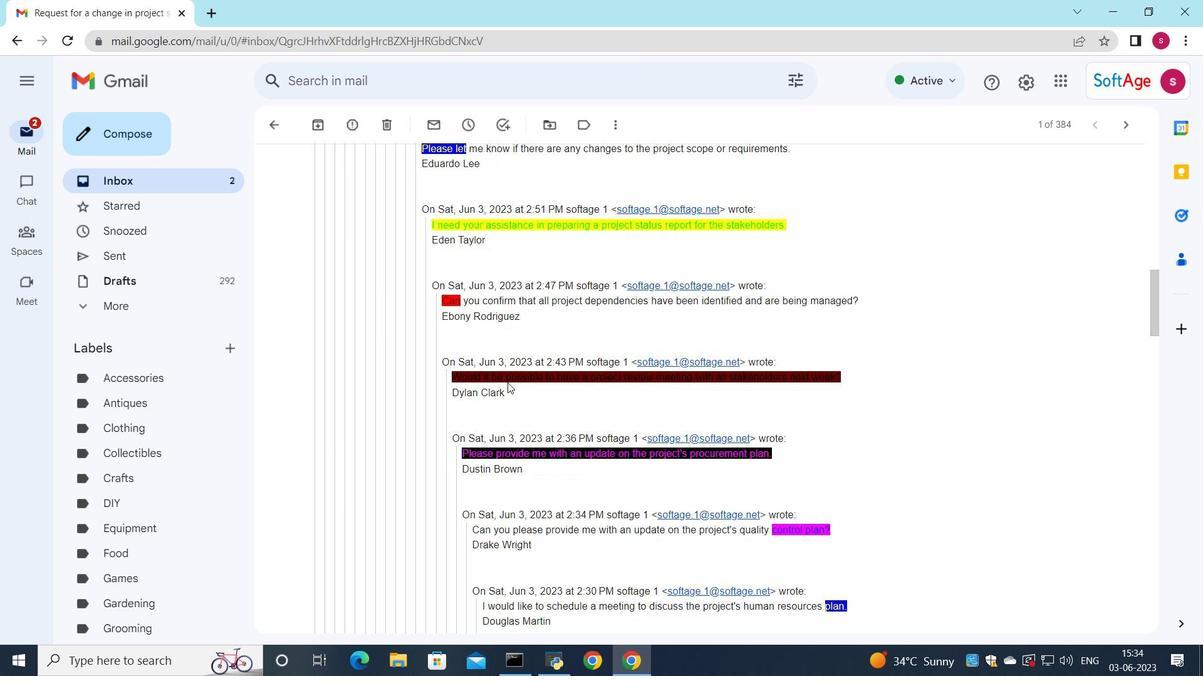 
Action: Mouse scrolled (507, 382) with delta (0, 0)
Screenshot: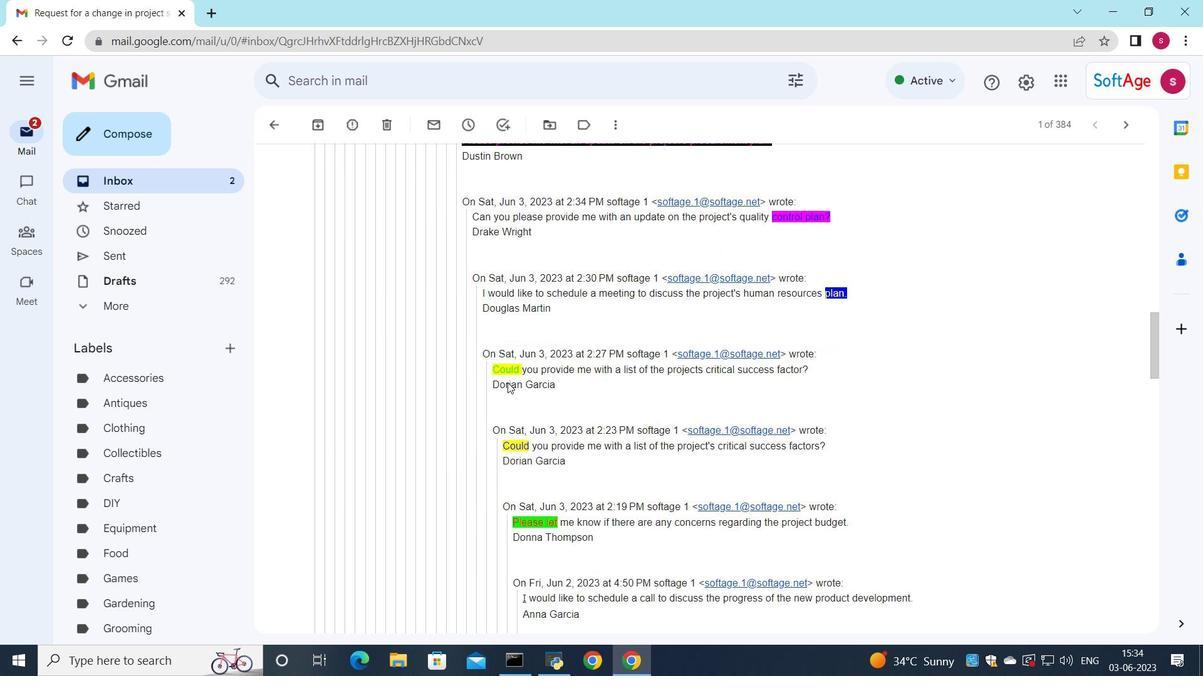 
Action: Mouse scrolled (507, 382) with delta (0, 0)
Screenshot: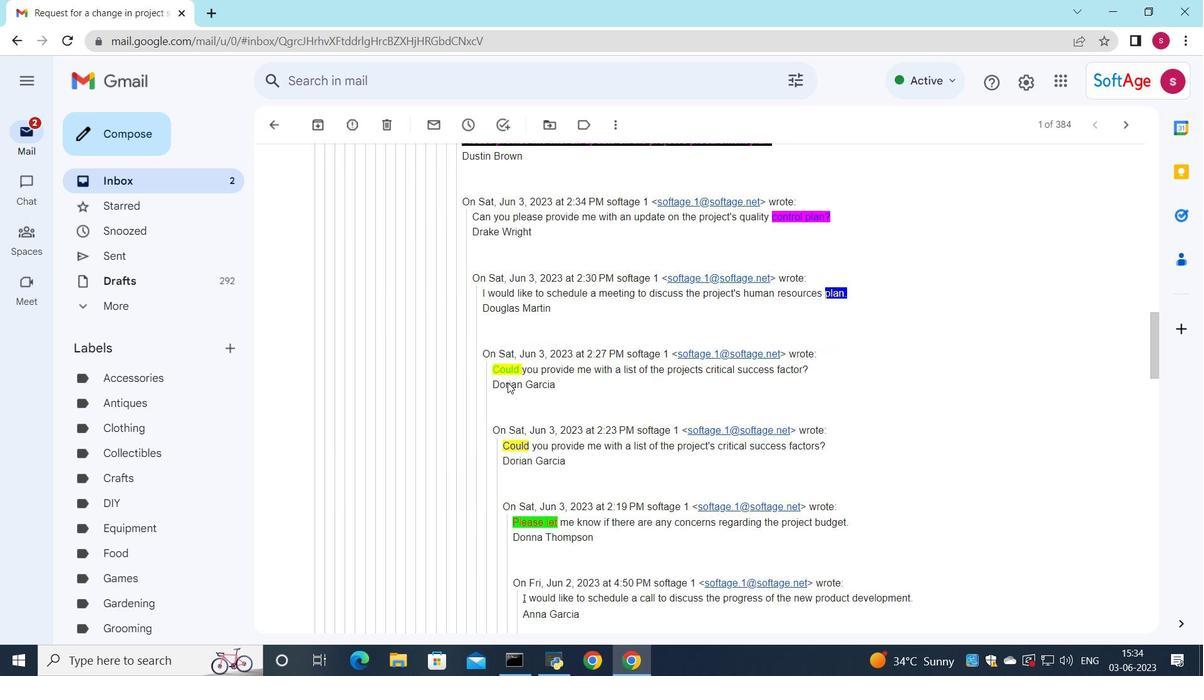 
Action: Mouse scrolled (507, 382) with delta (0, 0)
Screenshot: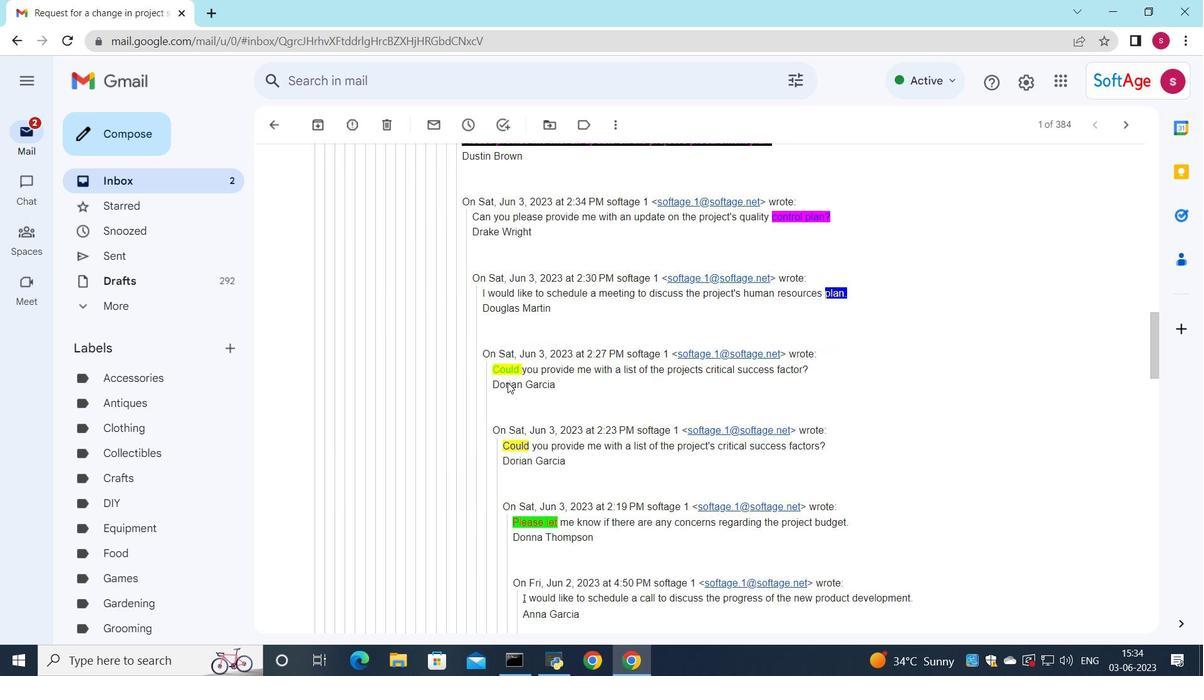 
Action: Mouse scrolled (507, 382) with delta (0, 0)
Screenshot: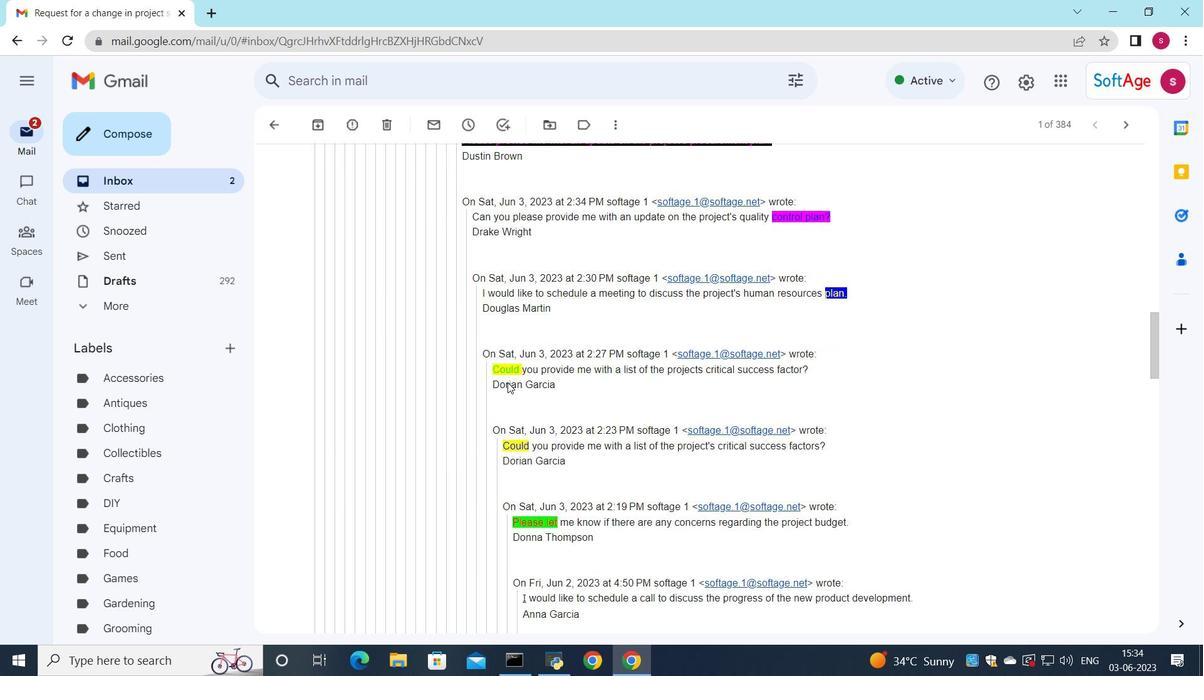 
Action: Mouse scrolled (507, 382) with delta (0, 0)
Screenshot: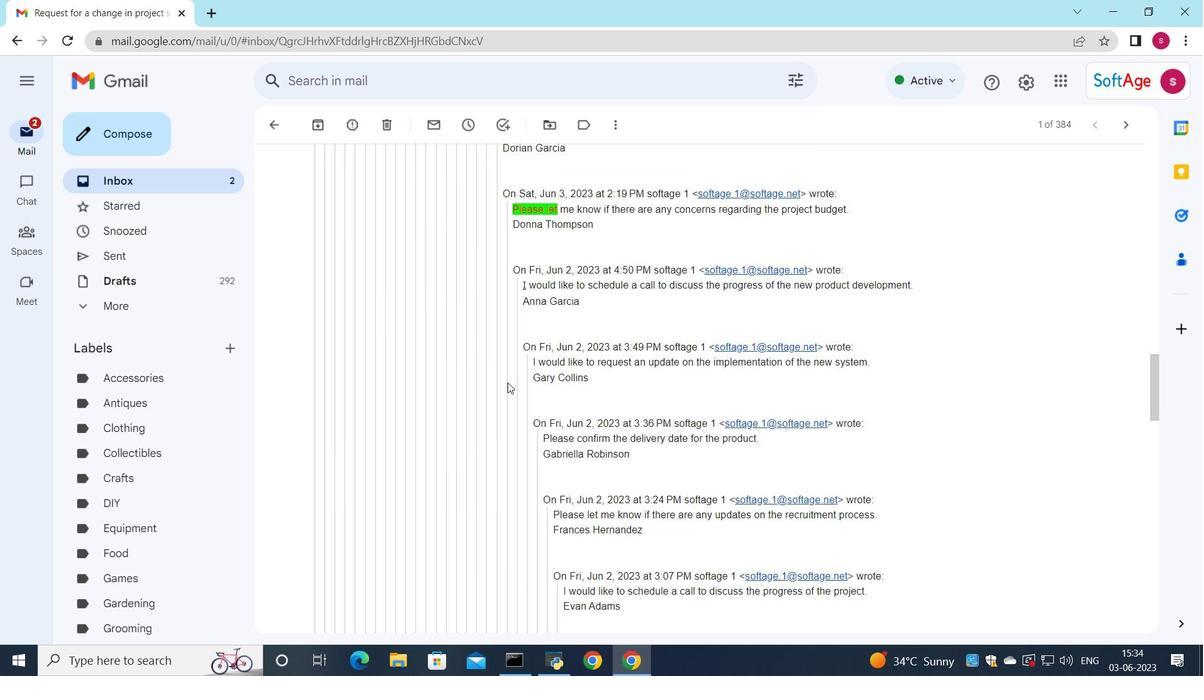 
Action: Mouse scrolled (507, 382) with delta (0, 0)
Screenshot: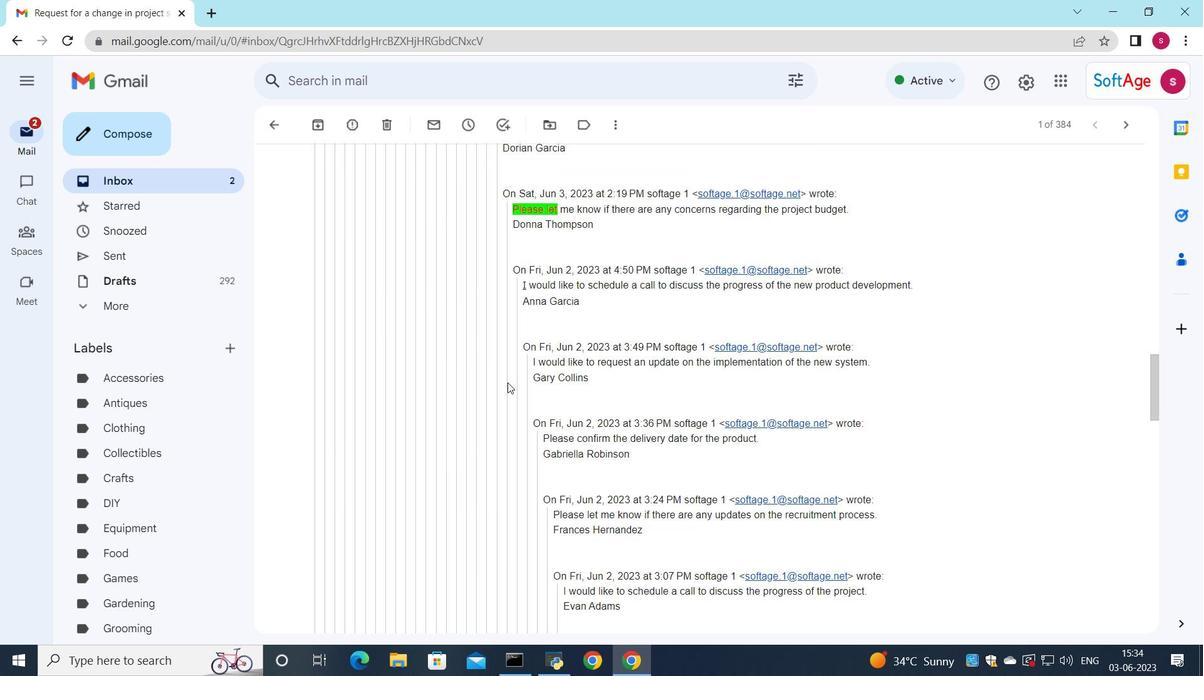 
Action: Mouse scrolled (507, 382) with delta (0, 0)
Screenshot: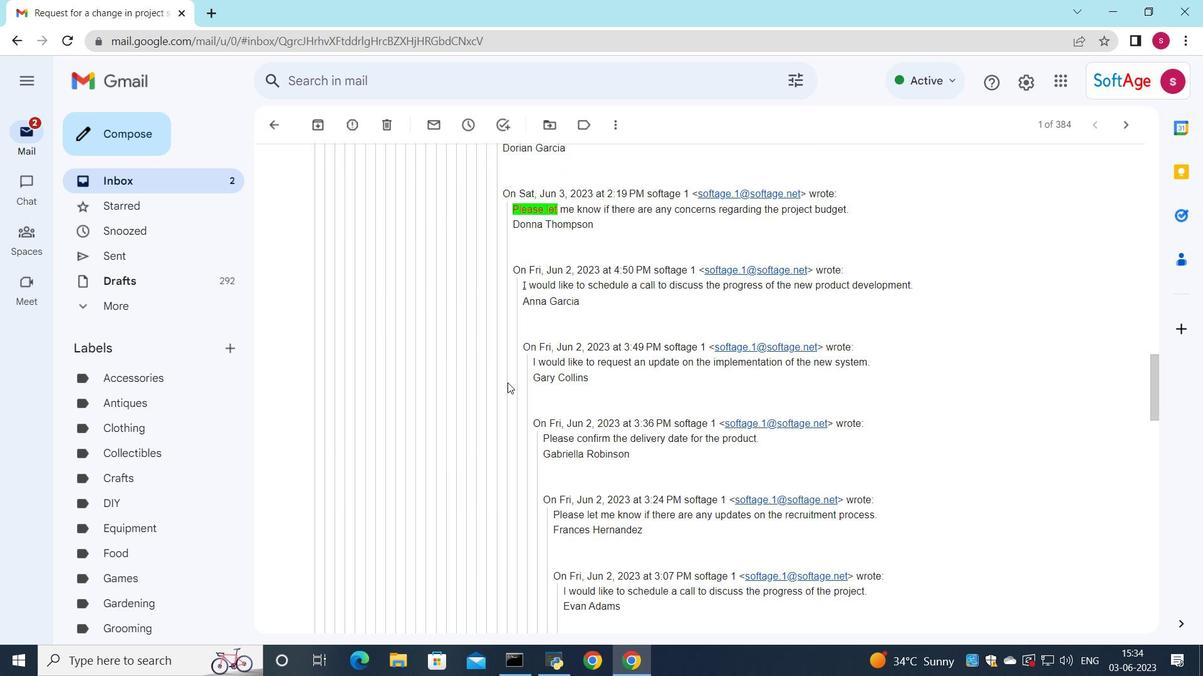 
Action: Mouse scrolled (507, 382) with delta (0, 0)
Screenshot: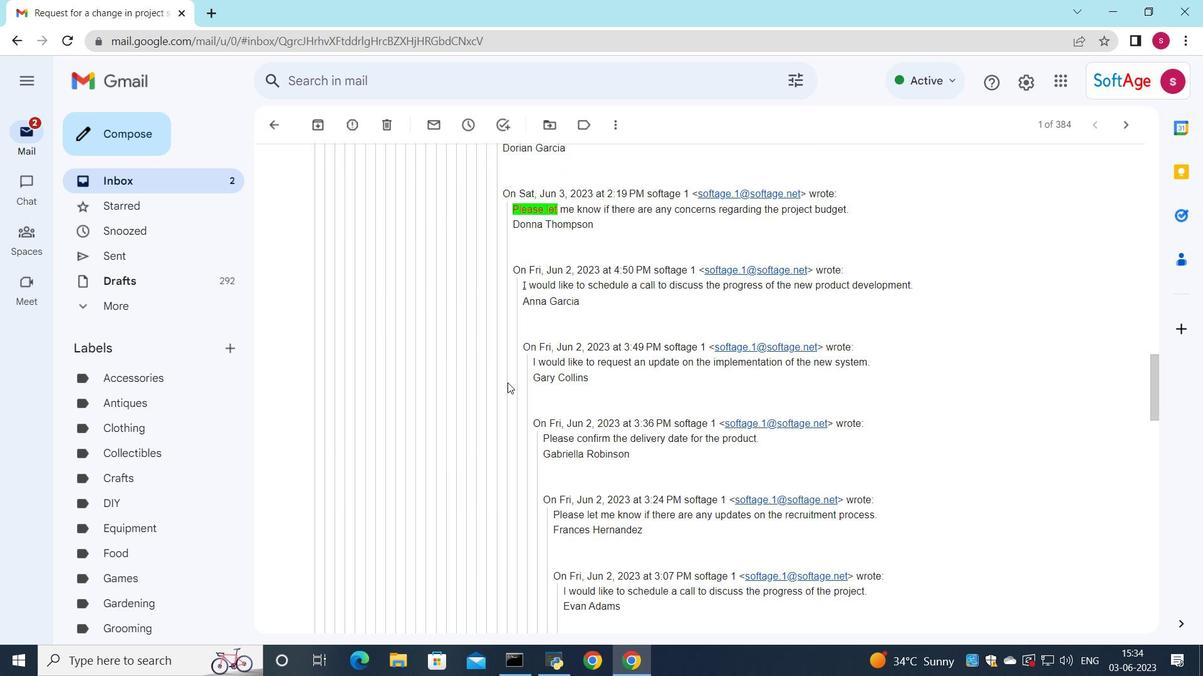
Action: Mouse moved to (507, 386)
Screenshot: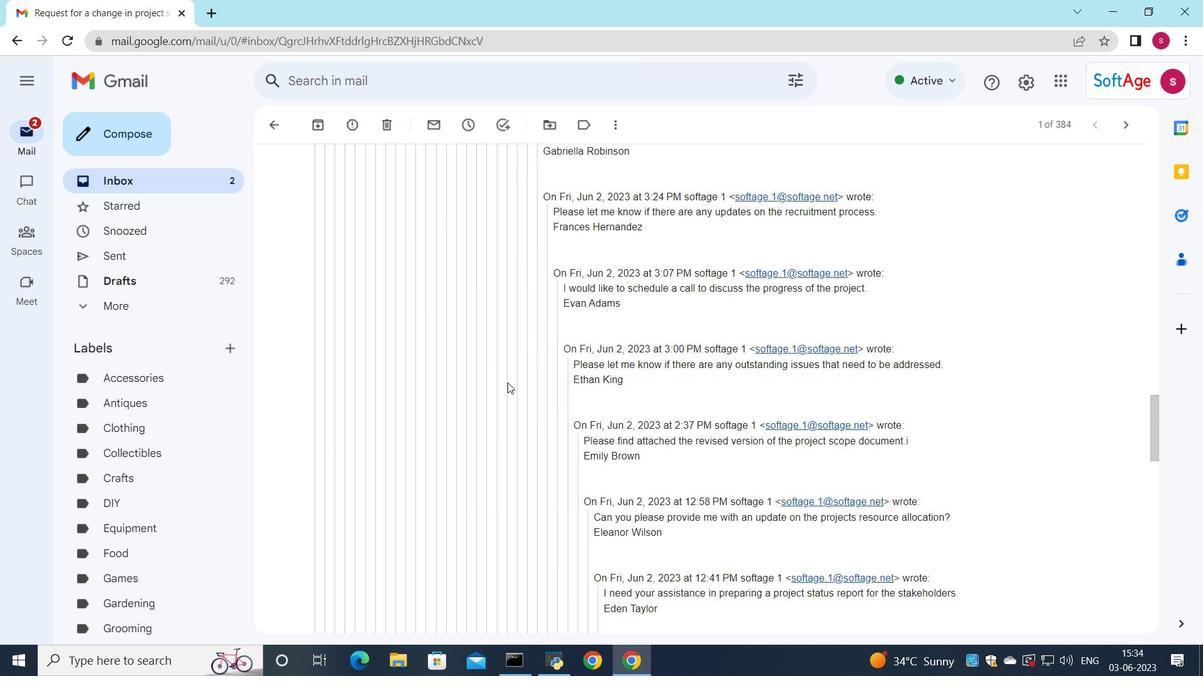 
Action: Mouse scrolled (507, 386) with delta (0, 0)
Screenshot: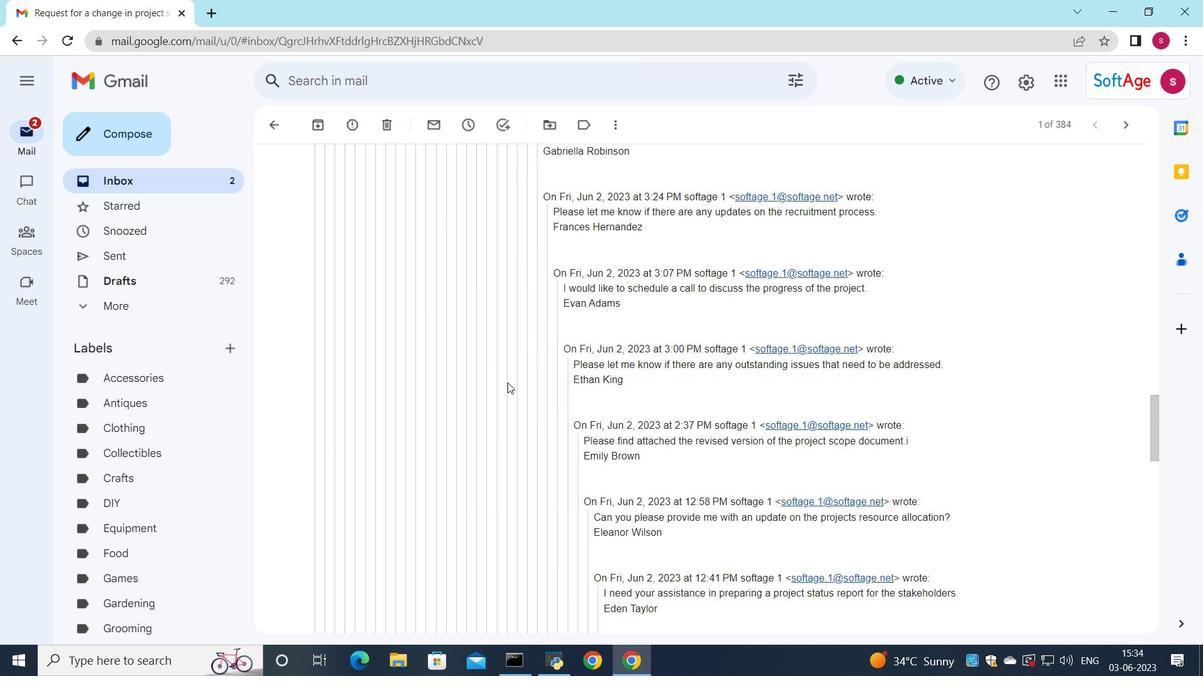 
Action: Mouse moved to (507, 388)
Screenshot: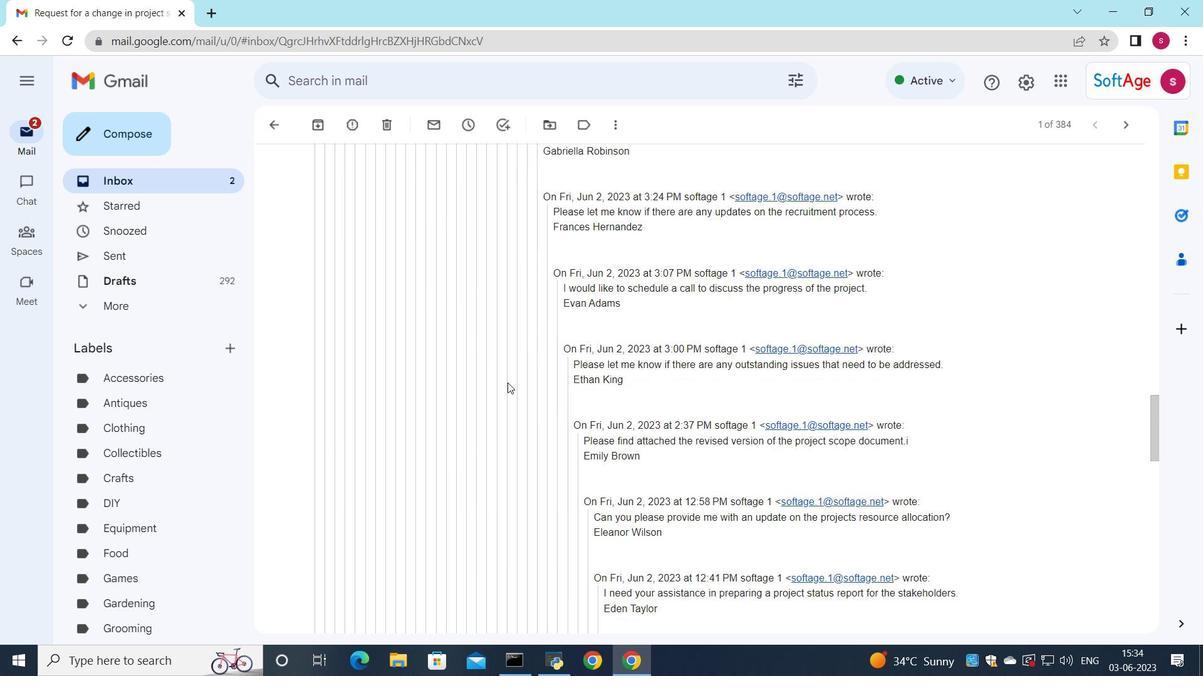 
Action: Mouse scrolled (507, 387) with delta (0, 0)
Screenshot: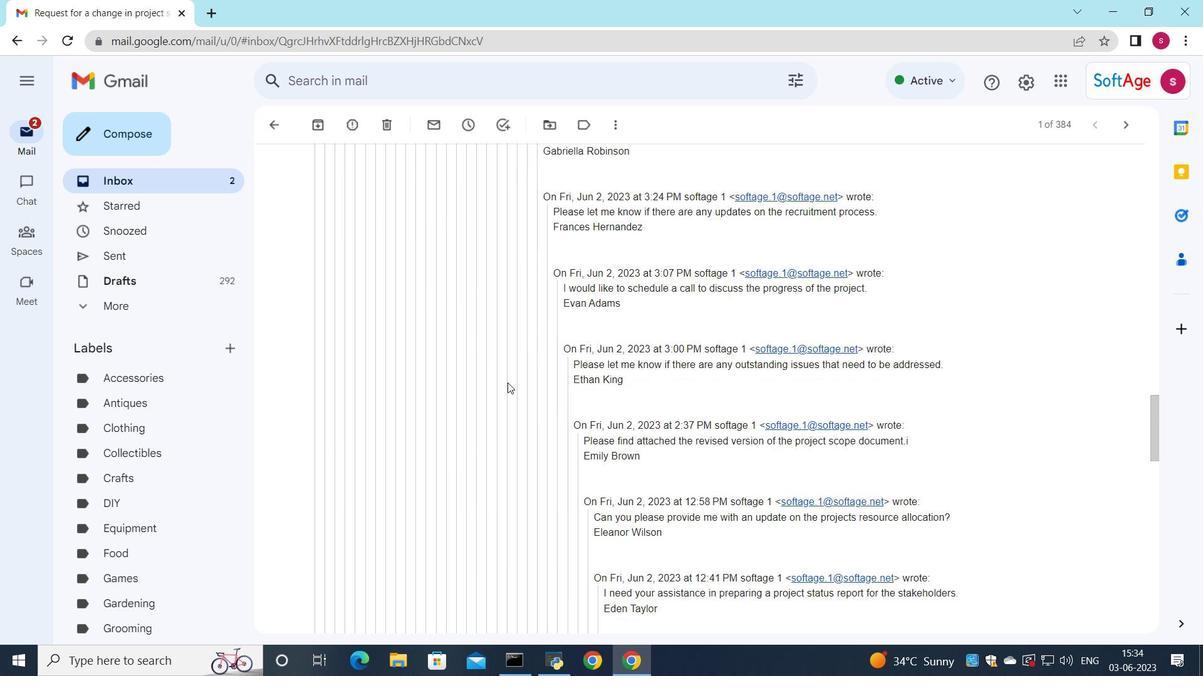 
Action: Mouse moved to (507, 390)
Screenshot: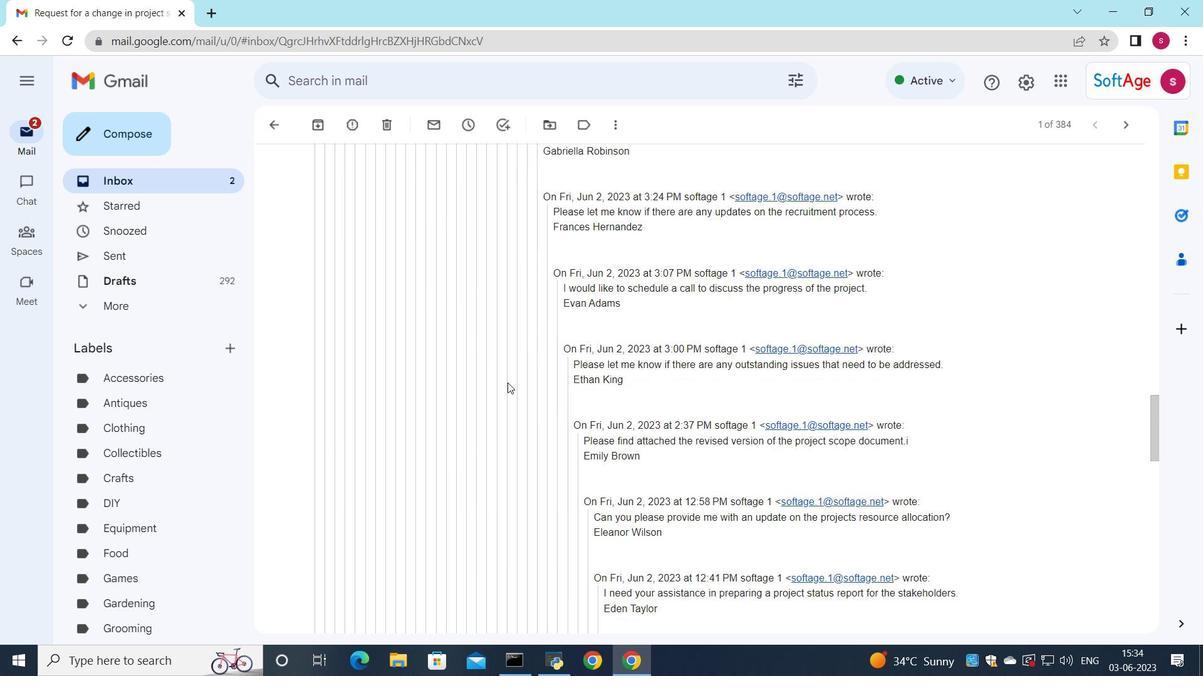 
Action: Mouse scrolled (507, 389) with delta (0, 0)
Screenshot: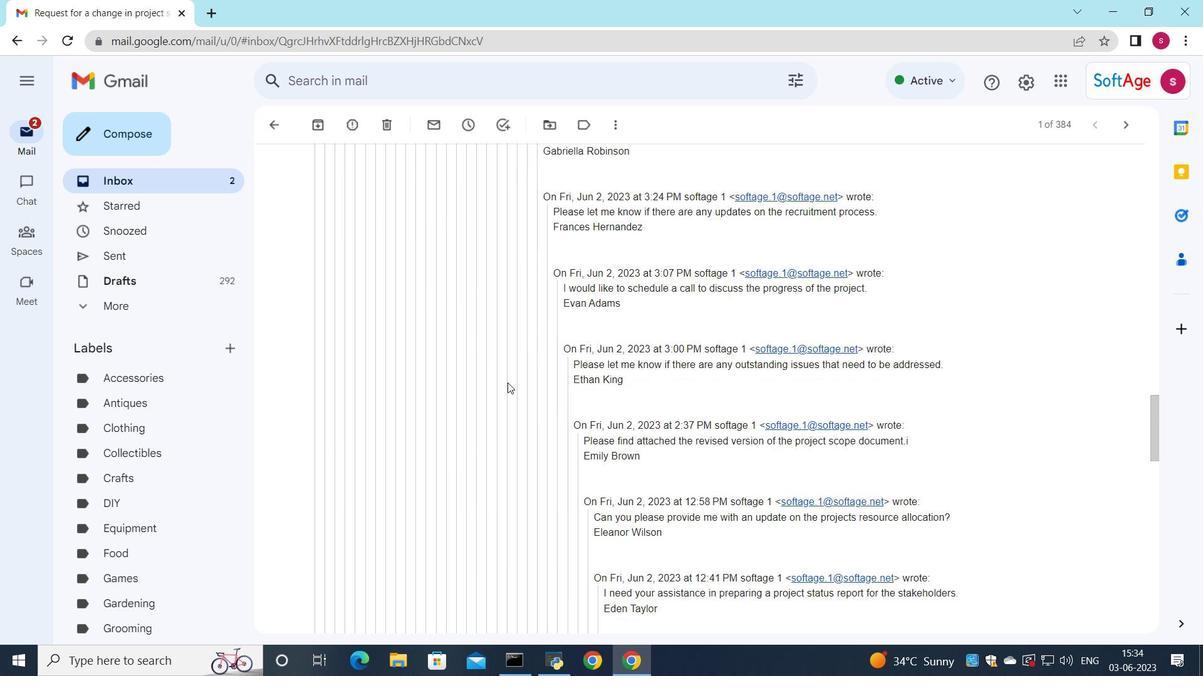 
Action: Mouse moved to (508, 394)
Screenshot: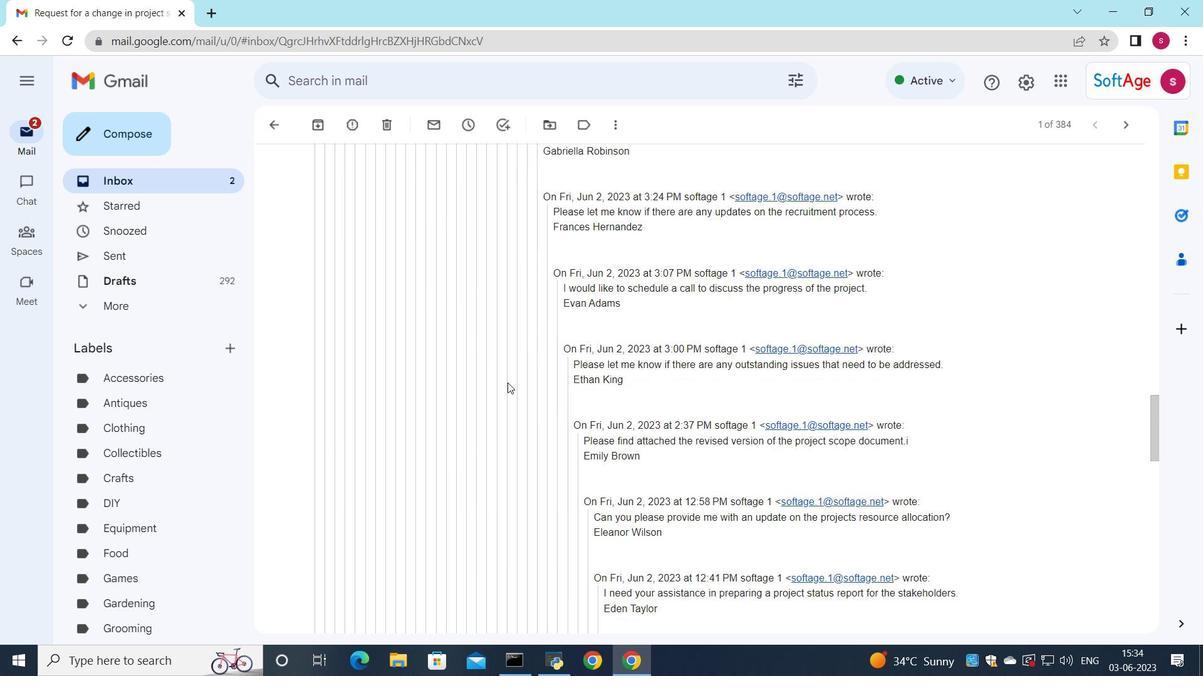 
Action: Mouse scrolled (508, 394) with delta (0, 0)
Screenshot: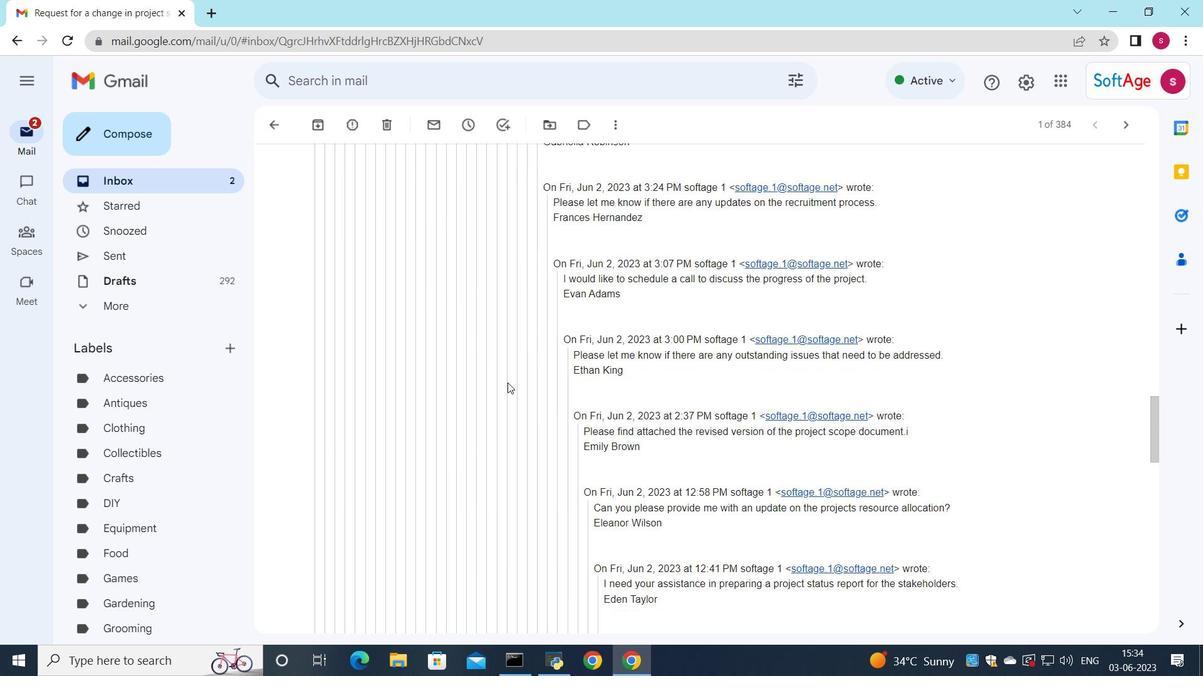
Action: Mouse moved to (510, 401)
Screenshot: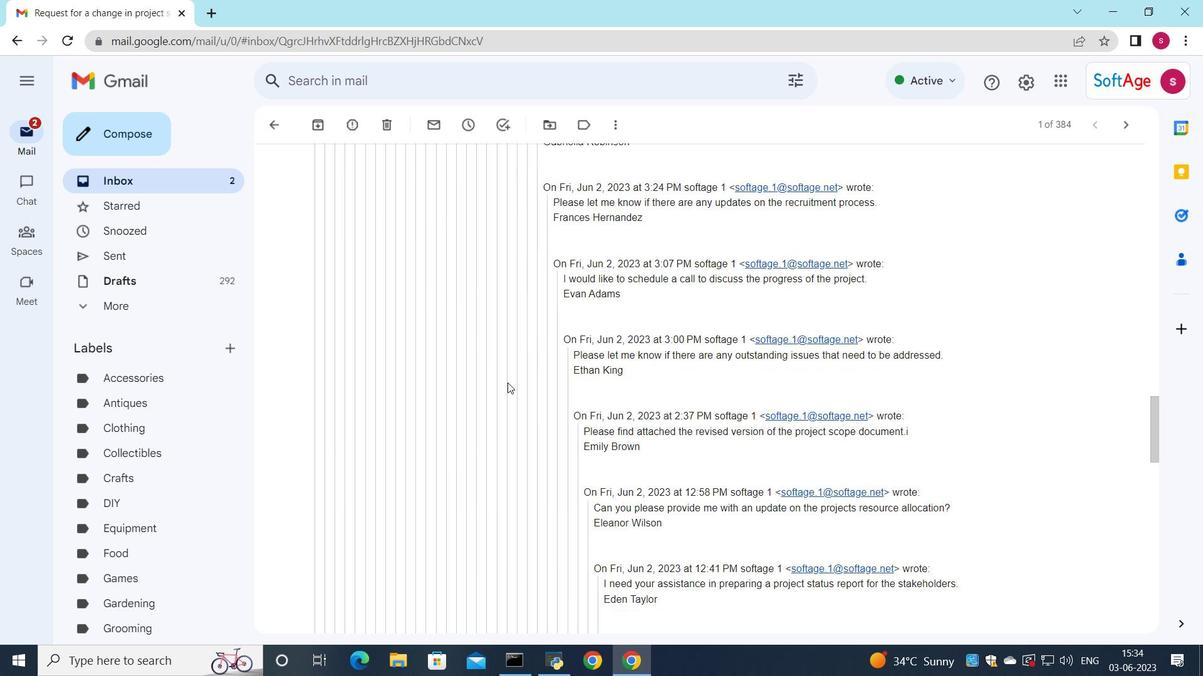 
Action: Mouse scrolled (510, 400) with delta (0, 0)
Screenshot: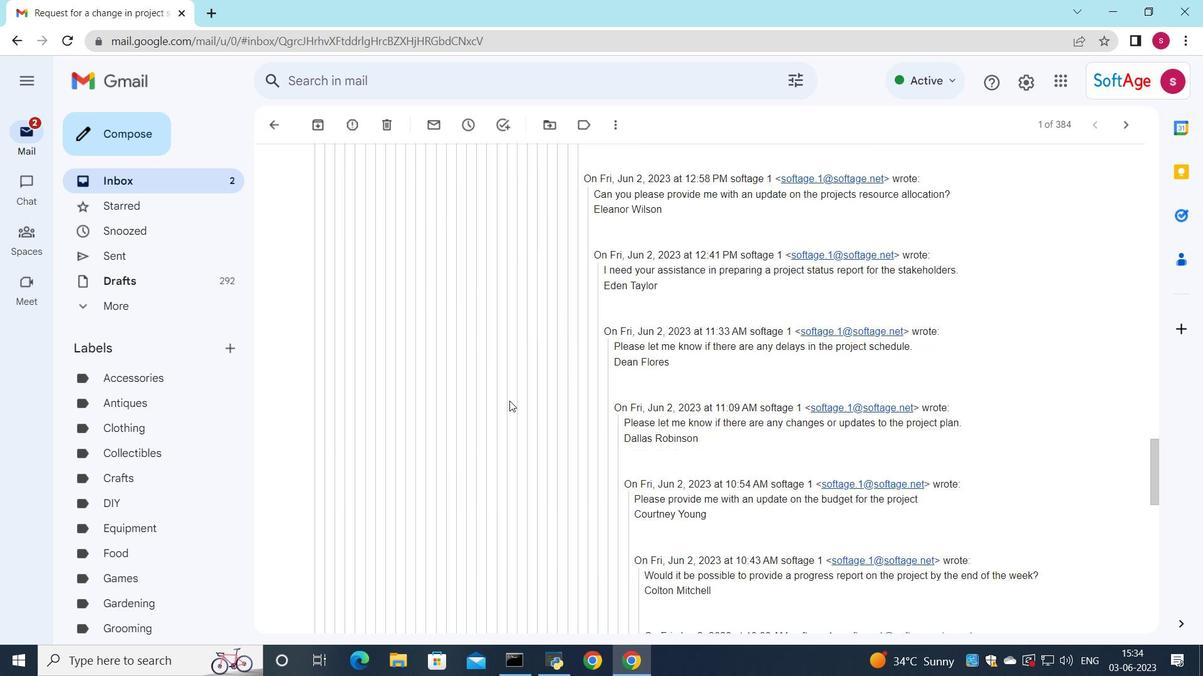 
Action: Mouse scrolled (510, 400) with delta (0, 0)
Screenshot: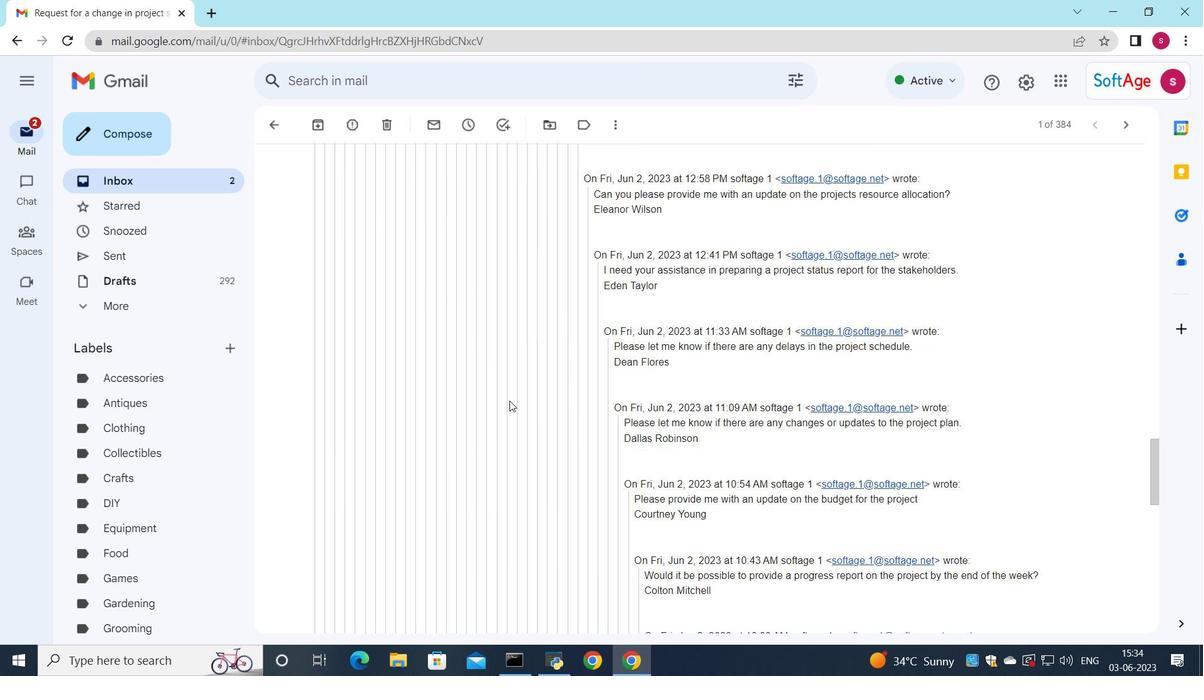 
Action: Mouse scrolled (510, 400) with delta (0, 0)
Screenshot: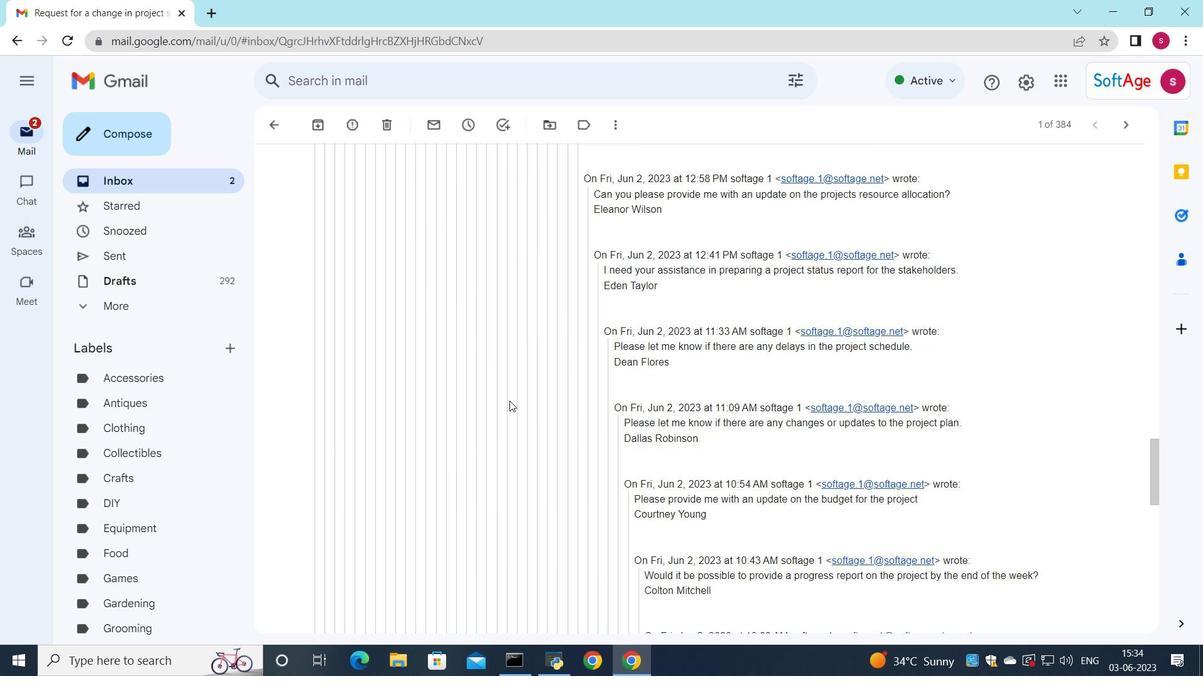 
Action: Mouse scrolled (510, 400) with delta (0, 0)
Screenshot: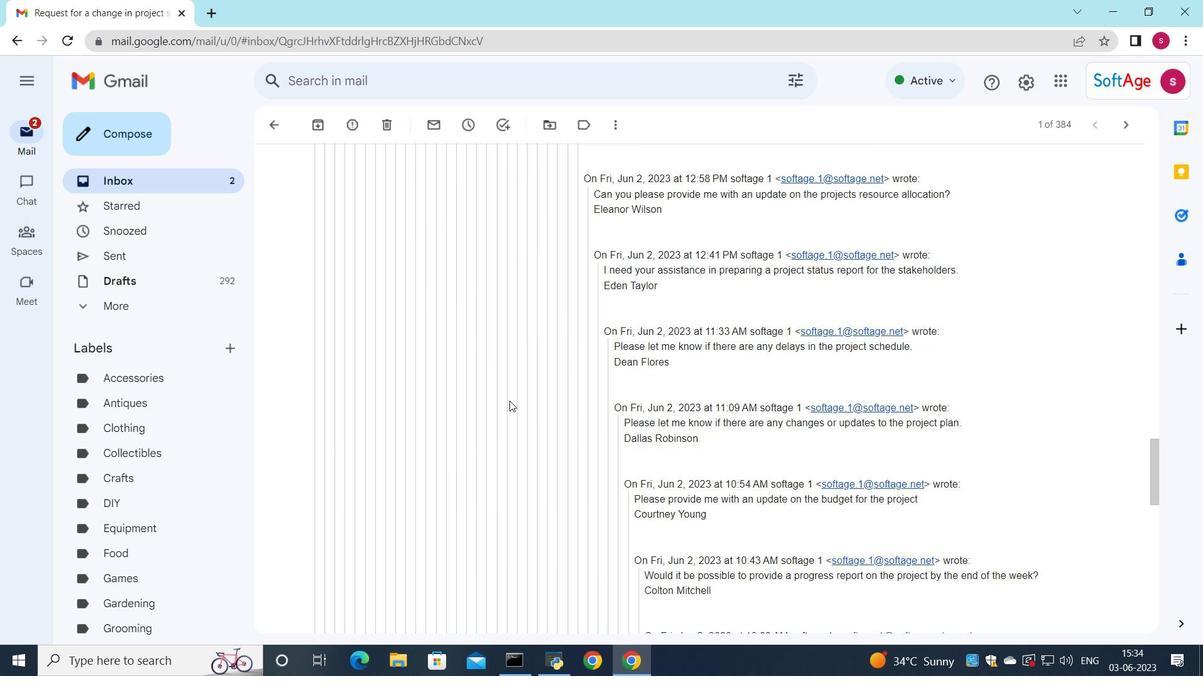 
Action: Mouse scrolled (510, 400) with delta (0, 0)
Screenshot: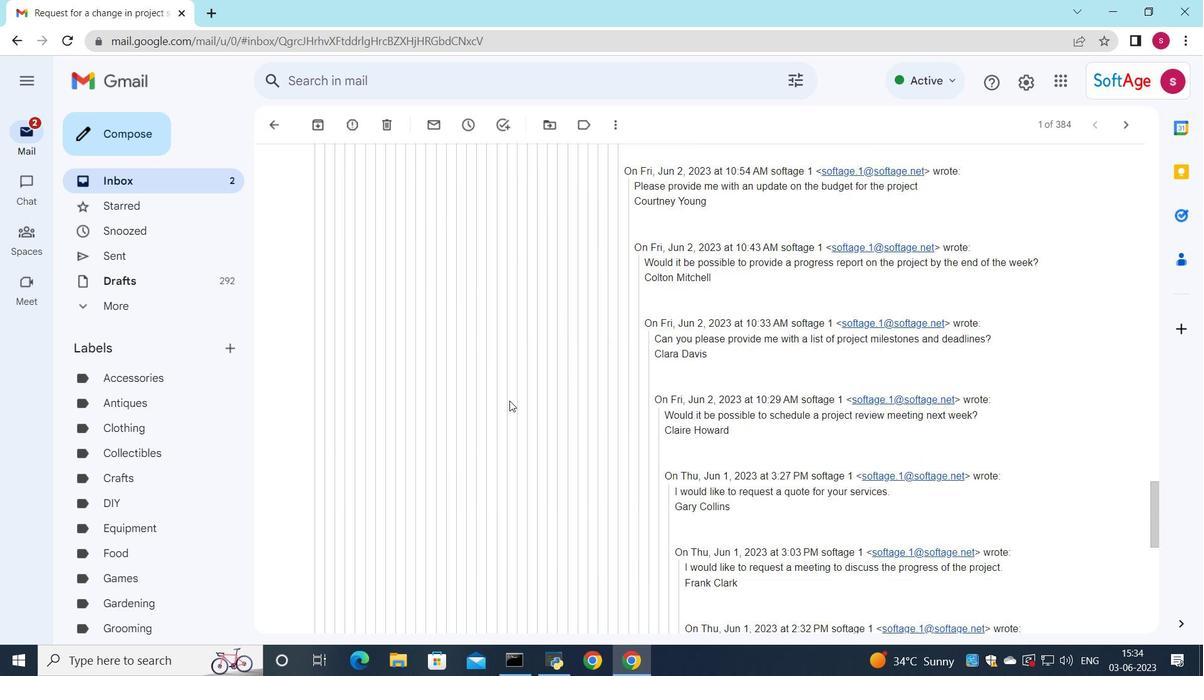
Action: Mouse scrolled (510, 400) with delta (0, 0)
Screenshot: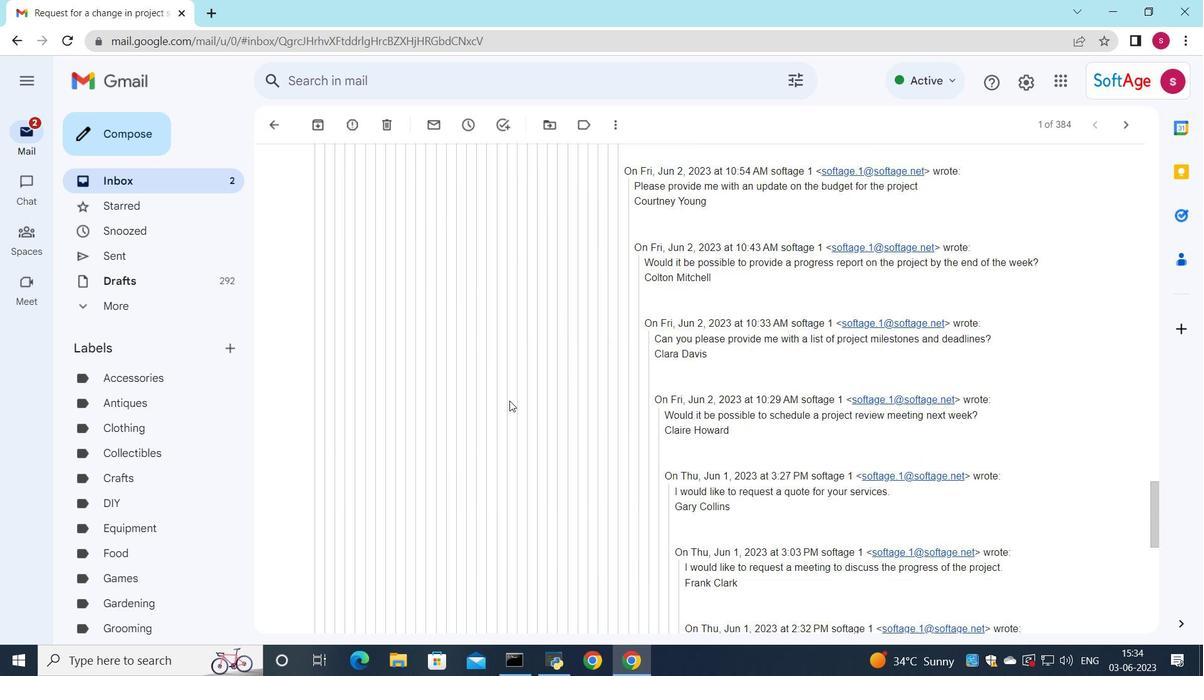 
Action: Mouse scrolled (510, 400) with delta (0, 0)
Screenshot: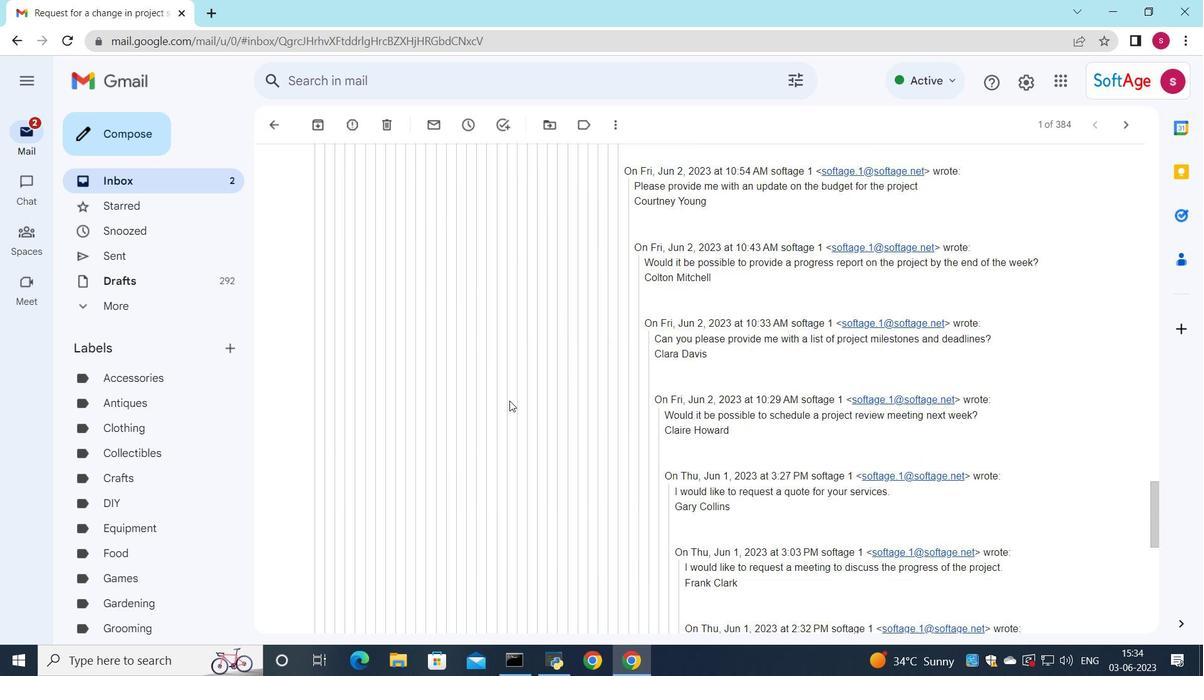 
Action: Mouse scrolled (510, 400) with delta (0, 0)
Screenshot: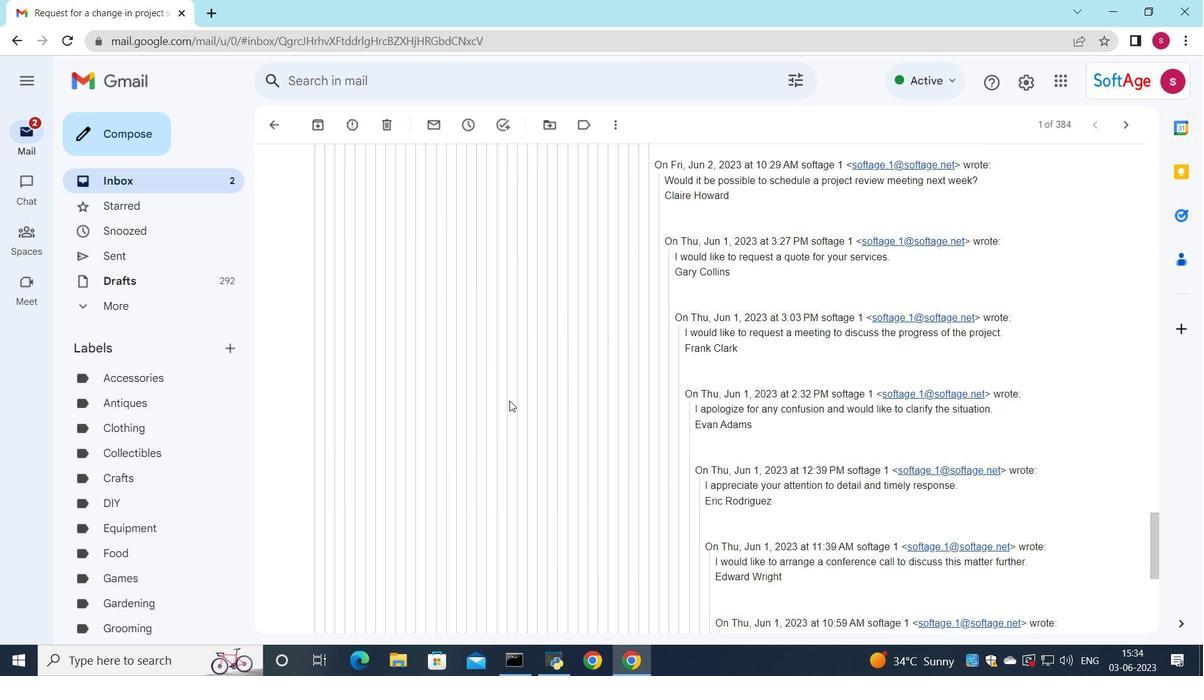 
Action: Mouse scrolled (510, 400) with delta (0, 0)
Screenshot: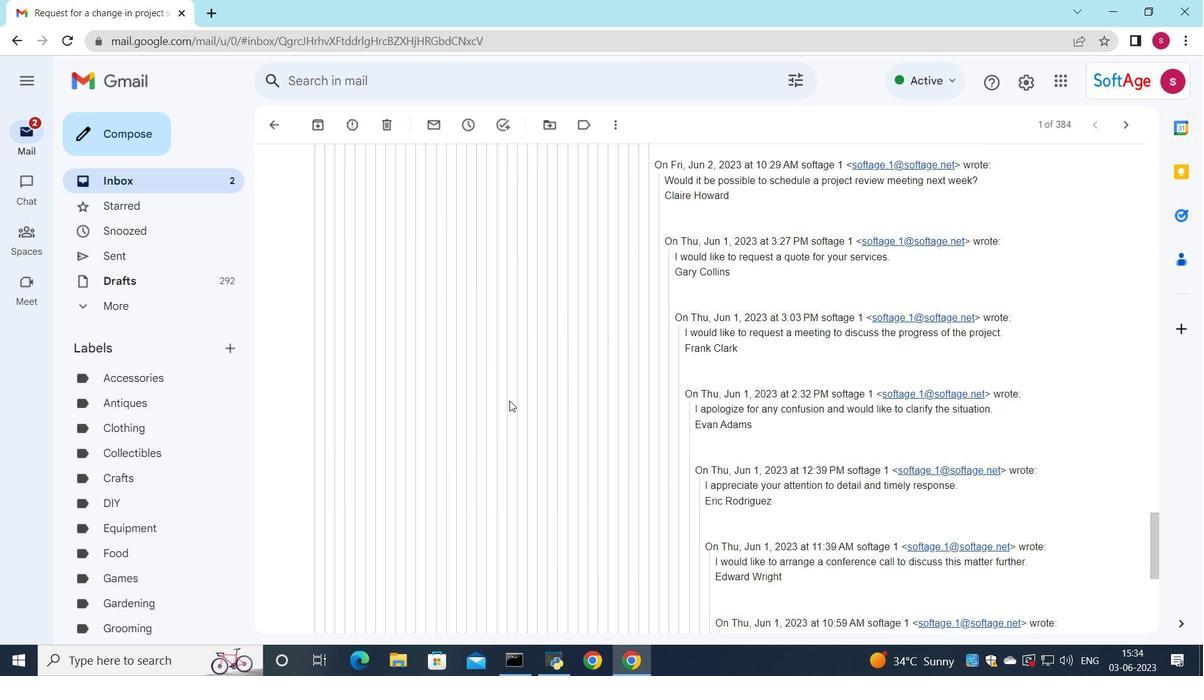 
Action: Mouse scrolled (510, 400) with delta (0, 0)
Screenshot: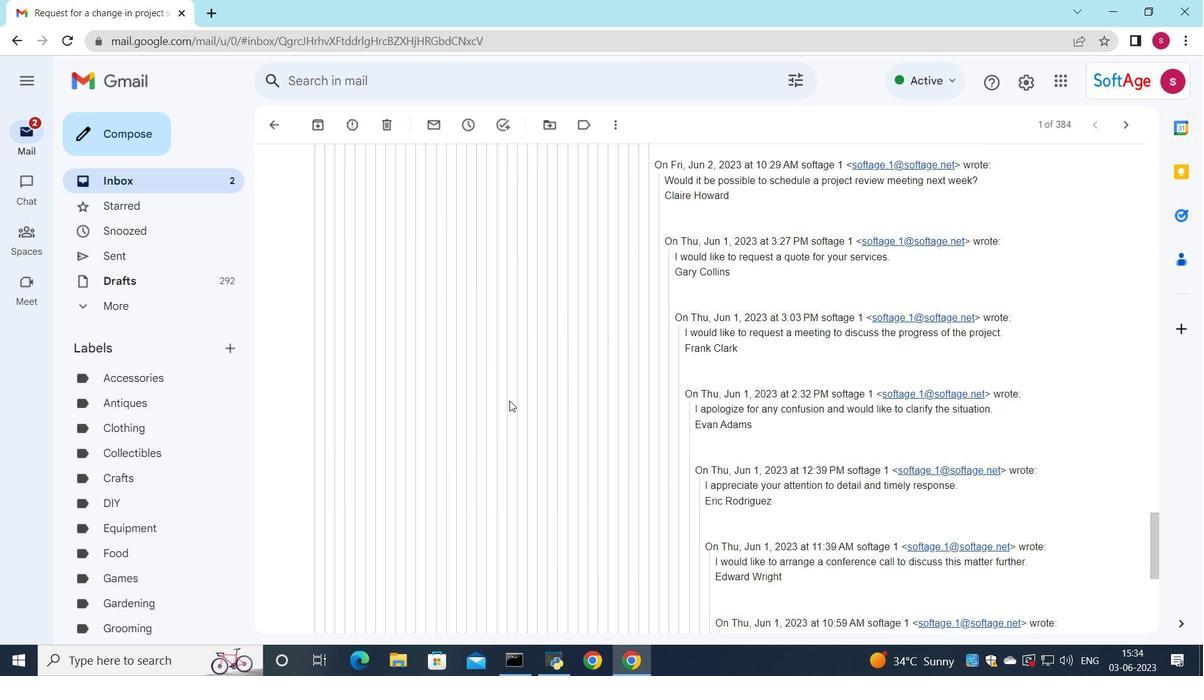 
Action: Mouse scrolled (510, 400) with delta (0, 0)
Screenshot: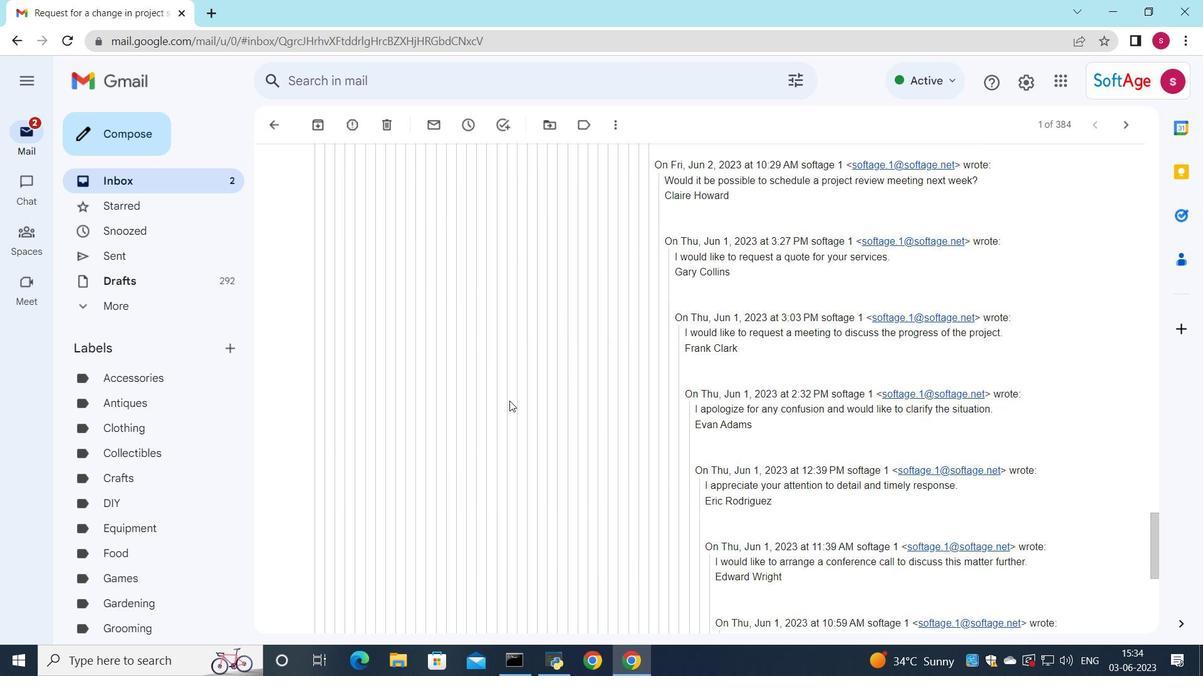 
Action: Mouse scrolled (510, 400) with delta (0, 0)
Screenshot: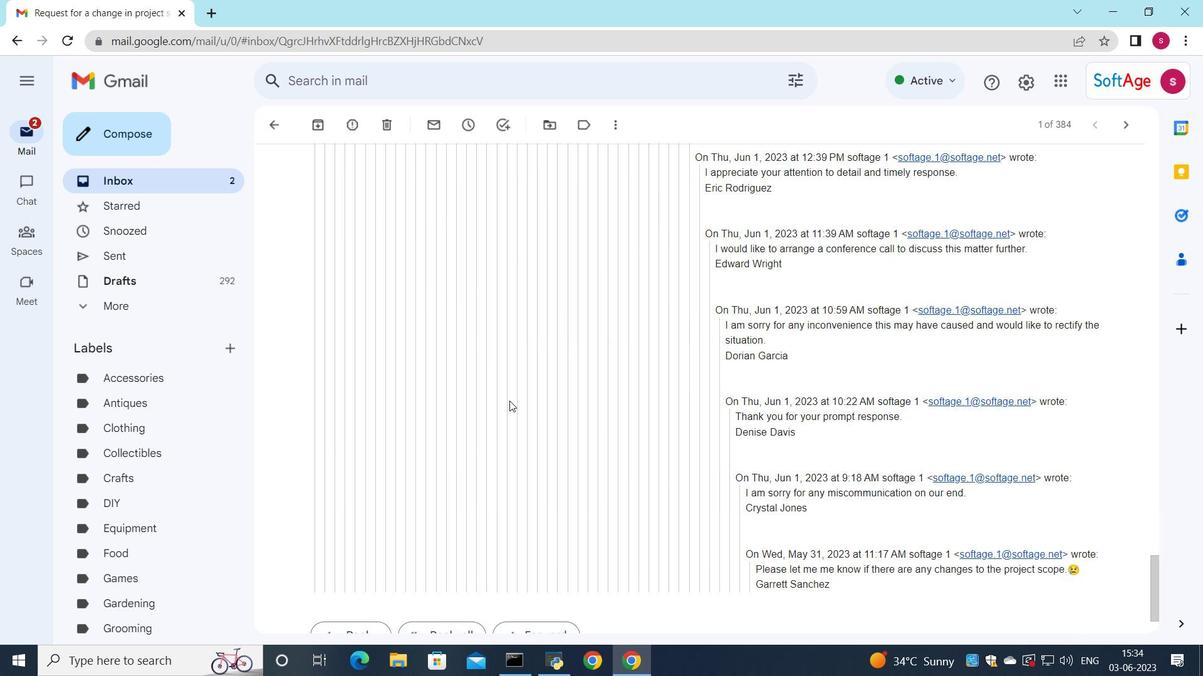
Action: Mouse scrolled (510, 400) with delta (0, 0)
Screenshot: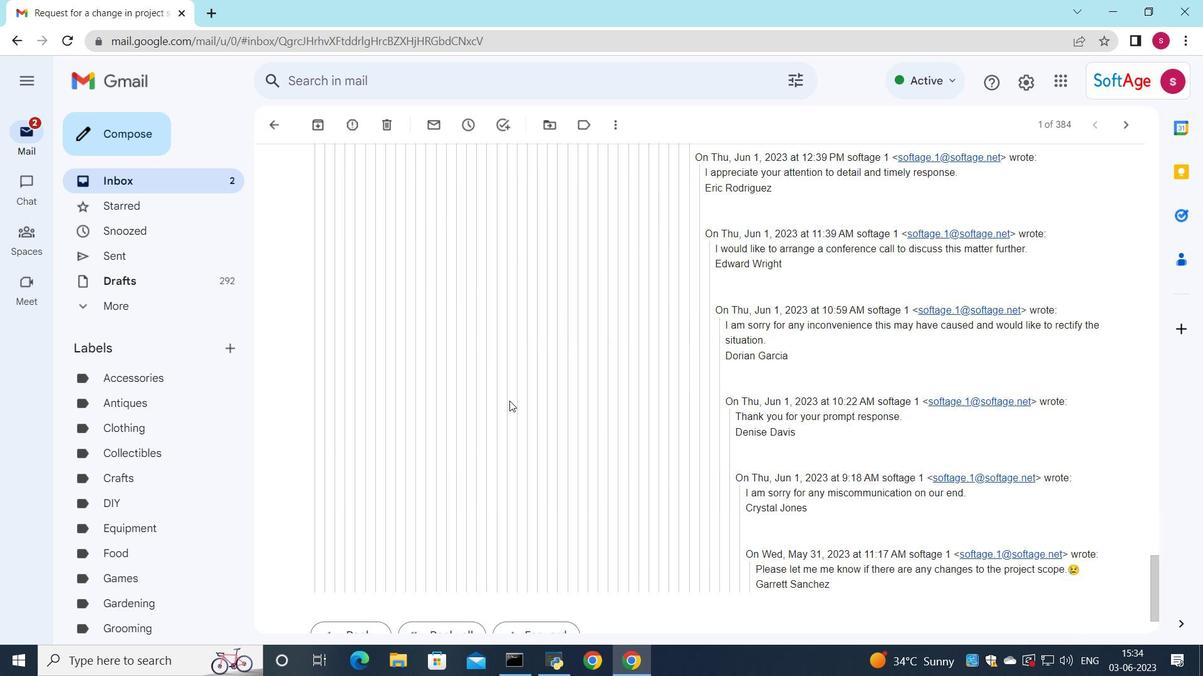 
Action: Mouse scrolled (510, 400) with delta (0, 0)
Screenshot: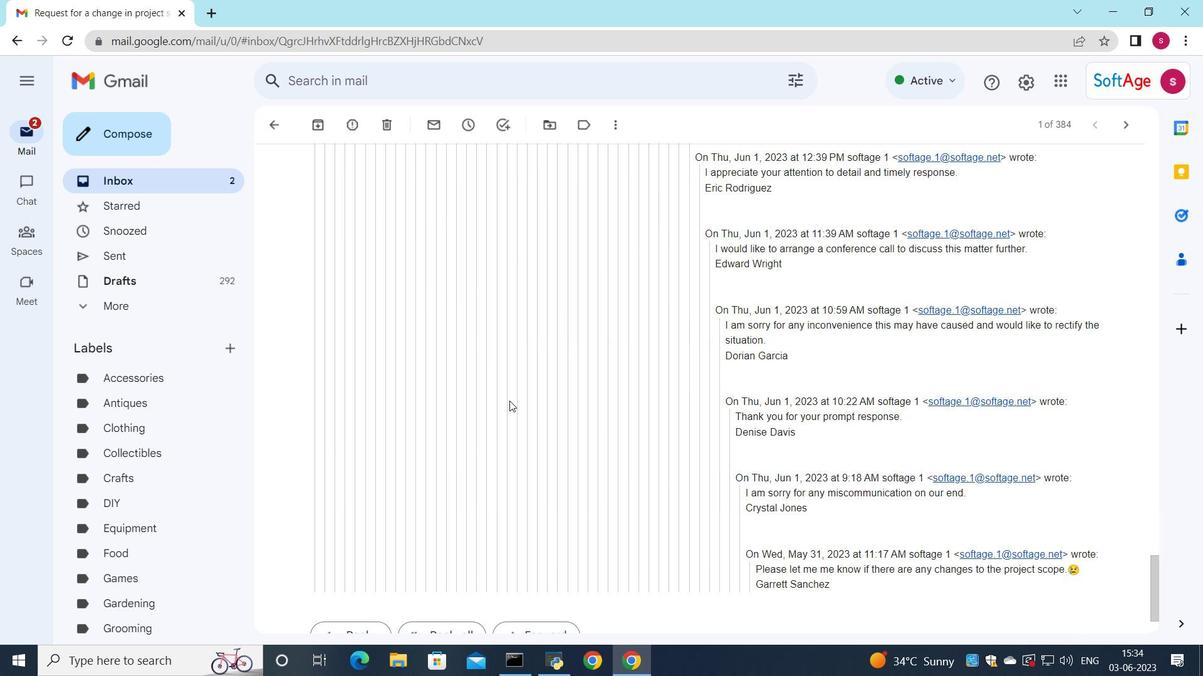 
Action: Mouse scrolled (510, 400) with delta (0, 0)
Screenshot: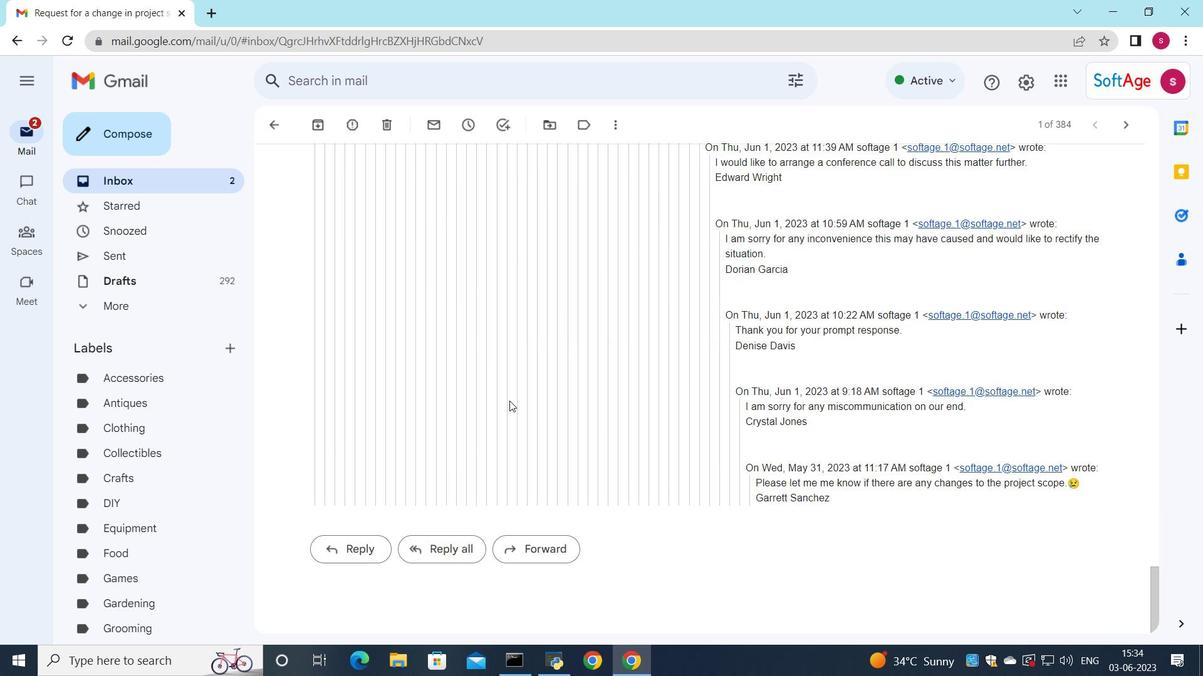 
Action: Mouse scrolled (510, 400) with delta (0, 0)
Screenshot: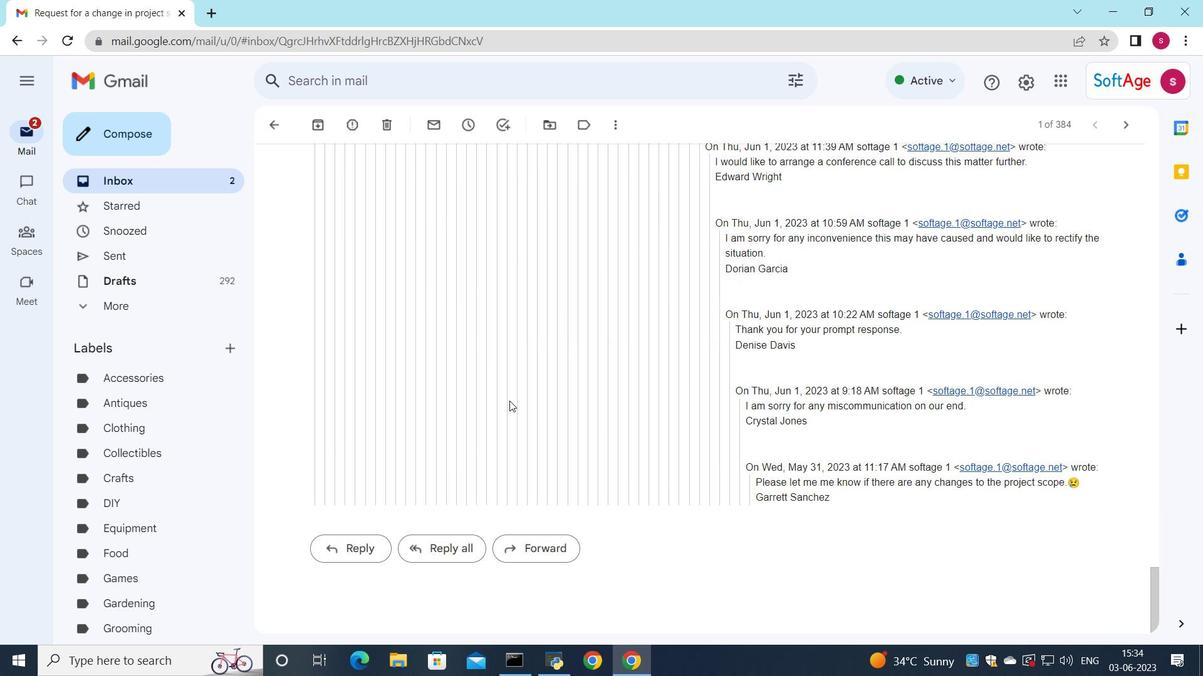 
Action: Mouse scrolled (510, 400) with delta (0, 0)
Screenshot: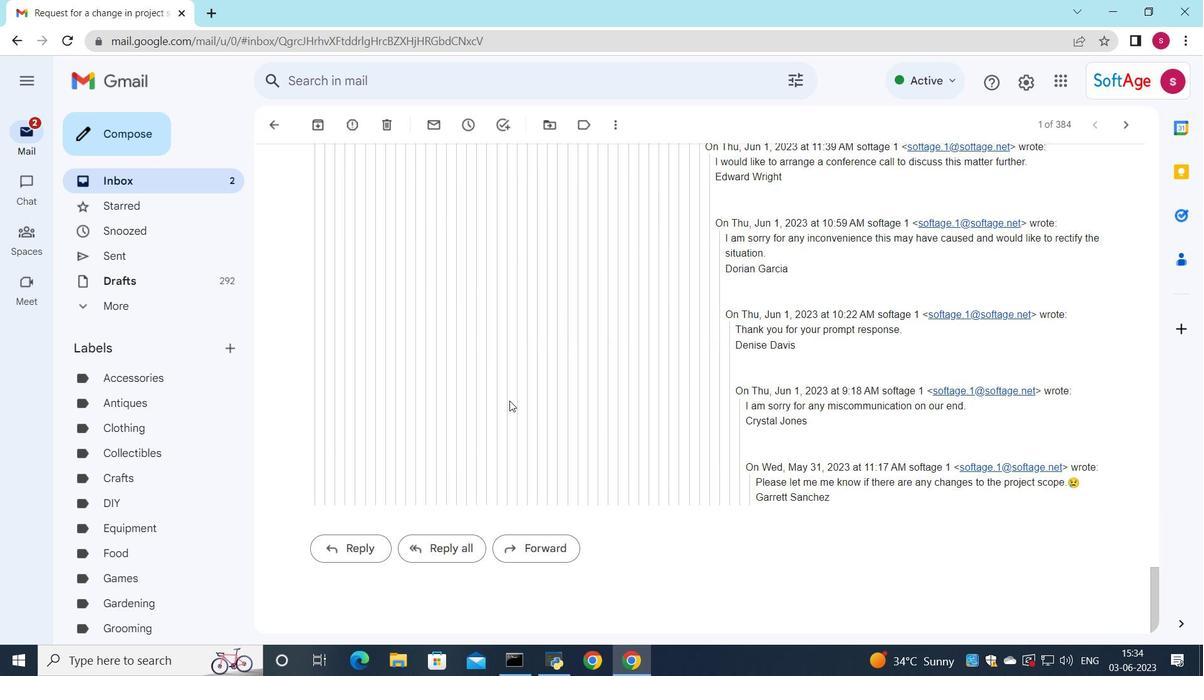 
Action: Mouse scrolled (510, 400) with delta (0, 0)
Screenshot: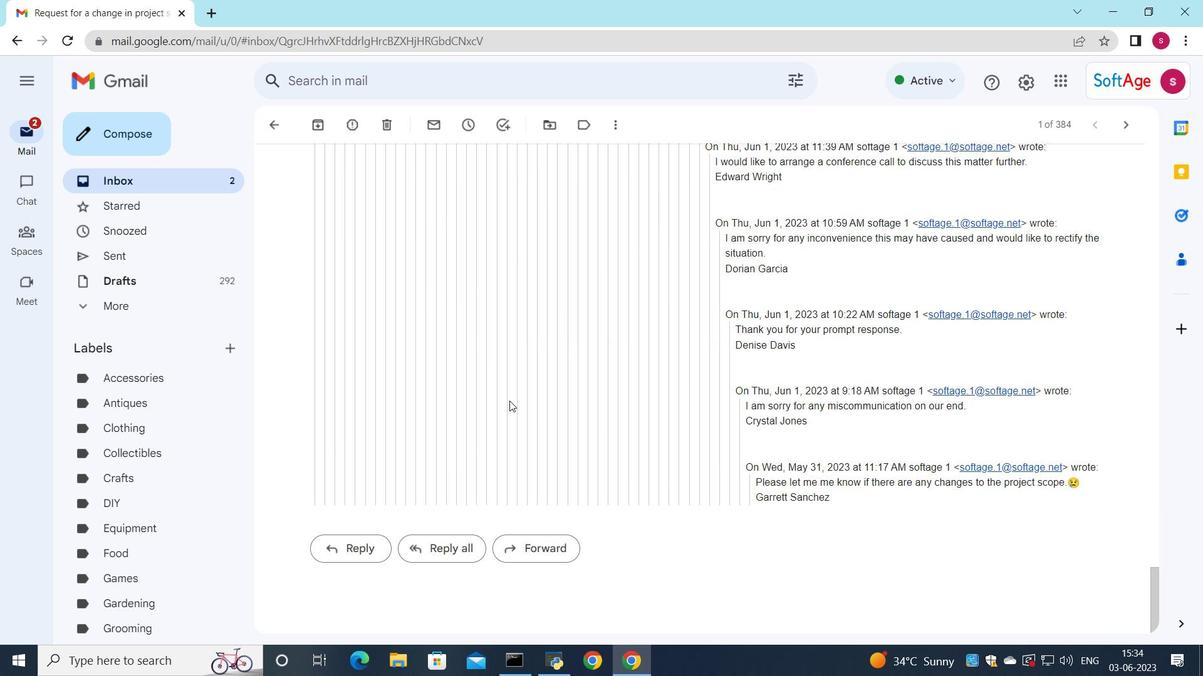 
Action: Mouse moved to (455, 548)
Screenshot: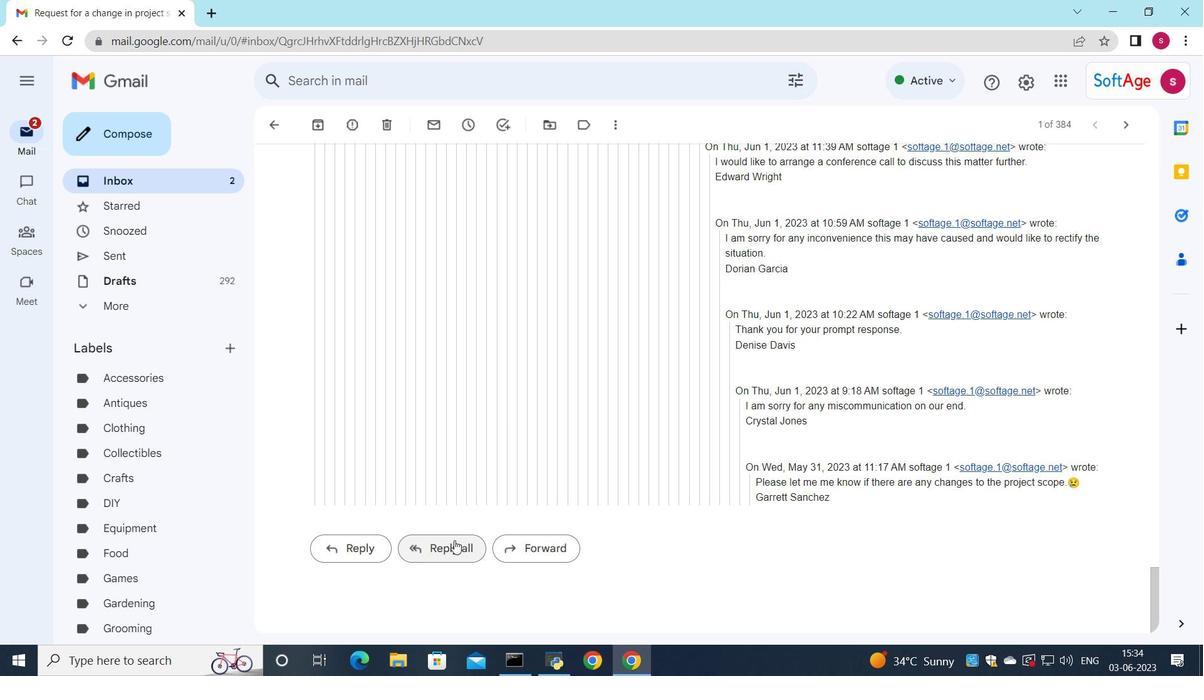 
Action: Mouse pressed left at (455, 548)
Screenshot: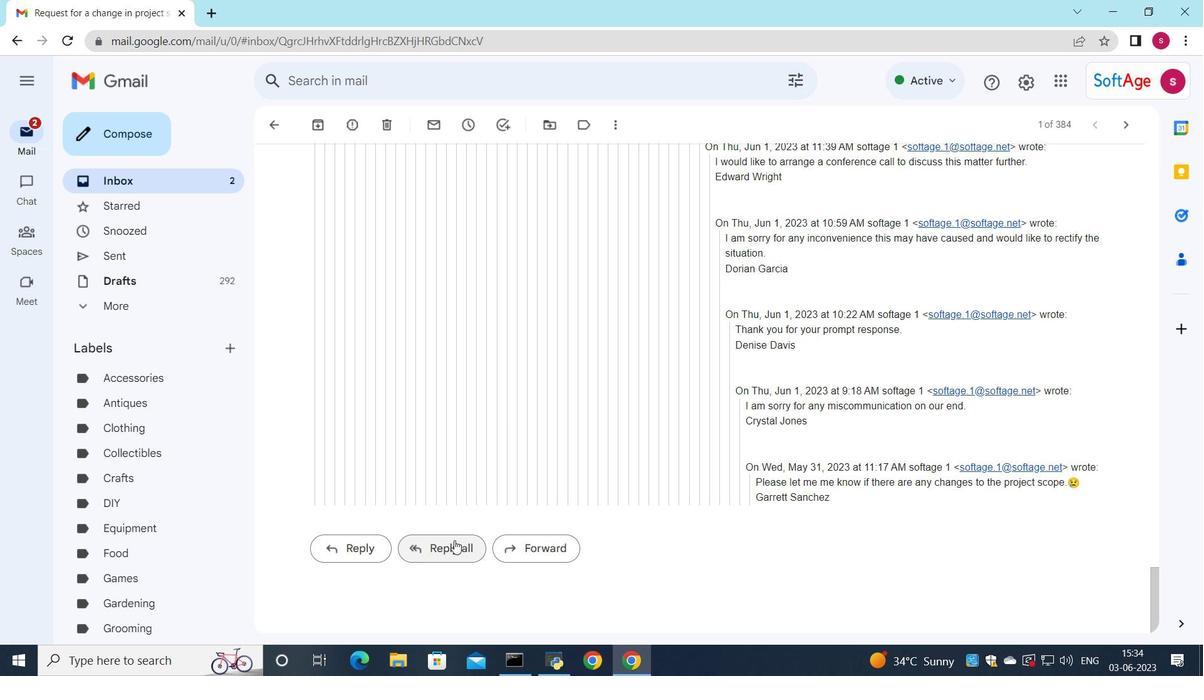 
Action: Mouse moved to (340, 426)
Screenshot: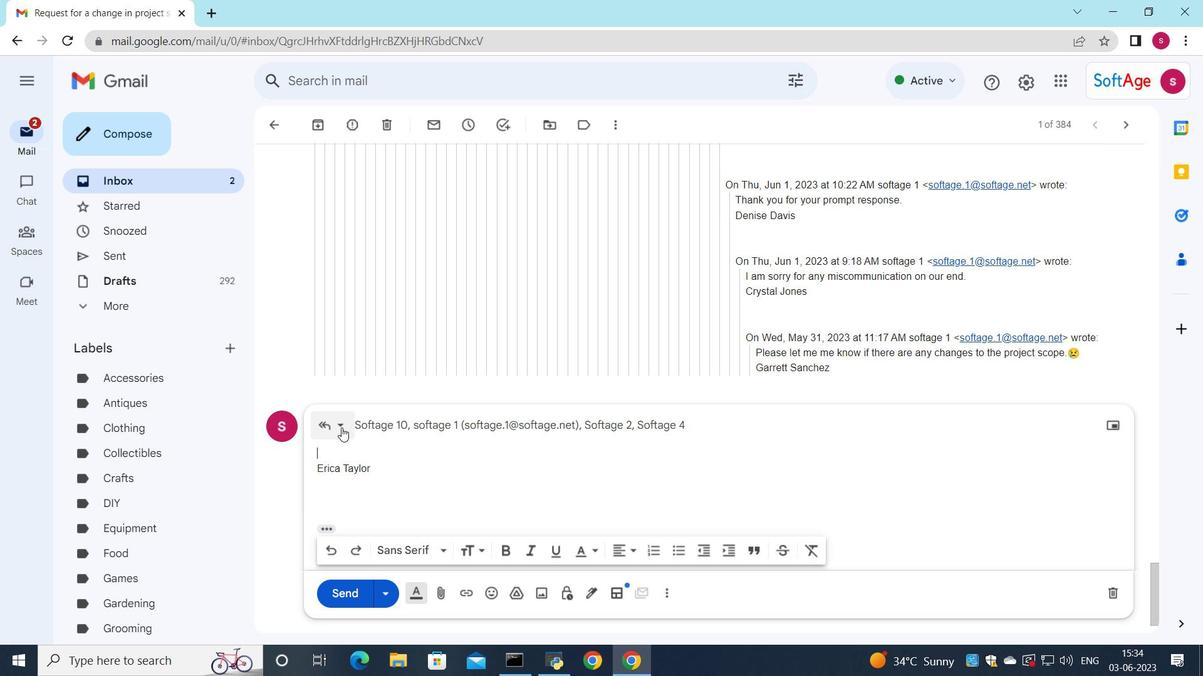 
Action: Mouse pressed left at (340, 426)
Screenshot: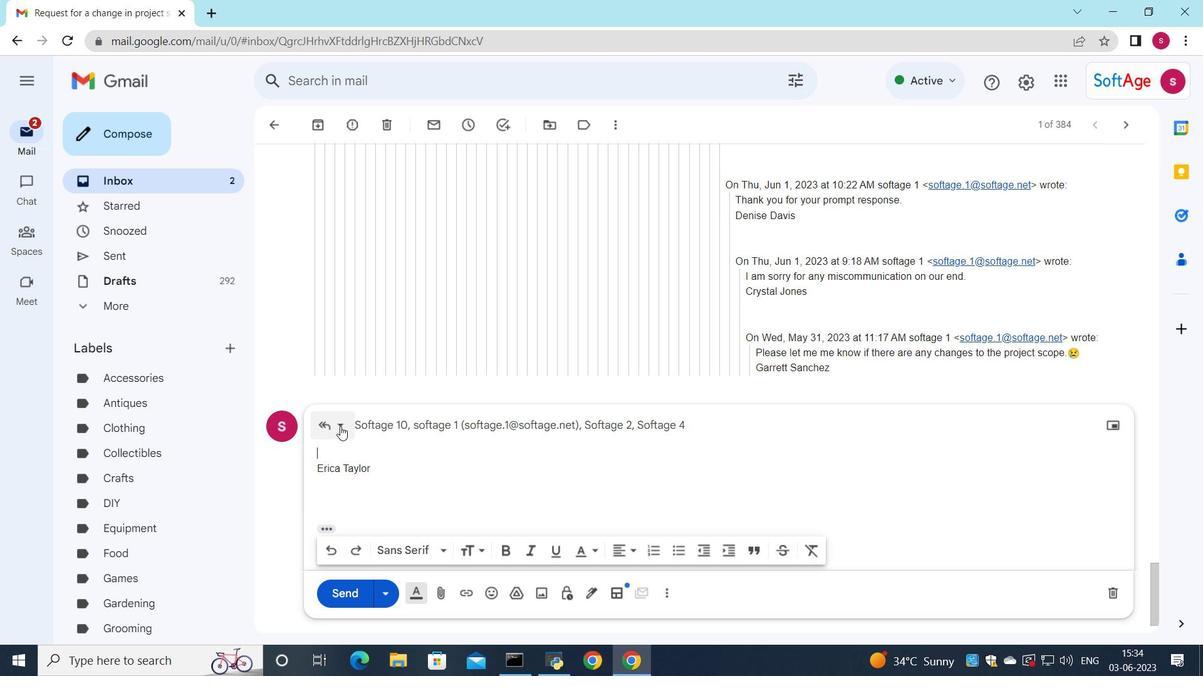 
Action: Mouse moved to (378, 544)
Screenshot: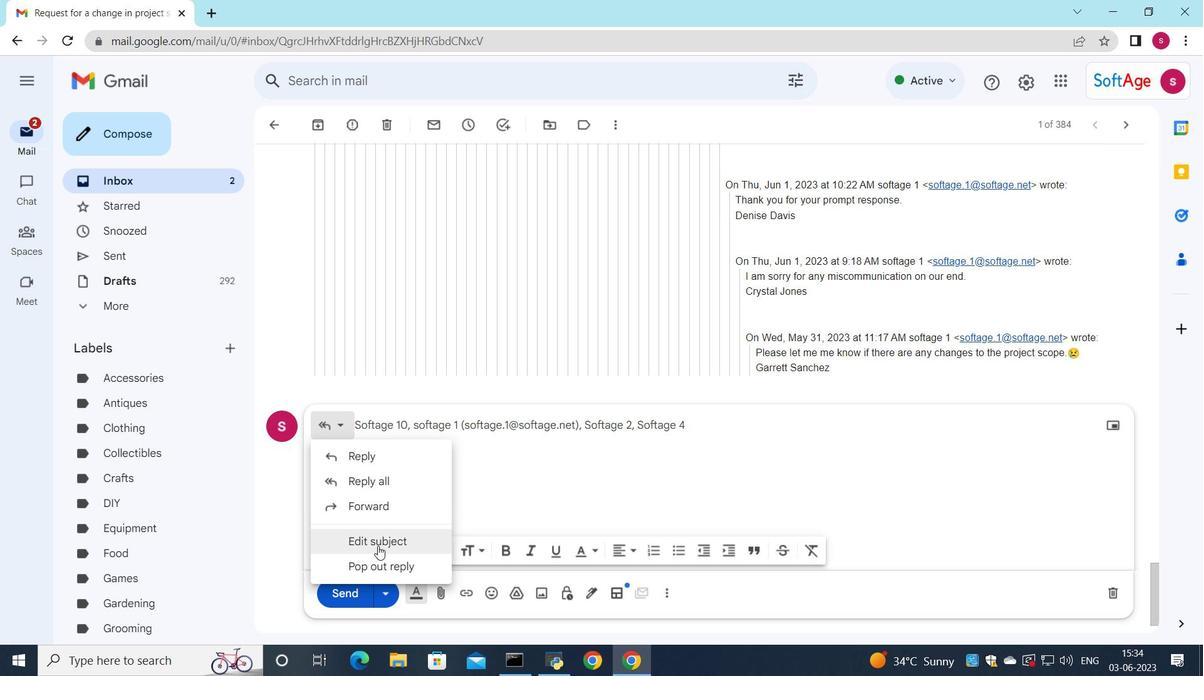 
Action: Mouse pressed left at (378, 544)
Screenshot: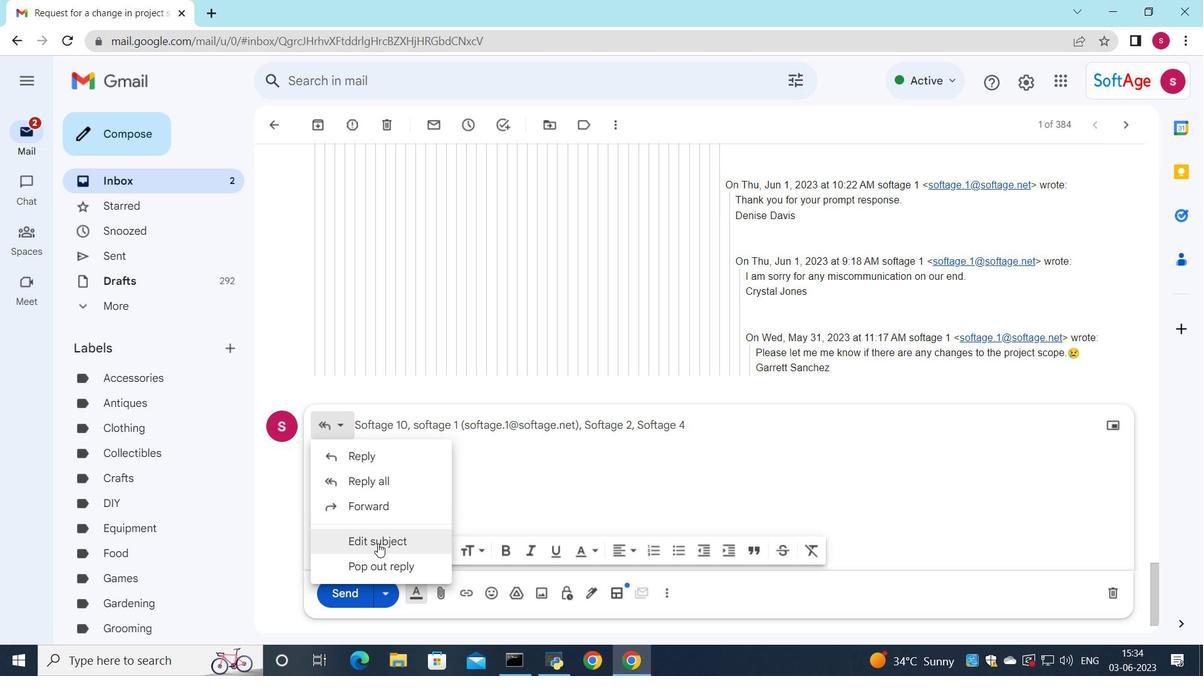 
Action: Mouse moved to (835, 294)
Screenshot: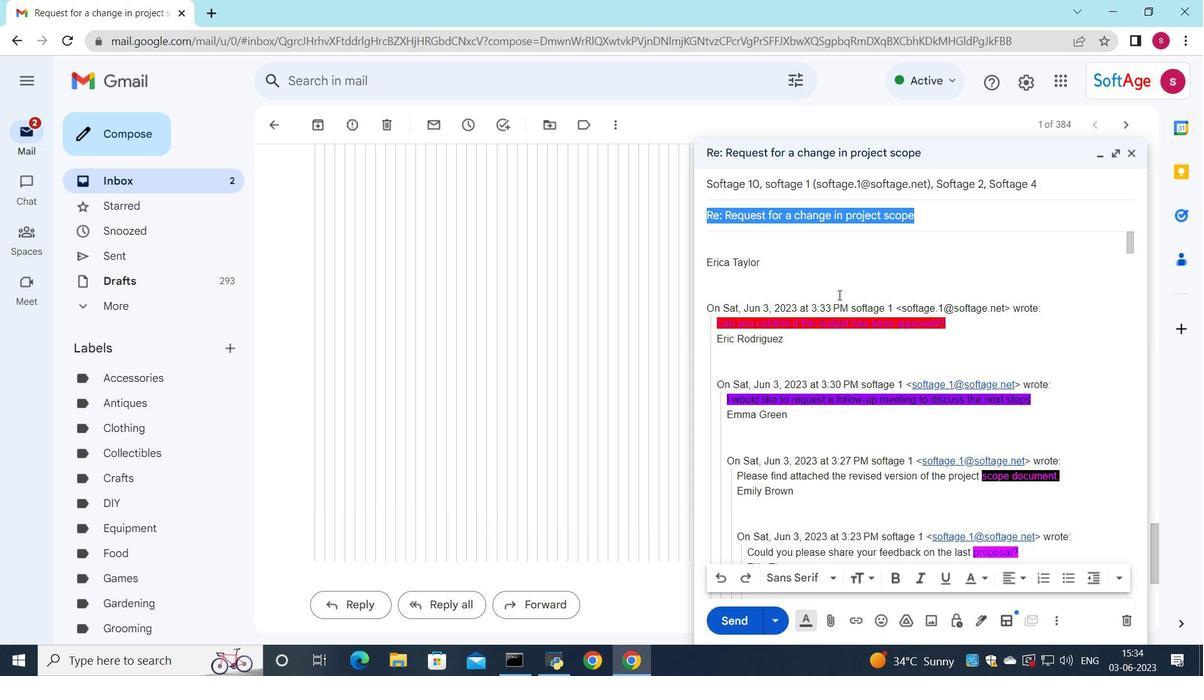 
Action: Key pressed <Key.shift>Request<Key.space>for<Key.space>project<Key.space>resources
Screenshot: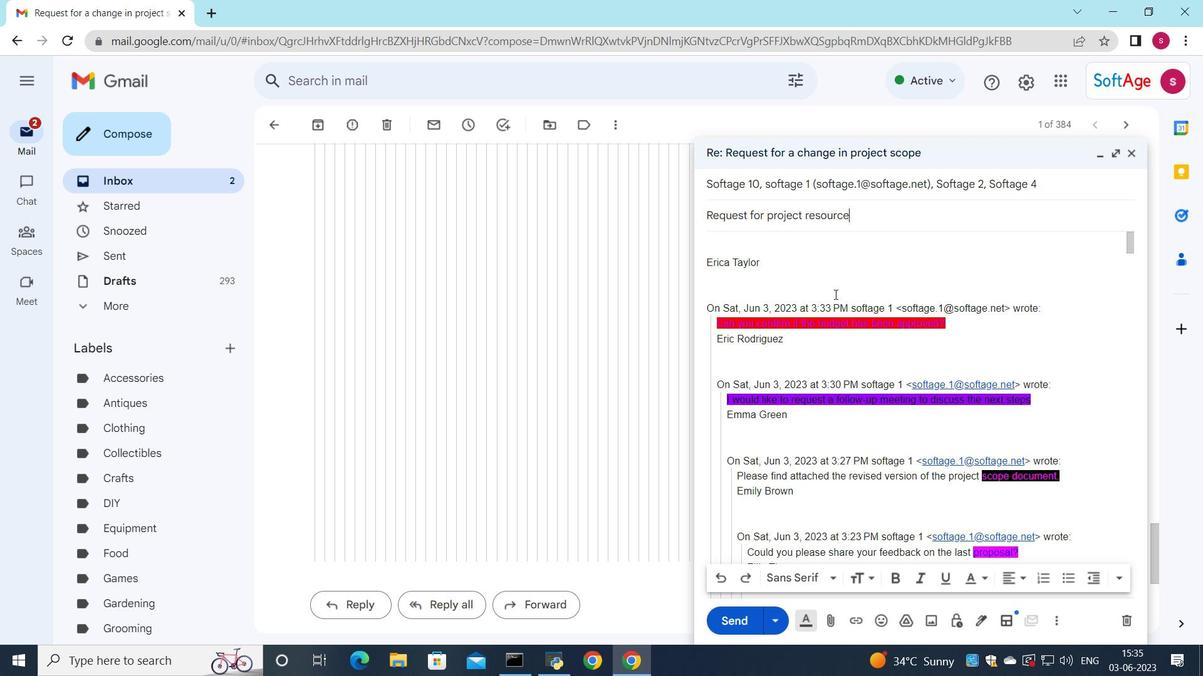 
Action: Mouse moved to (725, 239)
Screenshot: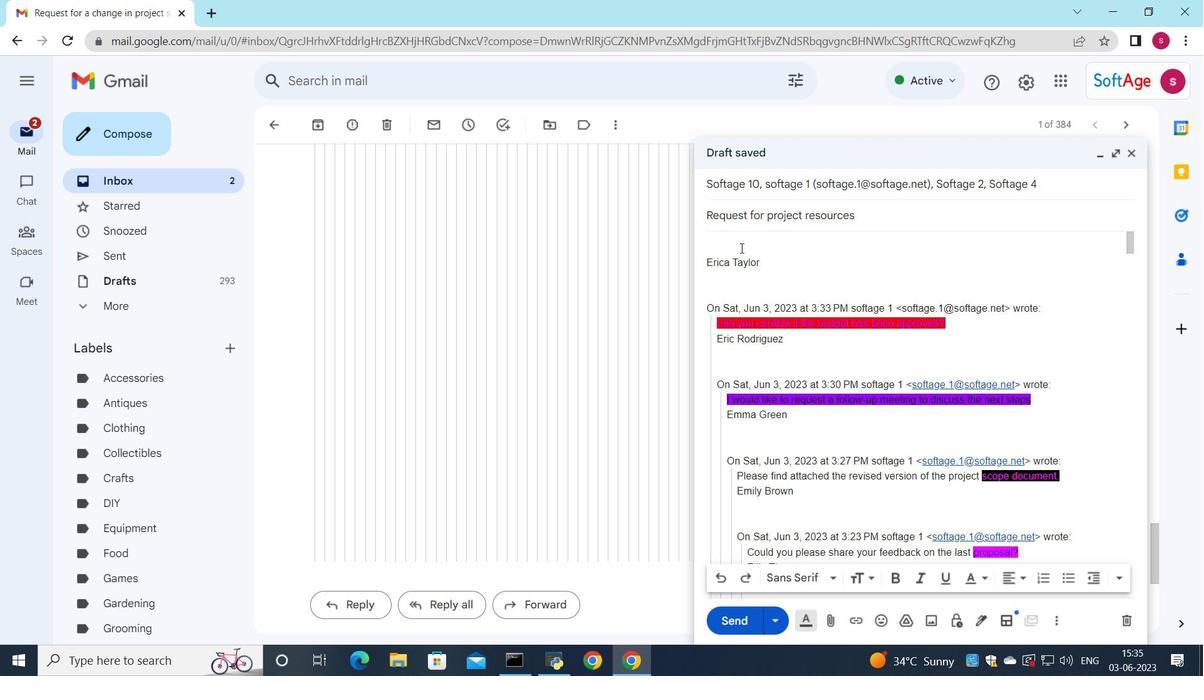 
Action: Mouse pressed left at (725, 239)
Screenshot: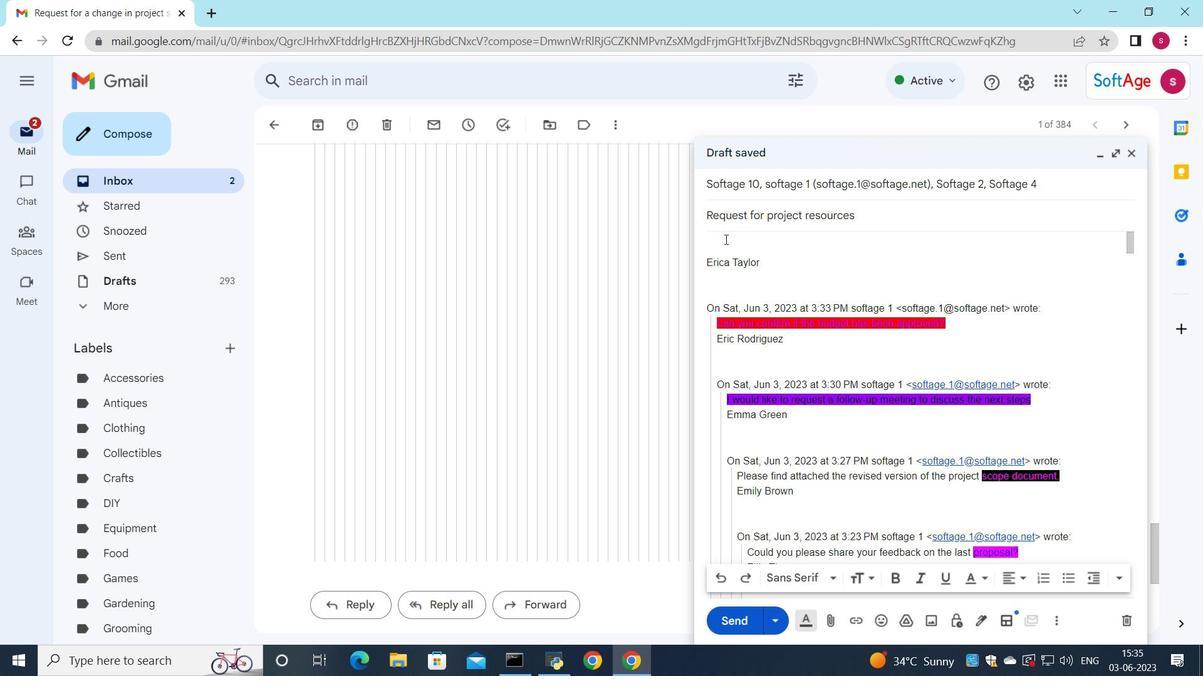 
Action: Key pressed <Key.shift>Please<Key.space>let<Key.space>me<Key.space>know<Key.space>if<Key.space>you<Key.space>require<Key.space>any<Key.space>assistance<Key.space>with<Key.space>the<Key.space>upcomine<Key.space>presentation.
Screenshot: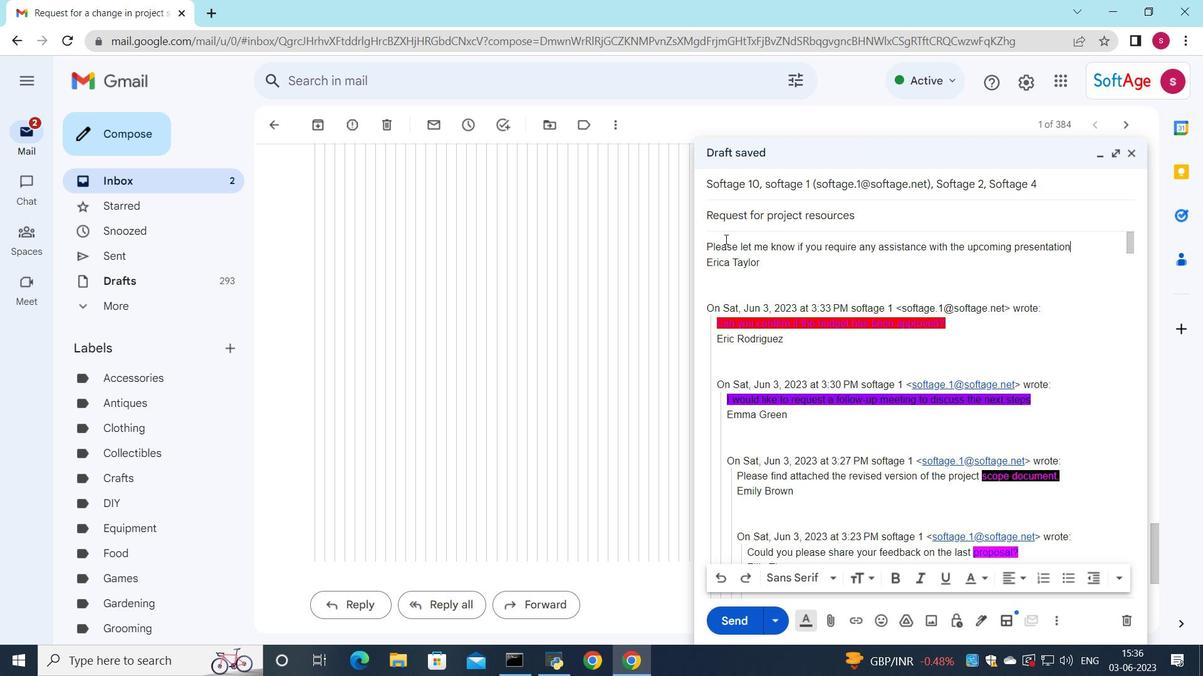 
Action: Mouse moved to (706, 245)
Screenshot: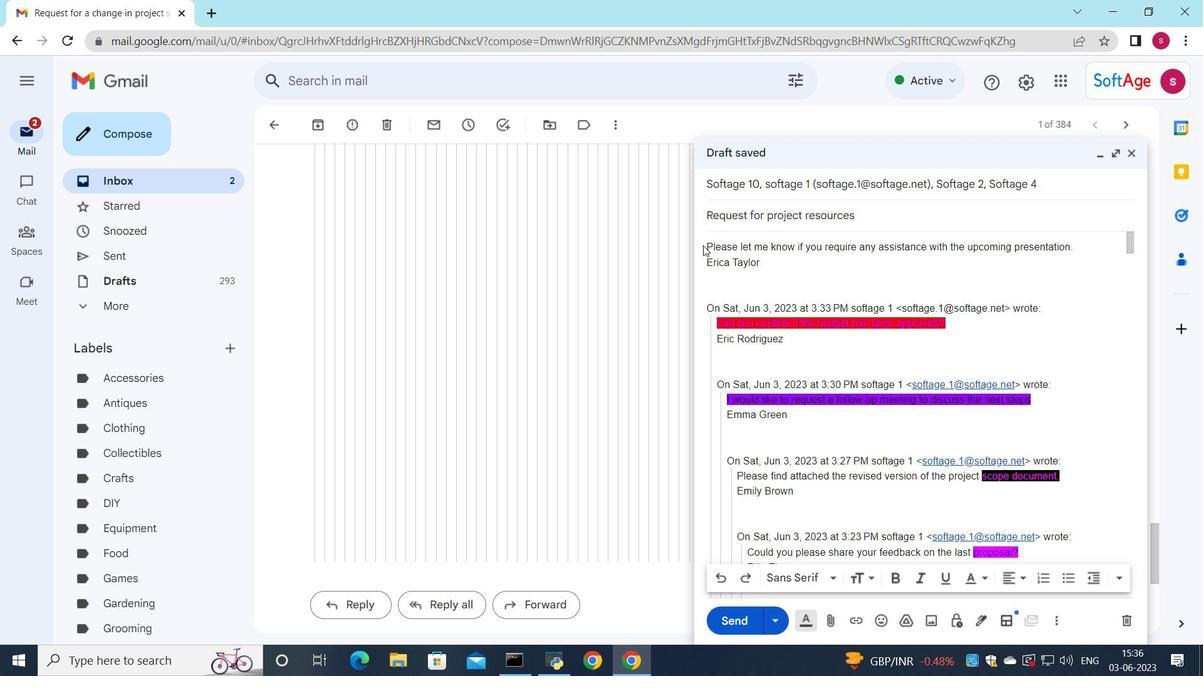 
Action: Mouse pressed left at (706, 245)
Screenshot: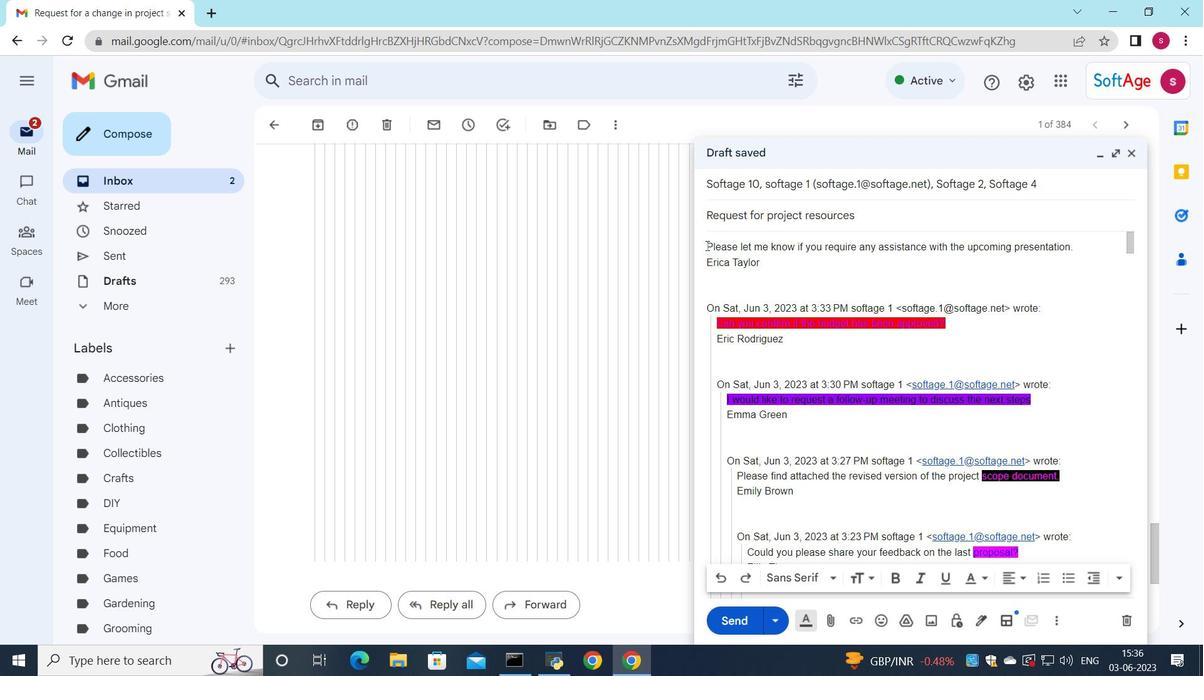 
Action: Mouse moved to (984, 581)
Screenshot: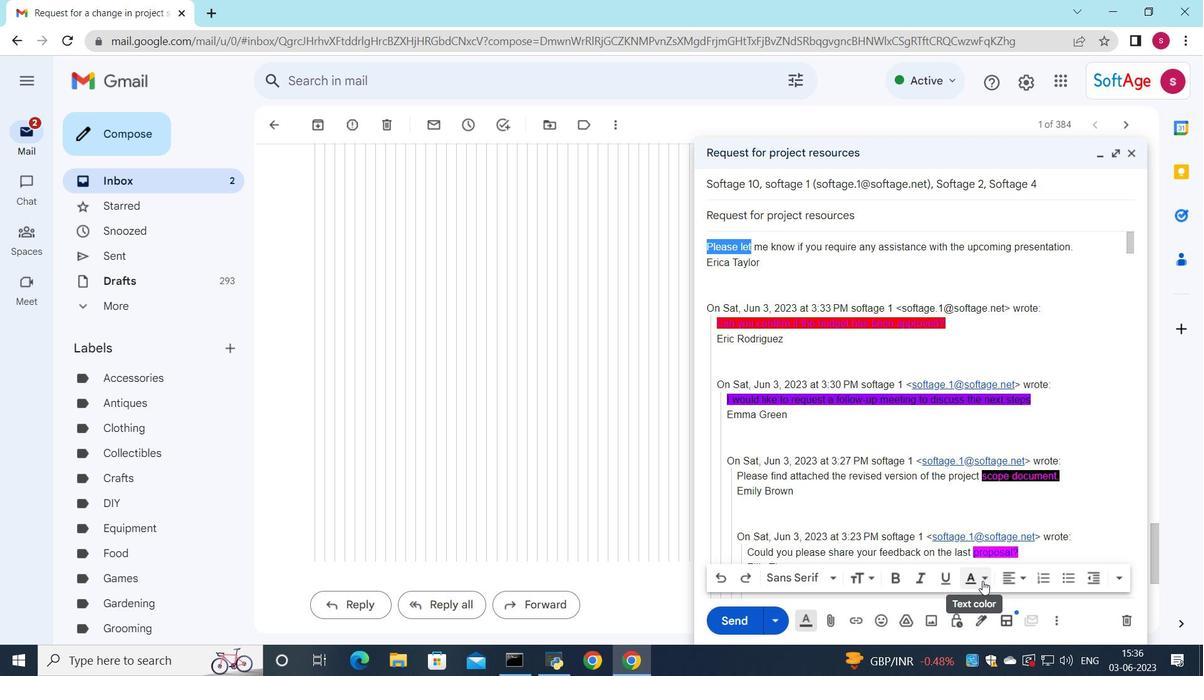 
Action: Mouse pressed left at (984, 581)
Screenshot: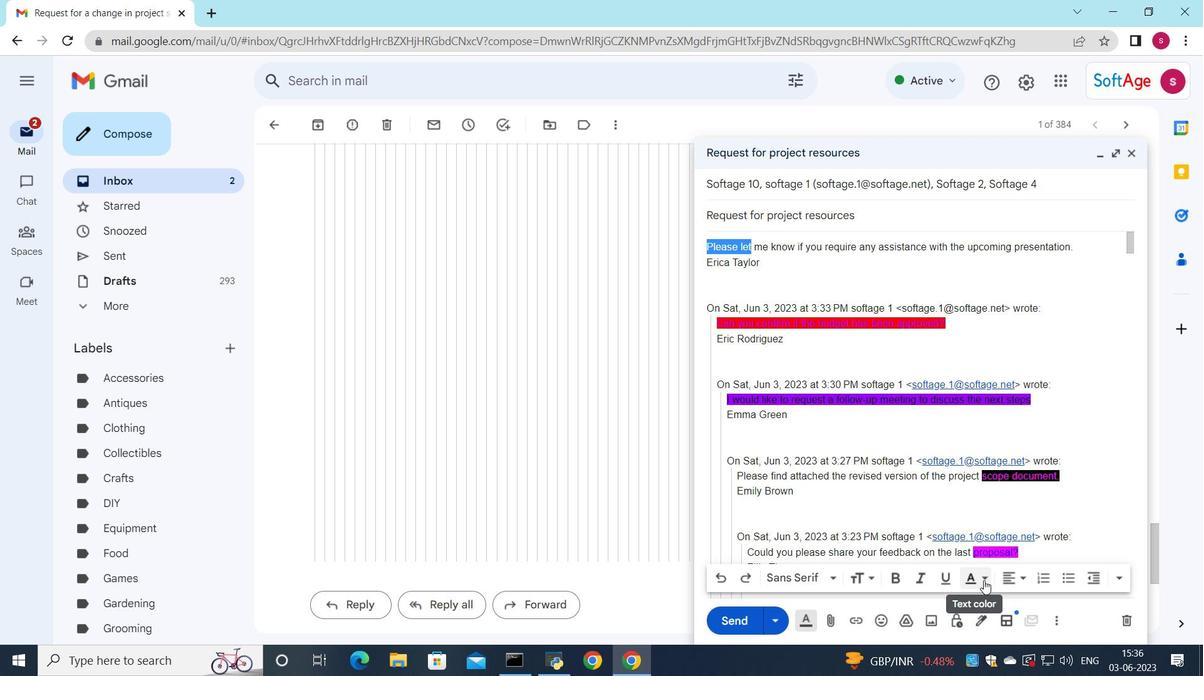 
Action: Mouse moved to (885, 470)
Screenshot: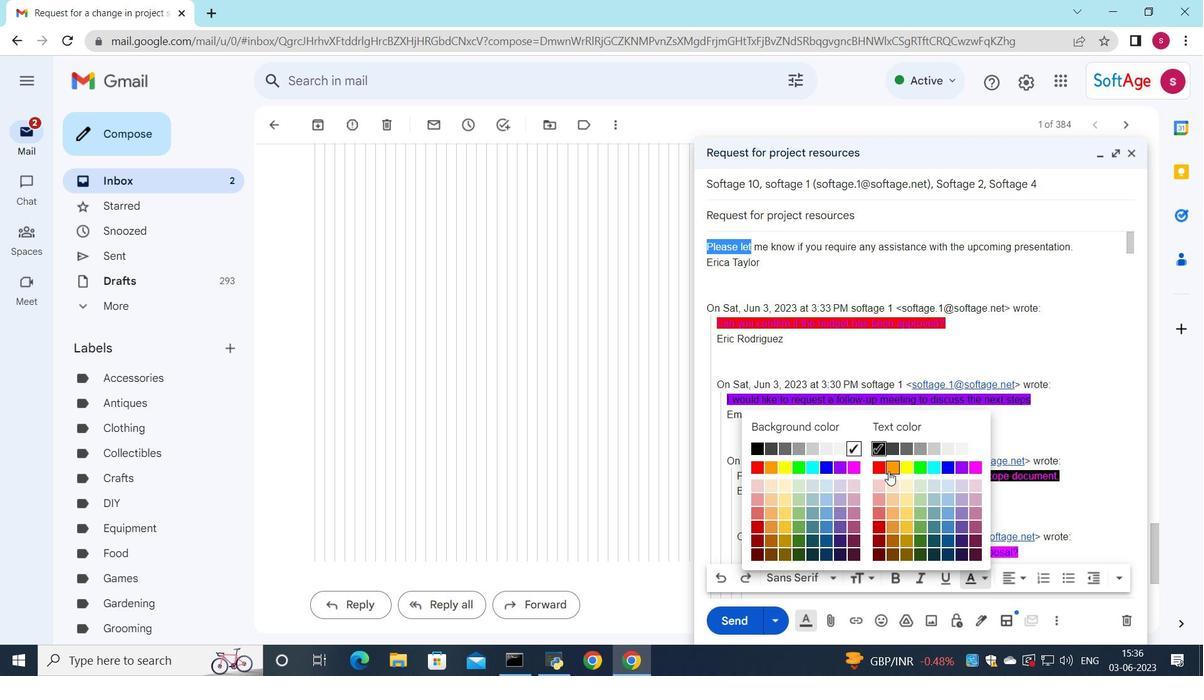 
Action: Mouse pressed left at (885, 470)
Screenshot: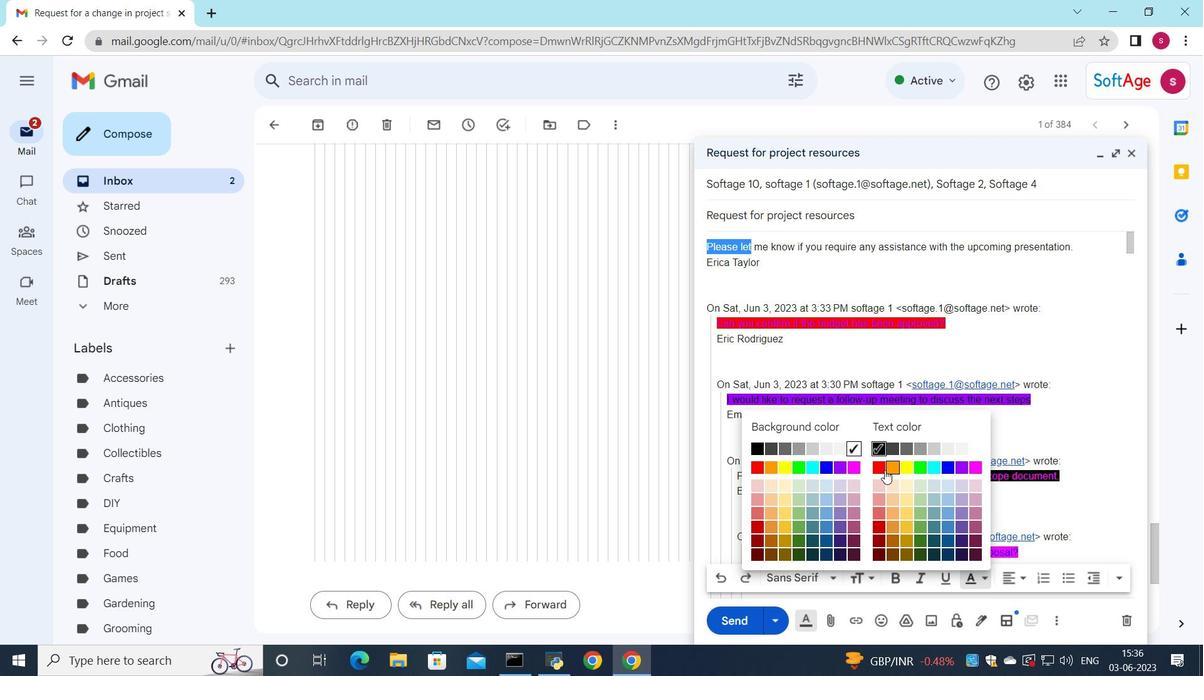 
Action: Mouse moved to (984, 579)
Screenshot: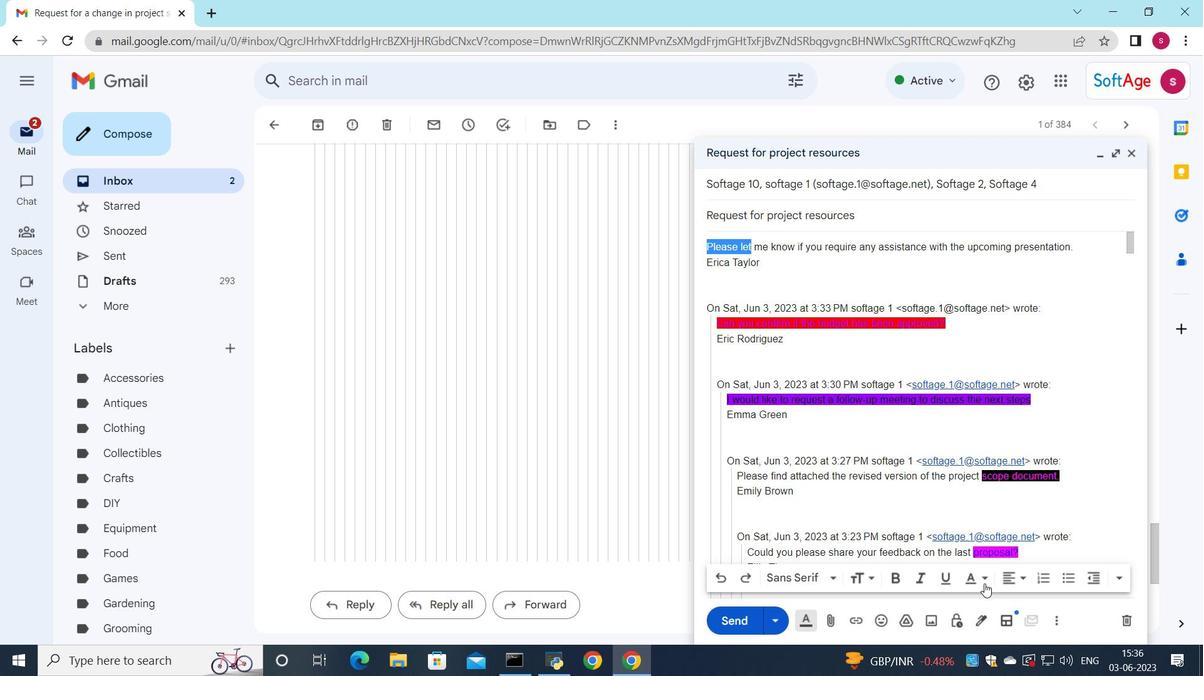 
Action: Mouse pressed left at (984, 579)
Screenshot: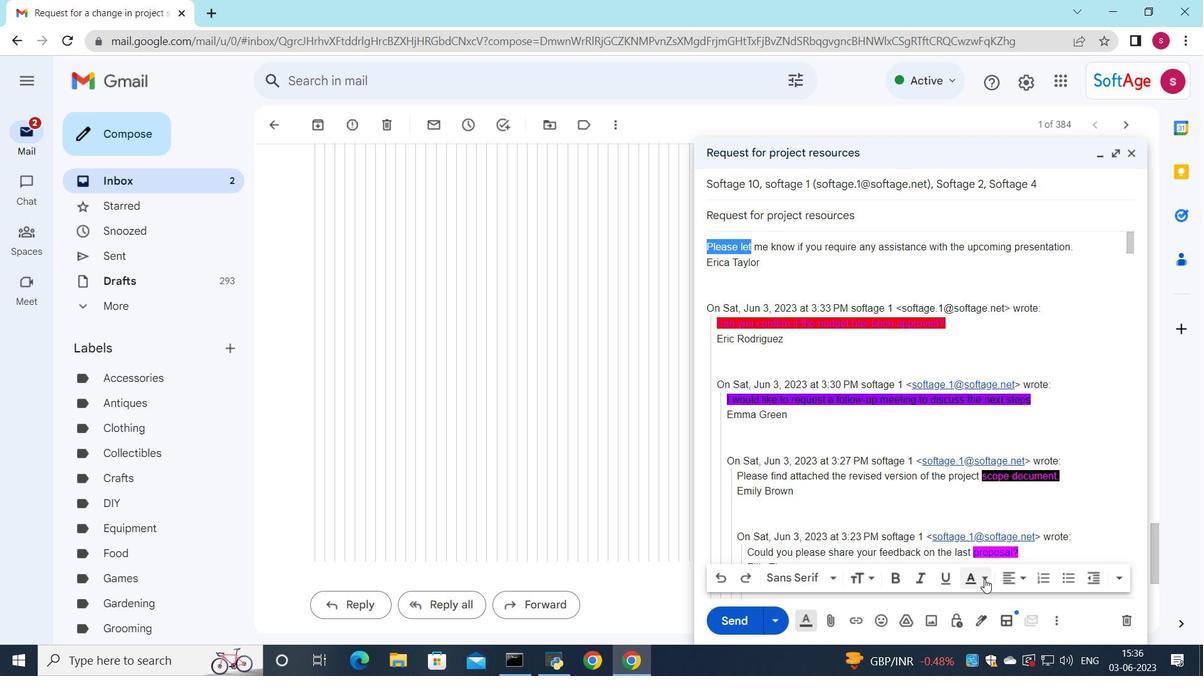 
Action: Mouse moved to (878, 471)
Screenshot: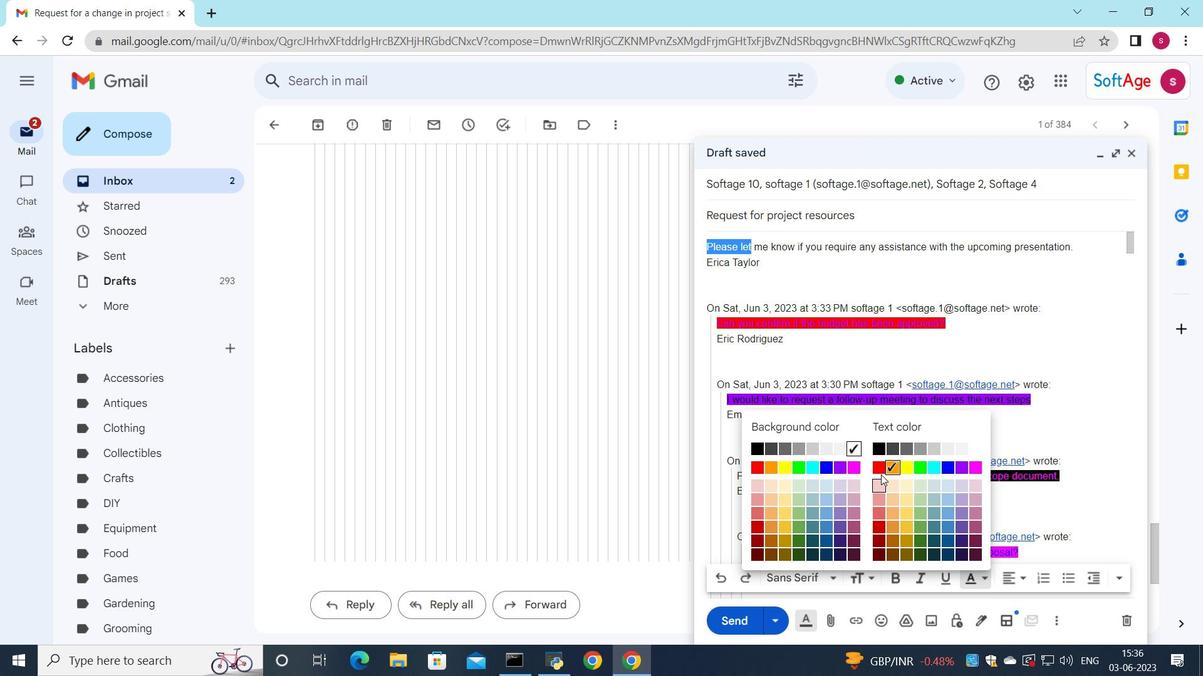 
Action: Mouse pressed left at (878, 471)
Screenshot: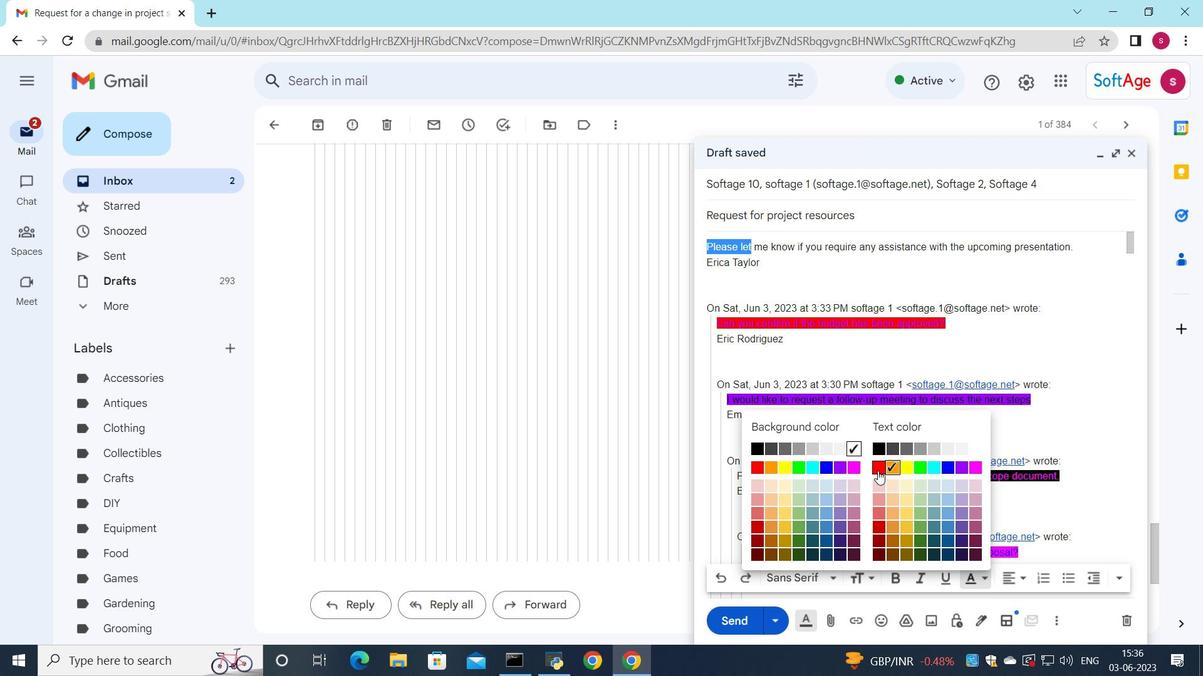 
Action: Mouse moved to (980, 579)
Screenshot: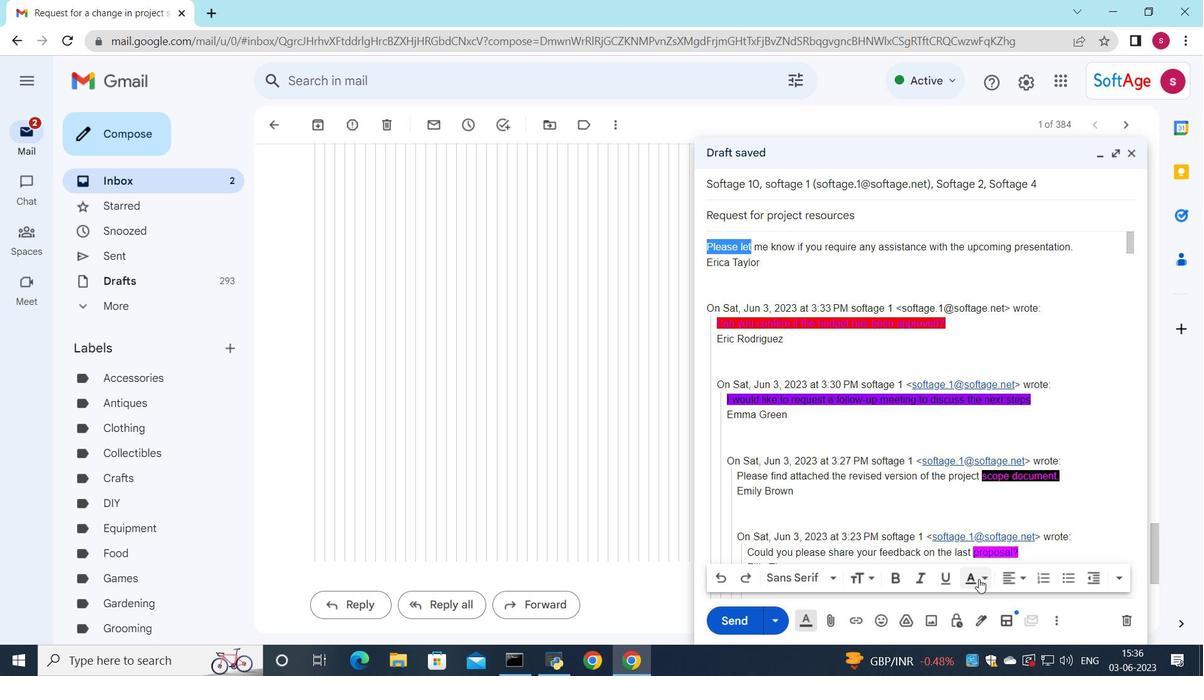 
Action: Mouse pressed left at (980, 579)
Screenshot: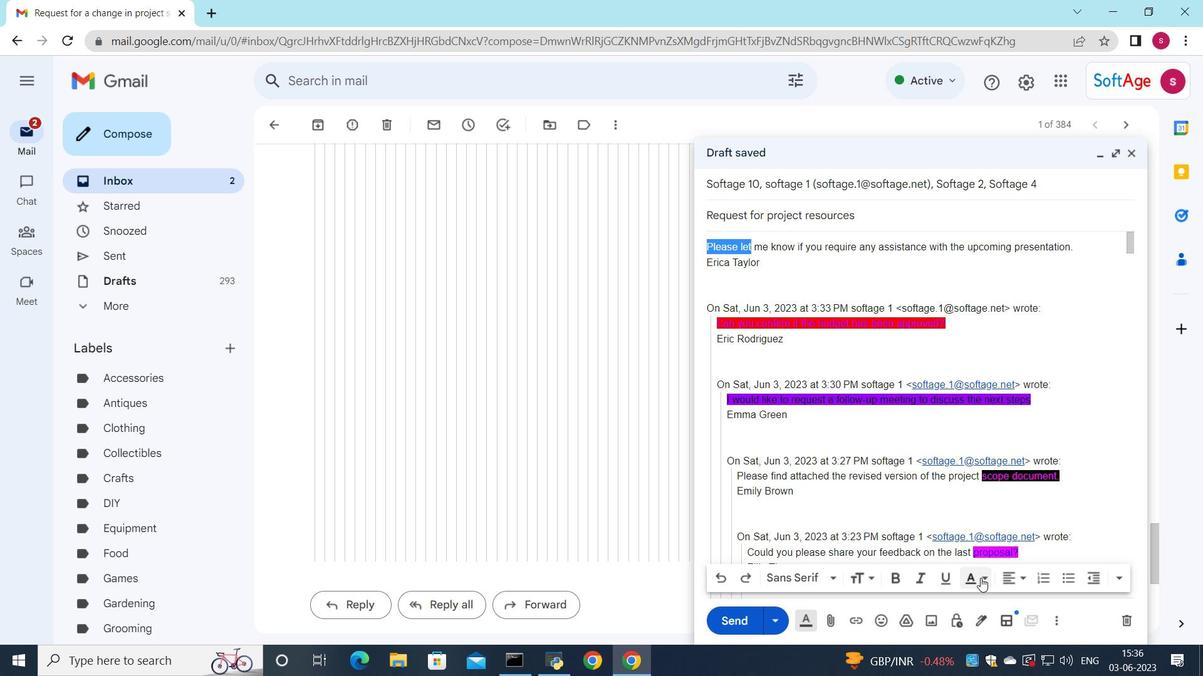 
Action: Mouse moved to (801, 471)
Screenshot: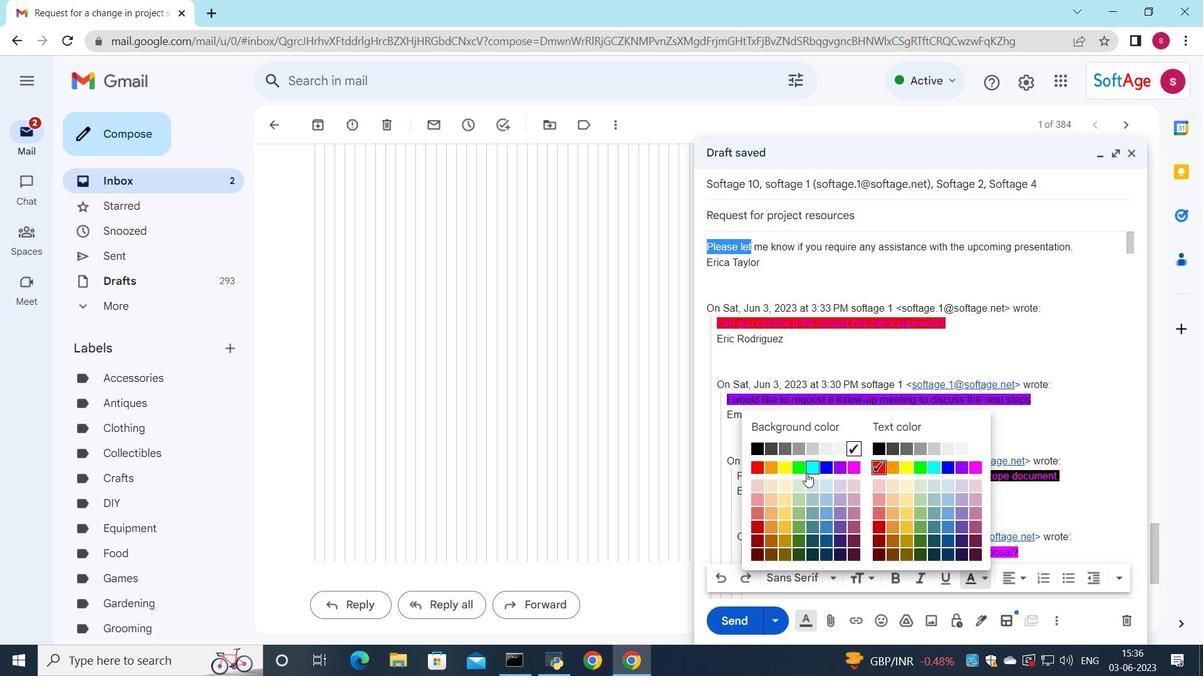 
Action: Mouse pressed left at (801, 471)
Screenshot: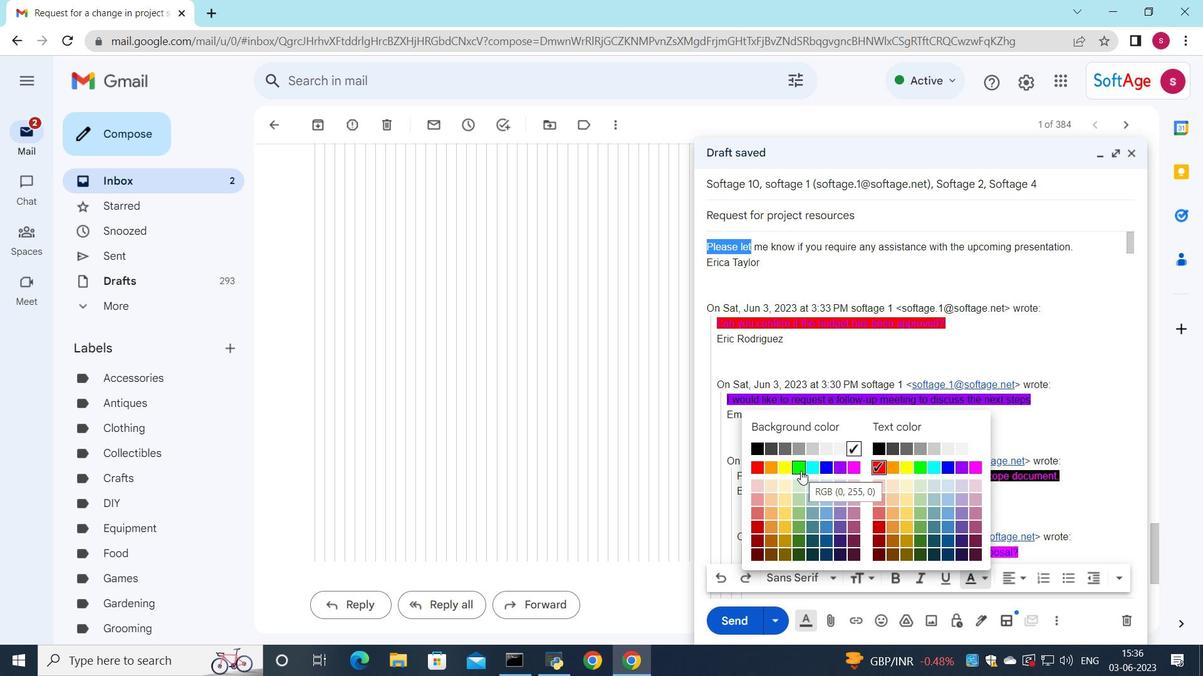 
Action: Mouse moved to (725, 623)
Screenshot: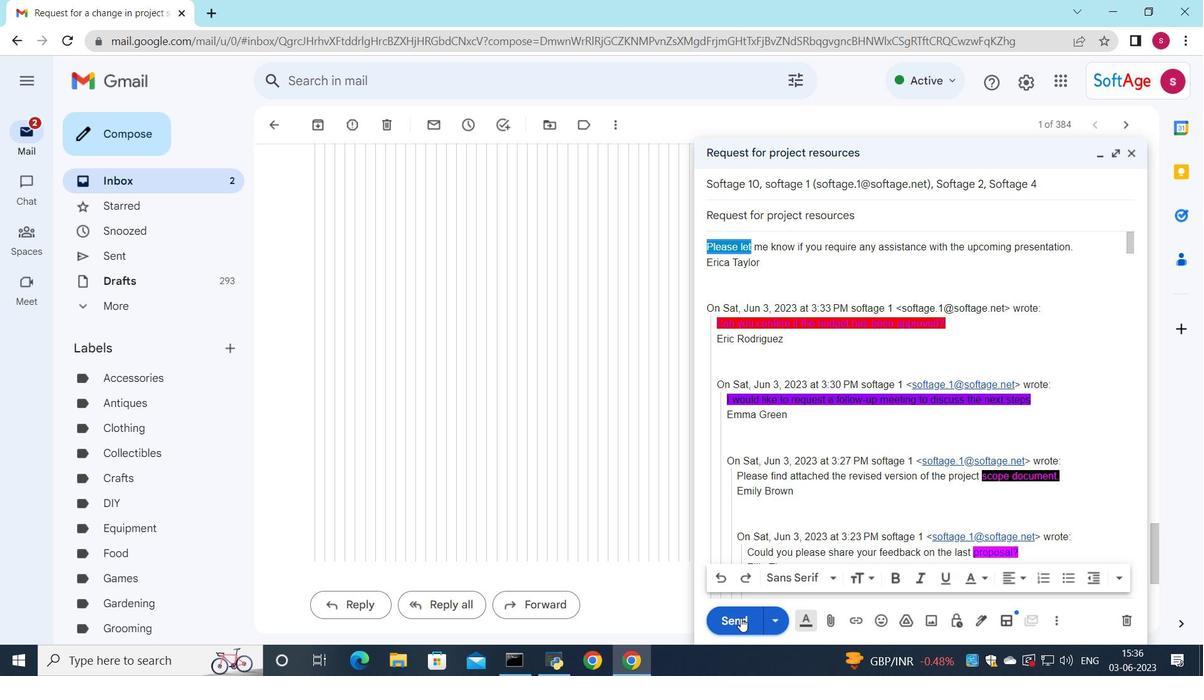 
Action: Mouse pressed left at (725, 623)
Screenshot: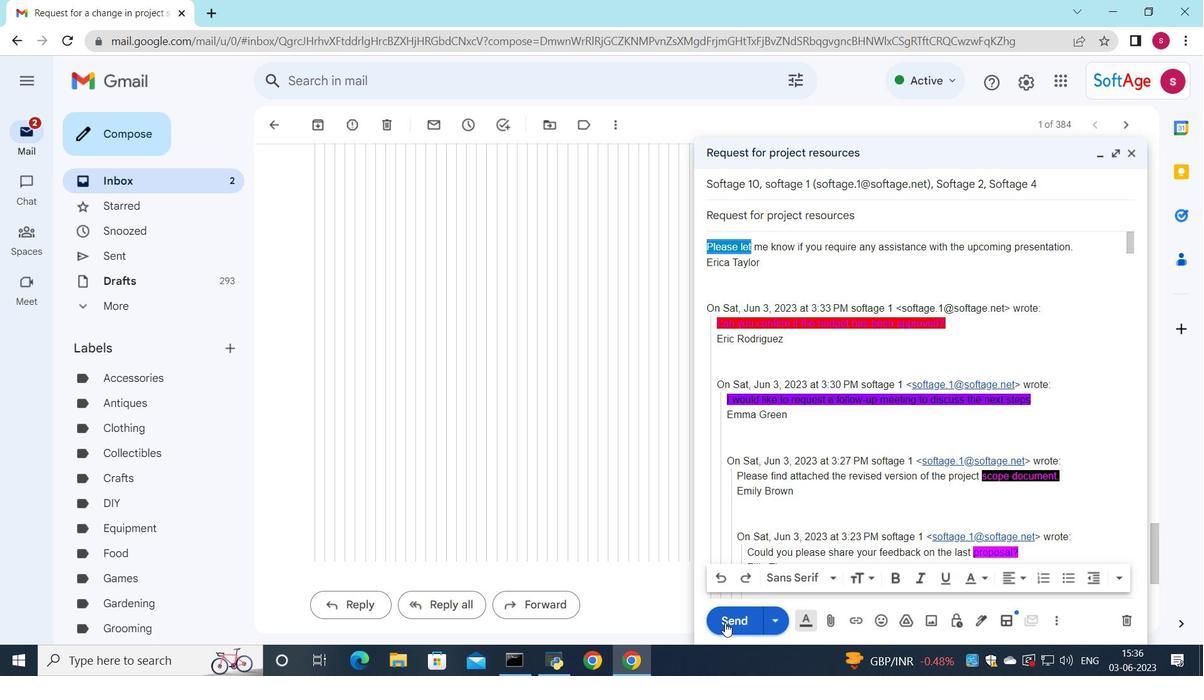
Action: Mouse moved to (158, 185)
Screenshot: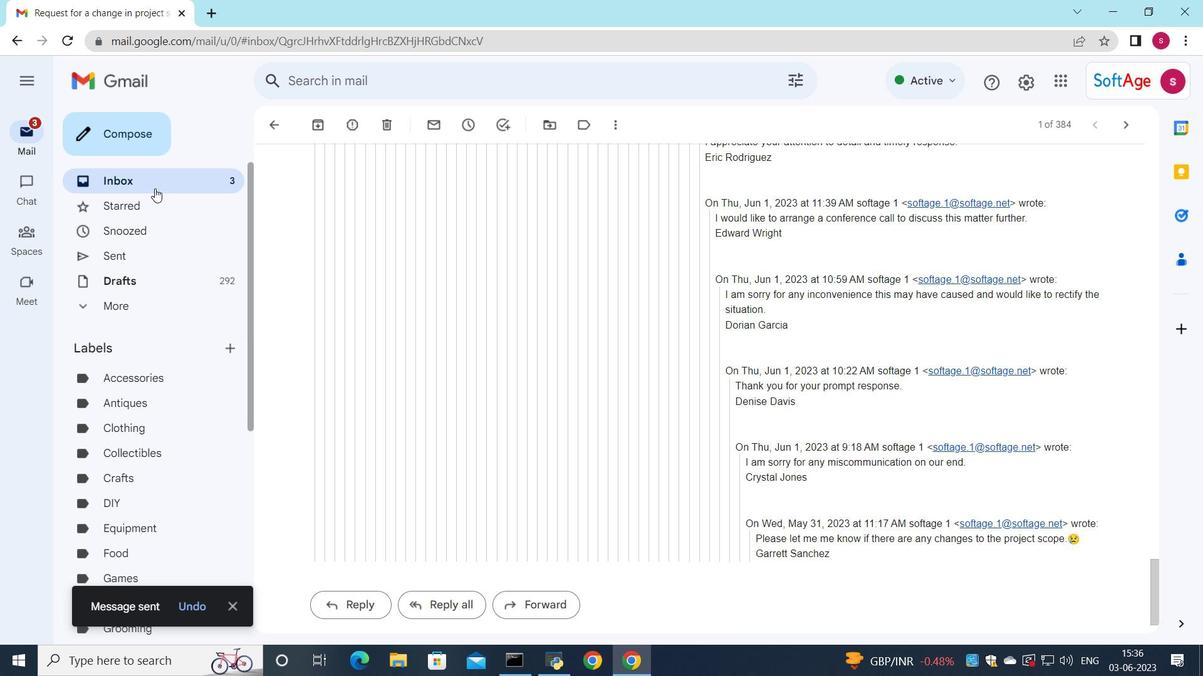
Action: Mouse pressed left at (158, 185)
Screenshot: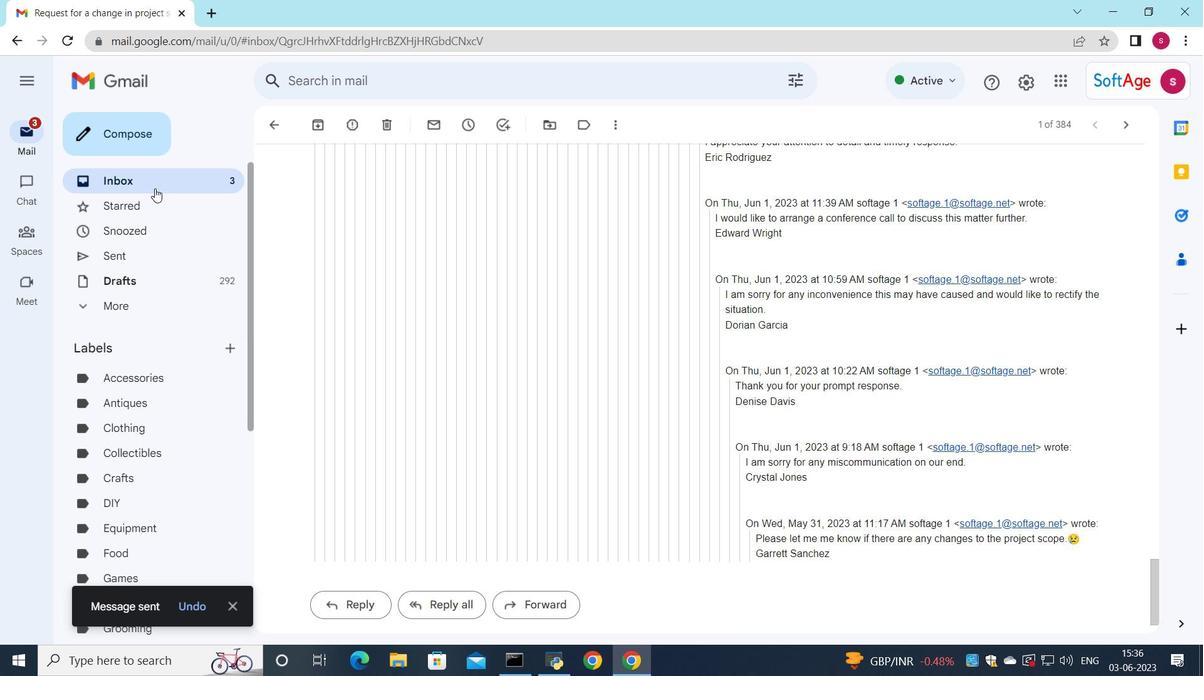 
Action: Mouse moved to (447, 211)
Screenshot: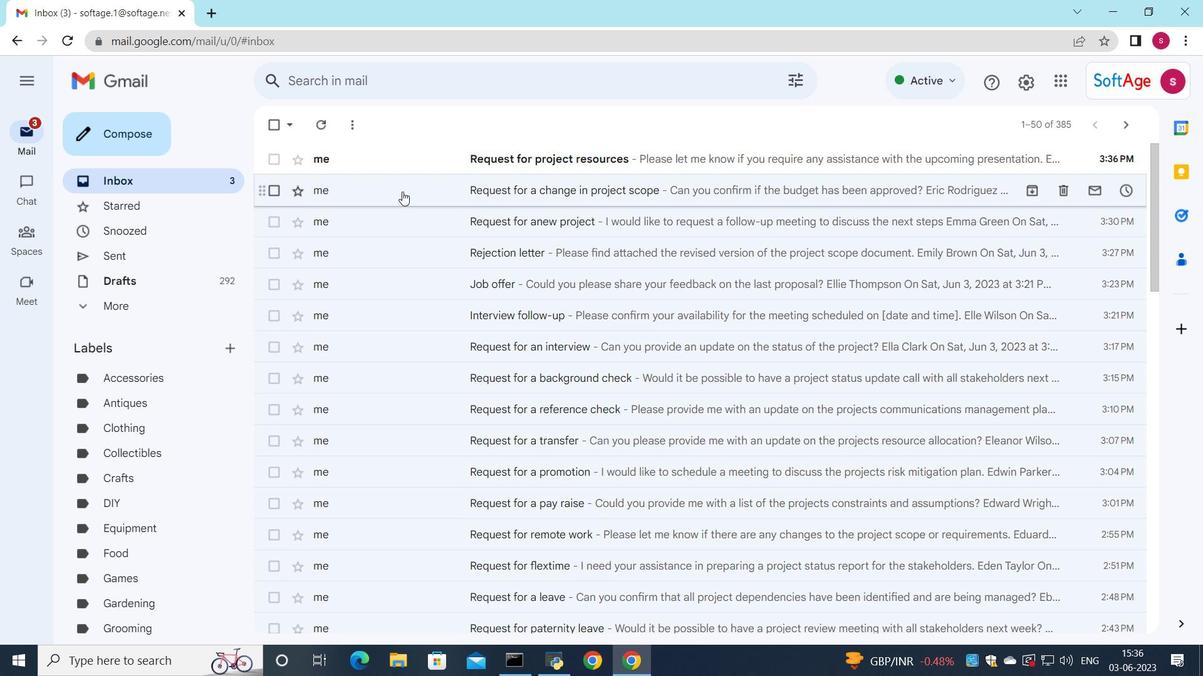 
